 Task: Find connections with filter location Nagykorös with filter topic #coacheswith filter profile language French with filter current company Thoughtworks with filter school Chennai Jobs with filter industry Amusement Parks and Arcades with filter service category Bookkeeping with filter keywords title C-Level or C-Suite.
Action: Mouse pressed left at (497, 62)
Screenshot: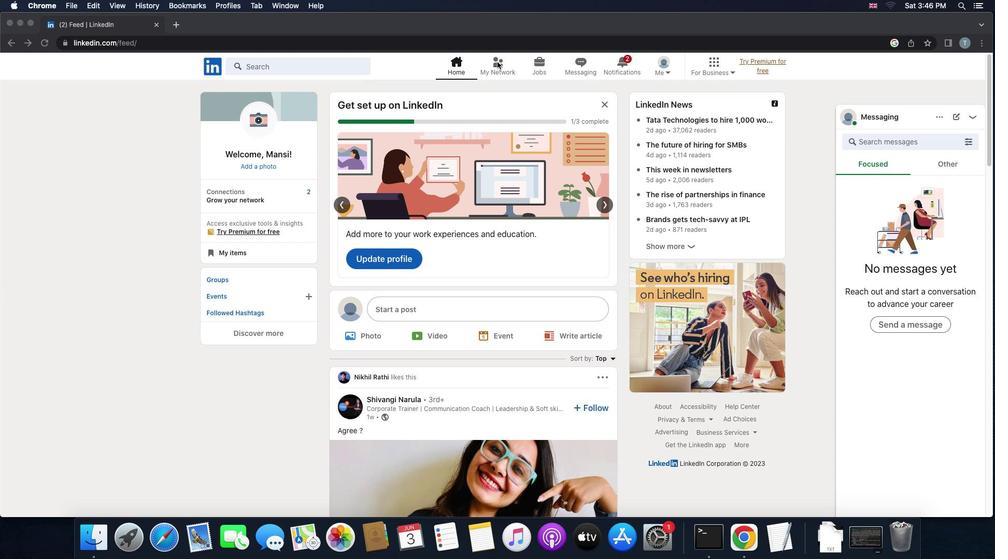 
Action: Mouse pressed left at (497, 62)
Screenshot: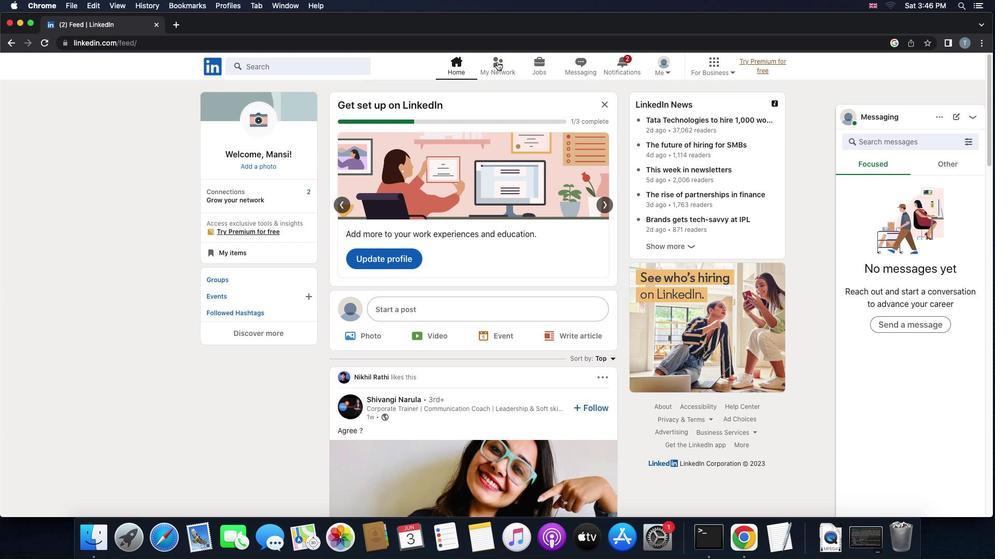 
Action: Mouse moved to (289, 118)
Screenshot: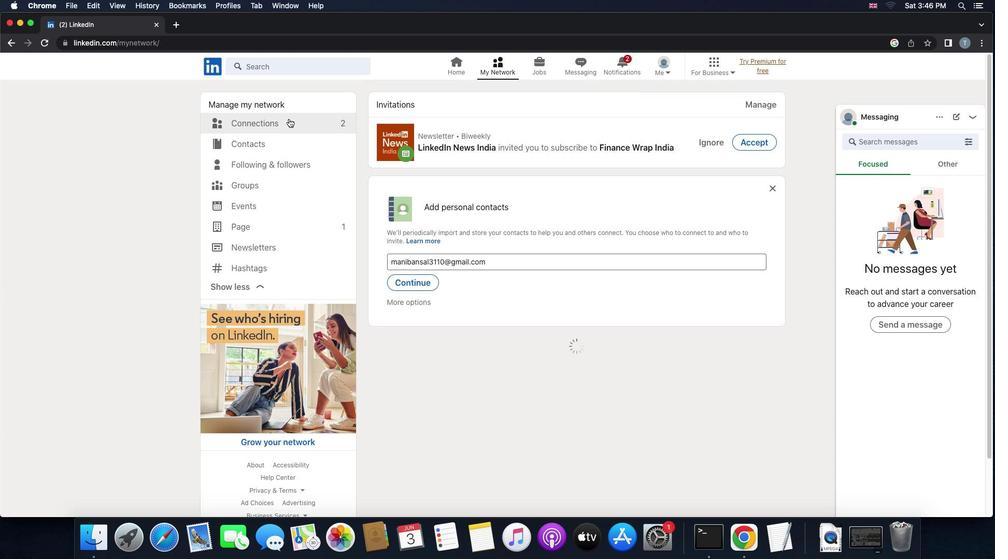 
Action: Mouse pressed left at (289, 118)
Screenshot: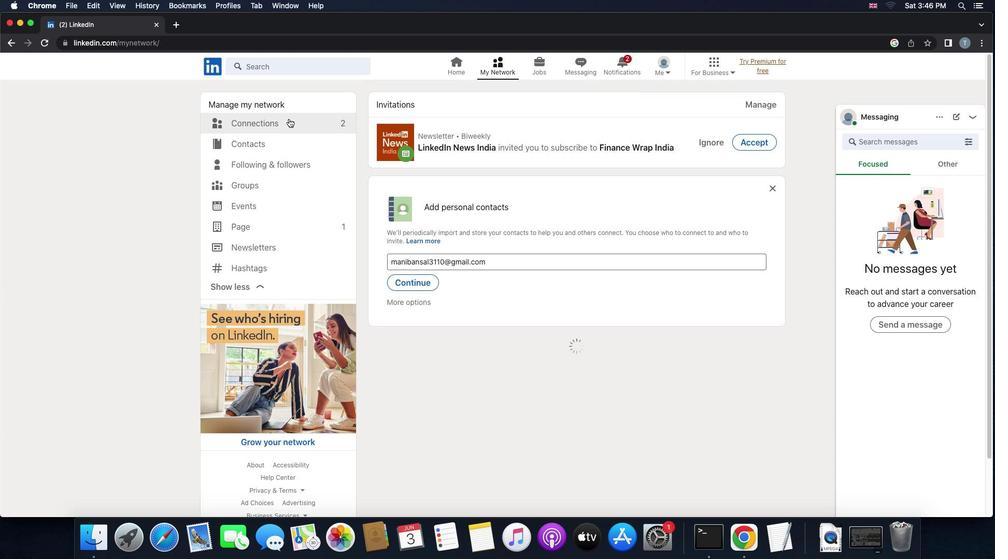 
Action: Mouse moved to (597, 124)
Screenshot: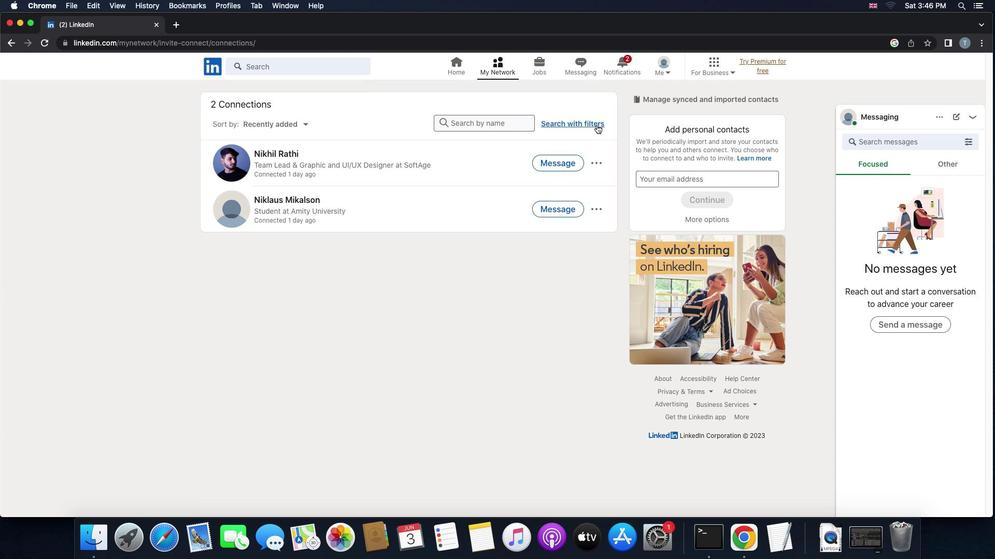 
Action: Mouse pressed left at (597, 124)
Screenshot: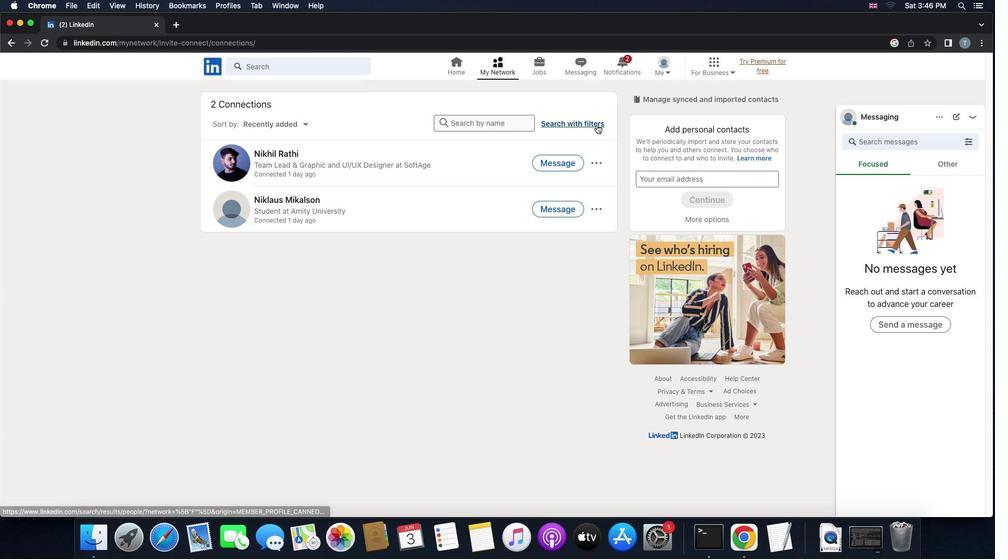 
Action: Mouse moved to (552, 91)
Screenshot: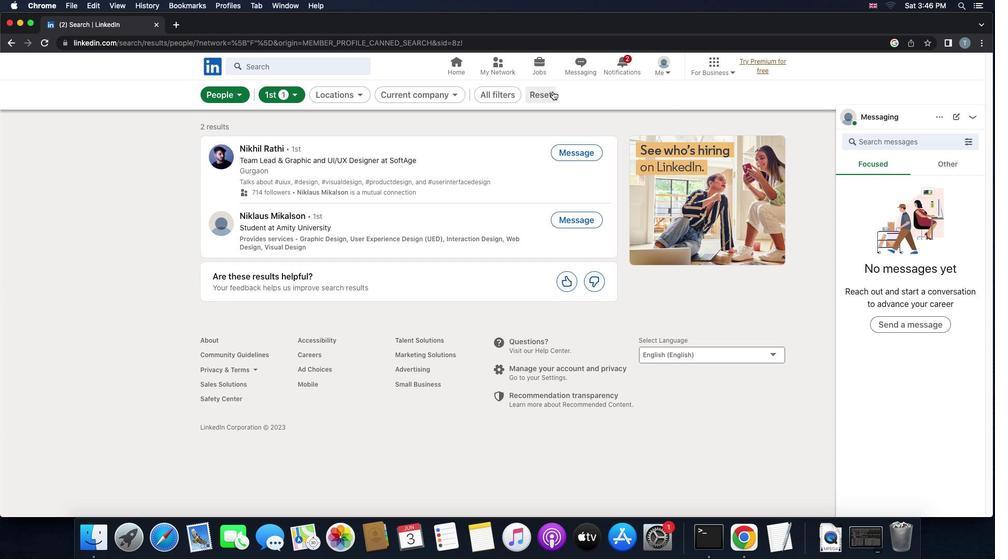 
Action: Mouse pressed left at (552, 91)
Screenshot: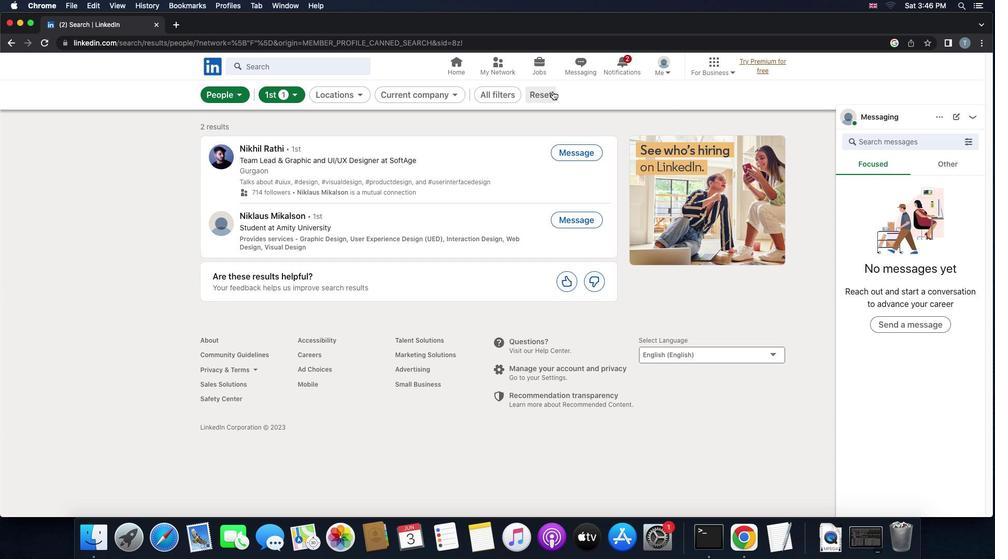 
Action: Mouse moved to (518, 97)
Screenshot: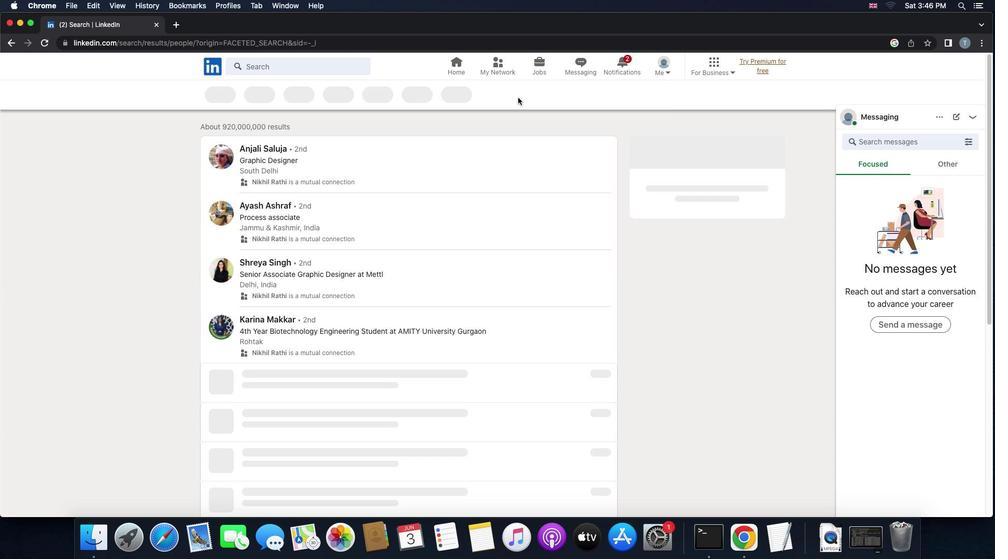 
Action: Mouse pressed left at (518, 97)
Screenshot: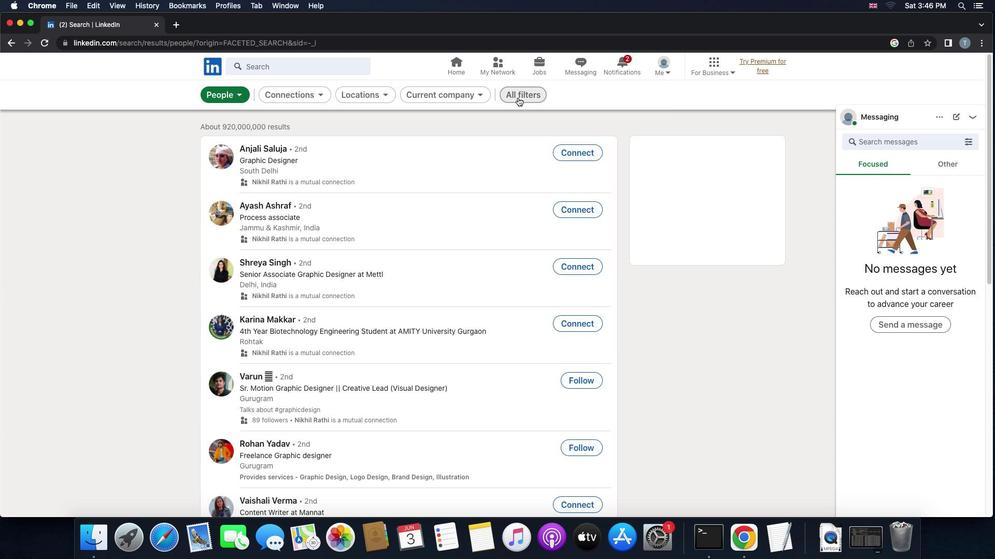 
Action: Mouse moved to (530, 96)
Screenshot: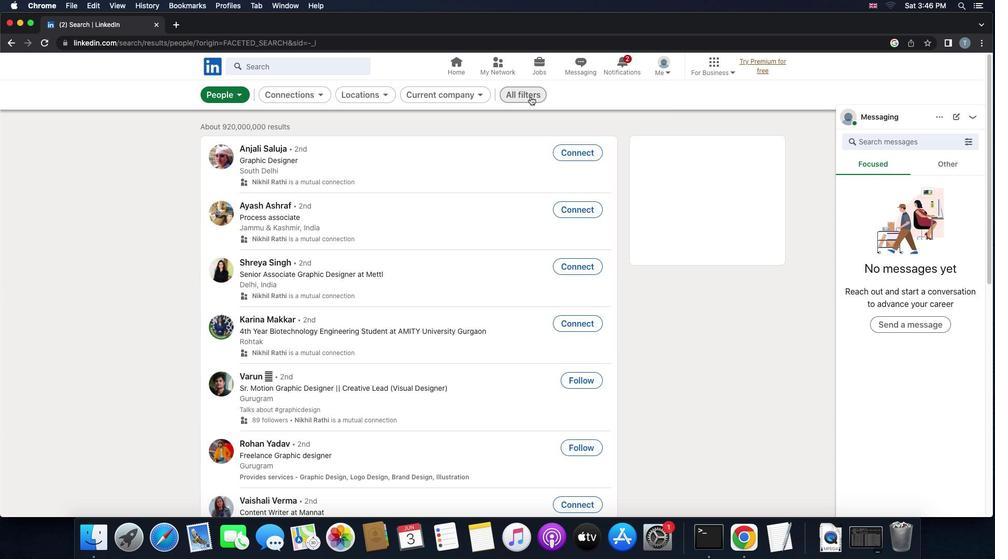 
Action: Mouse pressed left at (530, 96)
Screenshot: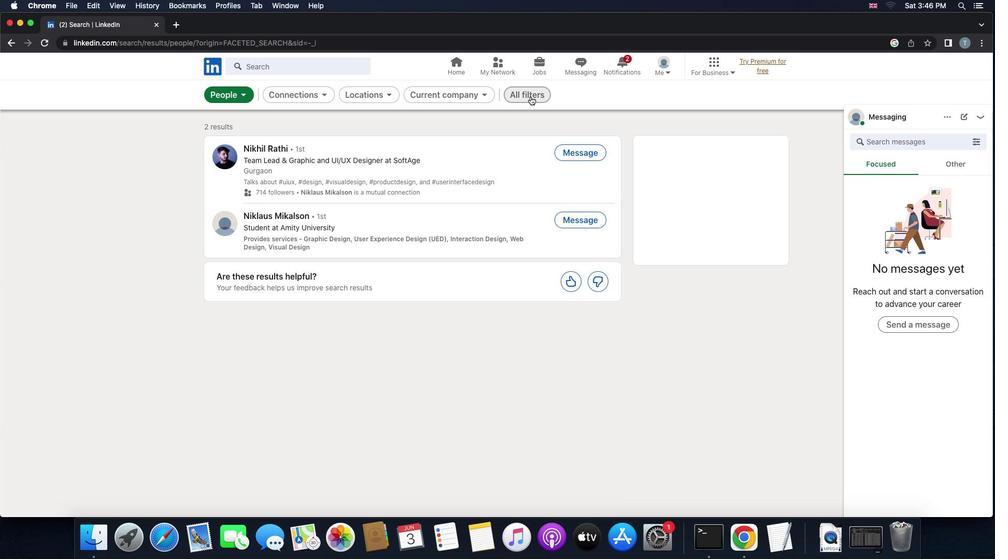 
Action: Mouse moved to (536, 94)
Screenshot: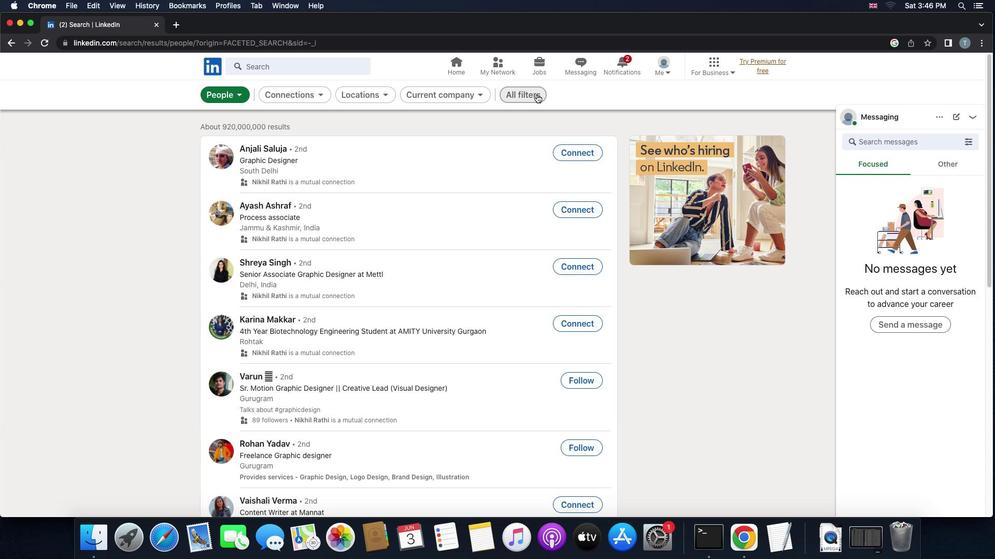 
Action: Mouse pressed left at (536, 94)
Screenshot: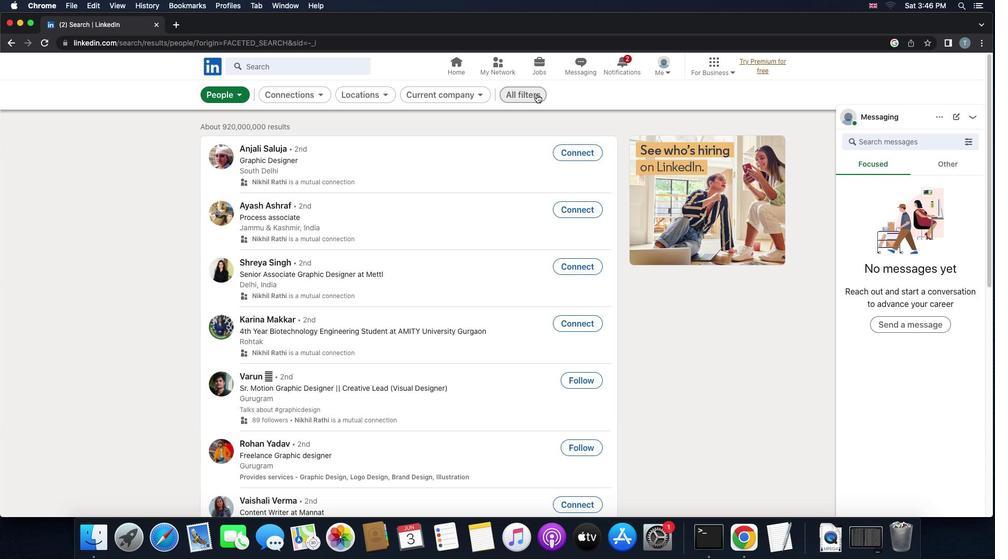
Action: Mouse moved to (863, 261)
Screenshot: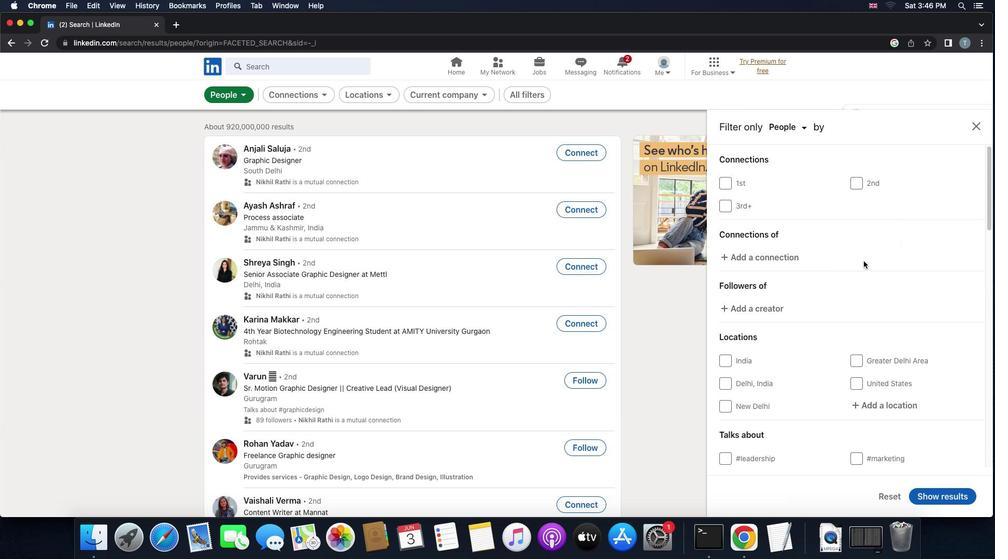 
Action: Mouse scrolled (863, 261) with delta (0, 0)
Screenshot: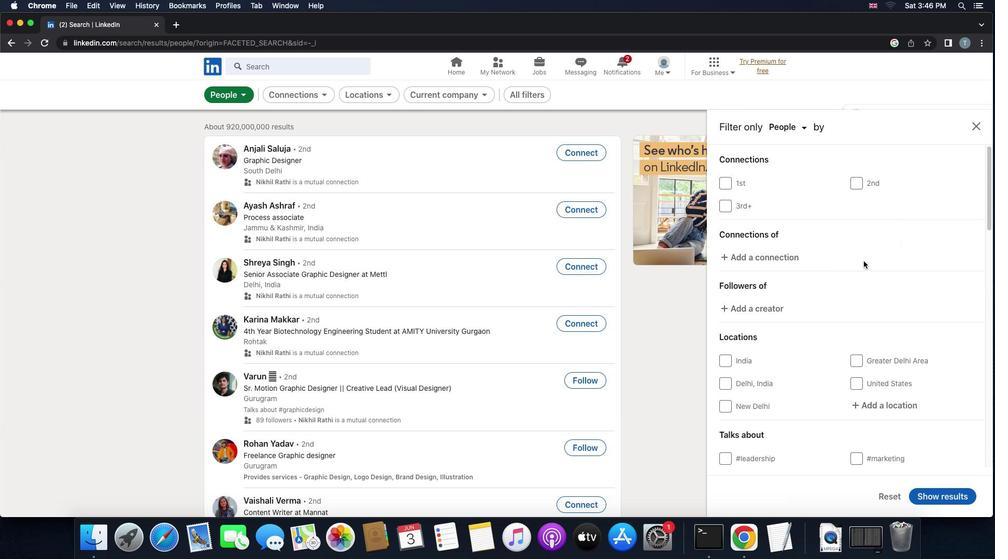 
Action: Mouse scrolled (863, 261) with delta (0, 0)
Screenshot: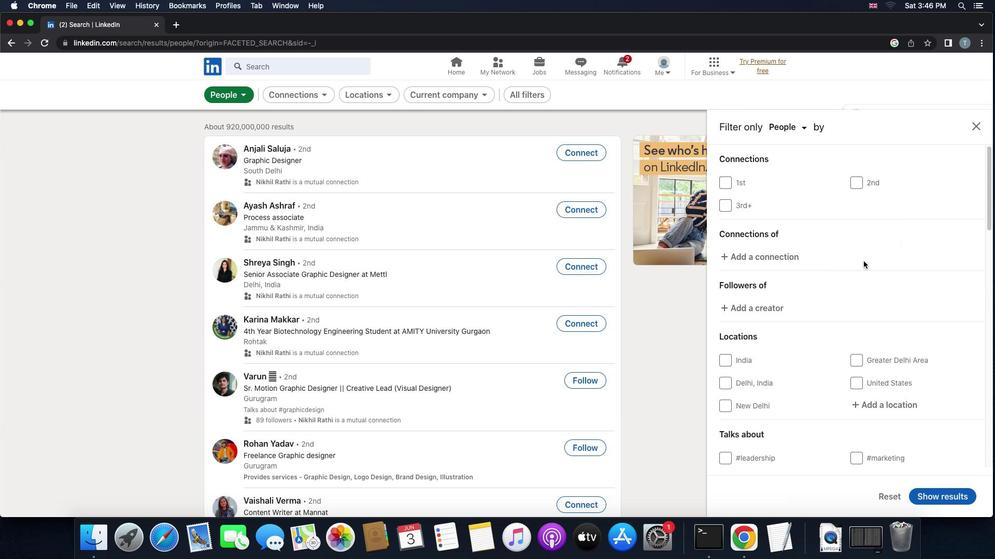 
Action: Mouse scrolled (863, 261) with delta (0, -1)
Screenshot: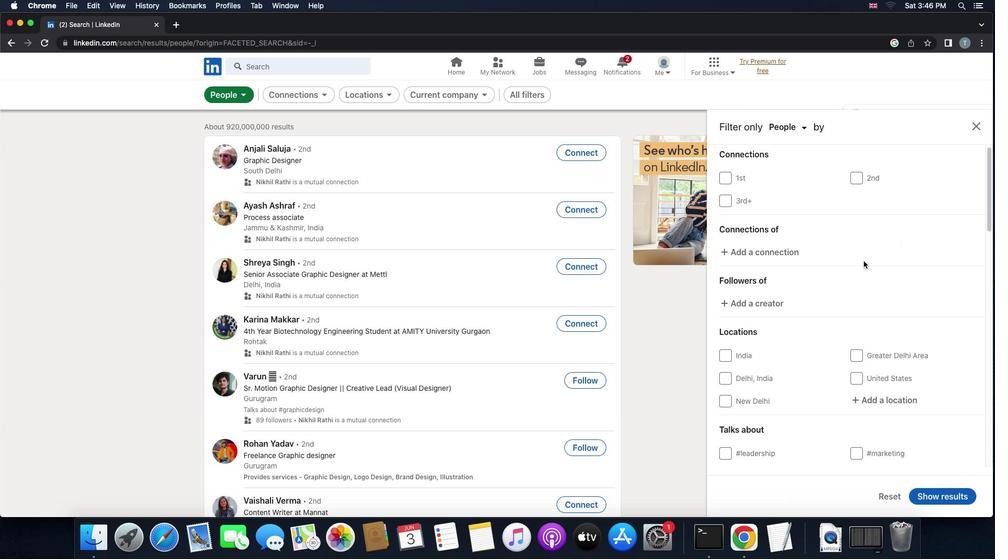 
Action: Mouse scrolled (863, 261) with delta (0, 0)
Screenshot: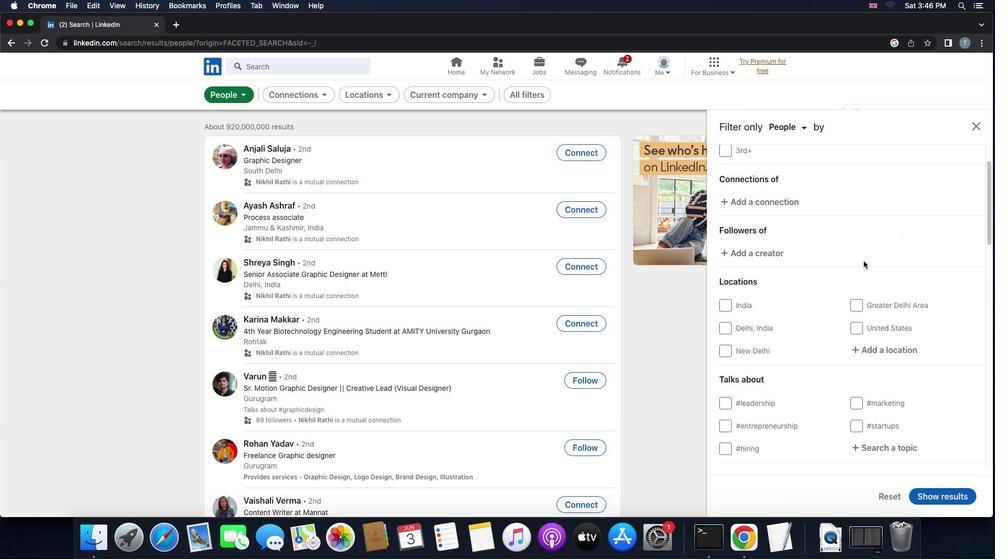 
Action: Mouse scrolled (863, 261) with delta (0, 0)
Screenshot: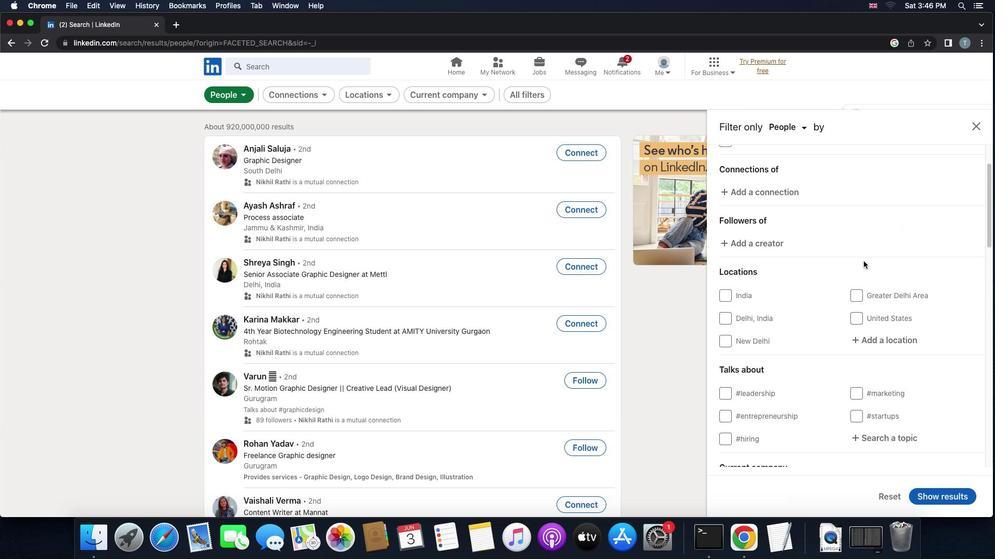 
Action: Mouse scrolled (863, 261) with delta (0, 0)
Screenshot: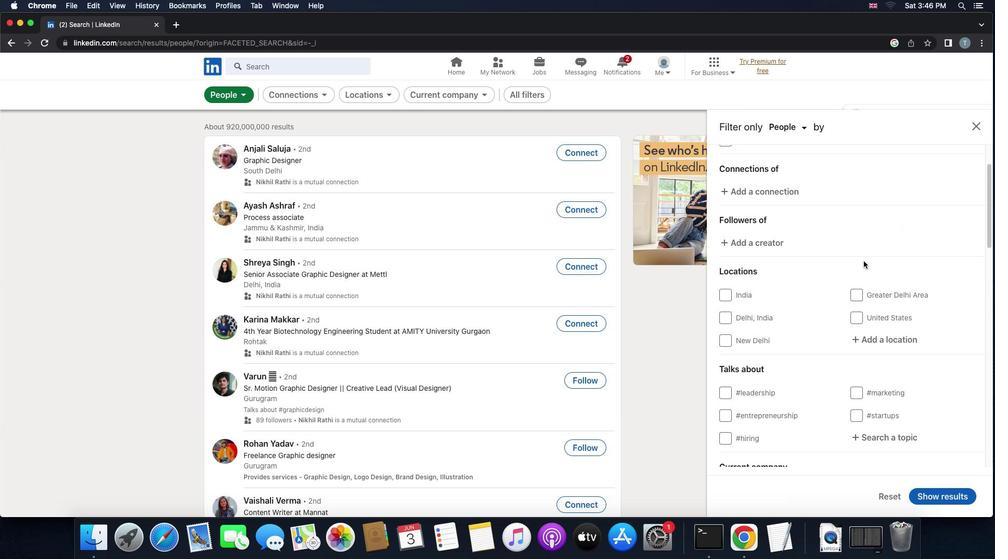 
Action: Mouse scrolled (863, 261) with delta (0, -1)
Screenshot: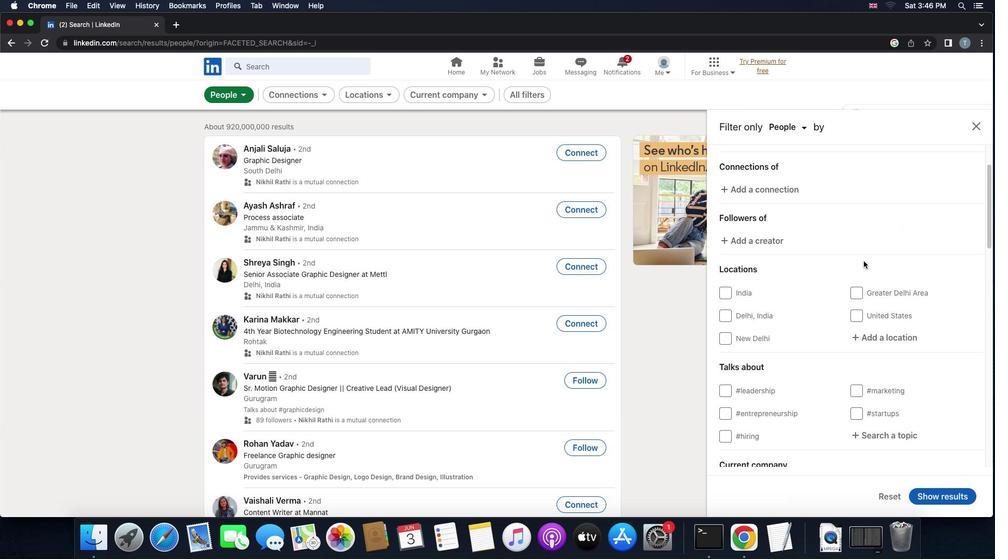 
Action: Mouse moved to (869, 260)
Screenshot: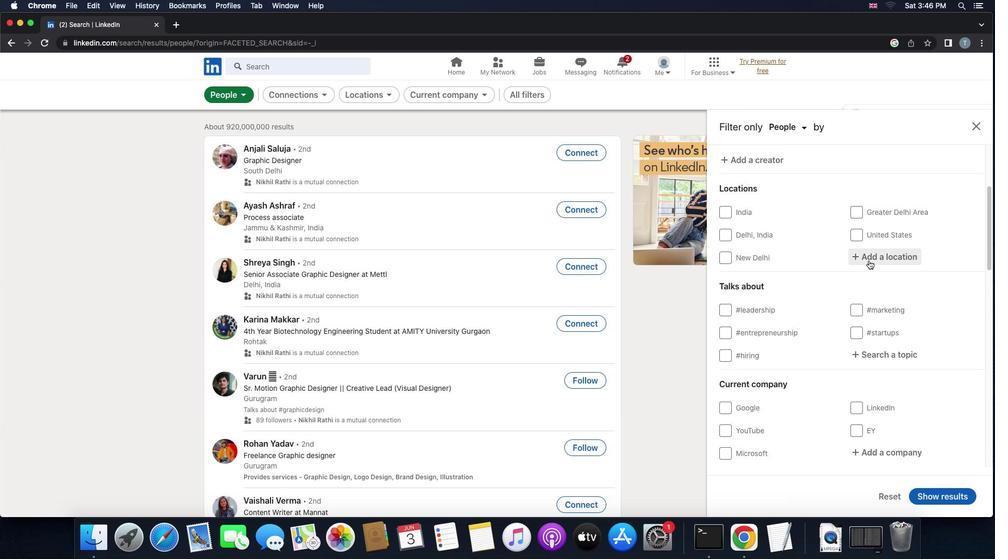 
Action: Mouse pressed left at (869, 260)
Screenshot: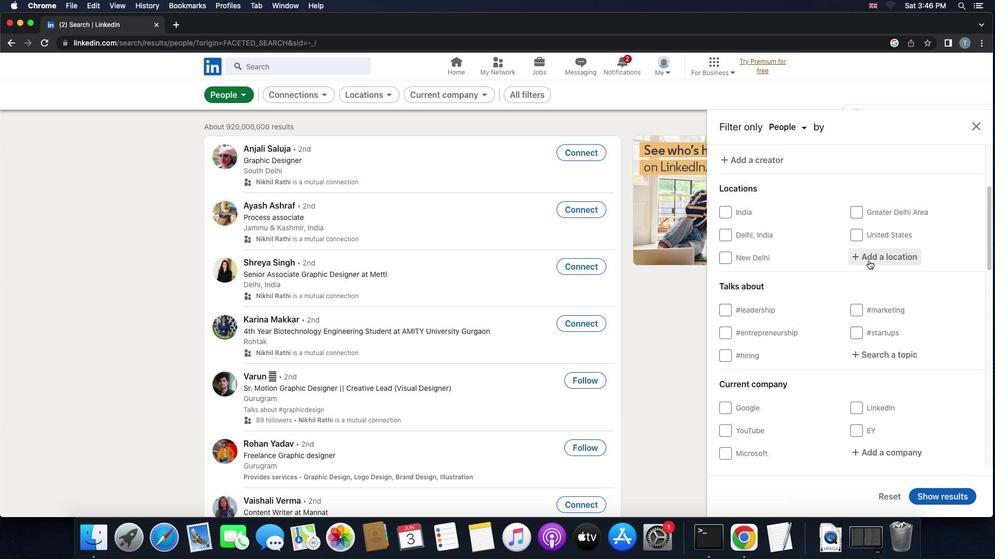 
Action: Mouse moved to (869, 260)
Screenshot: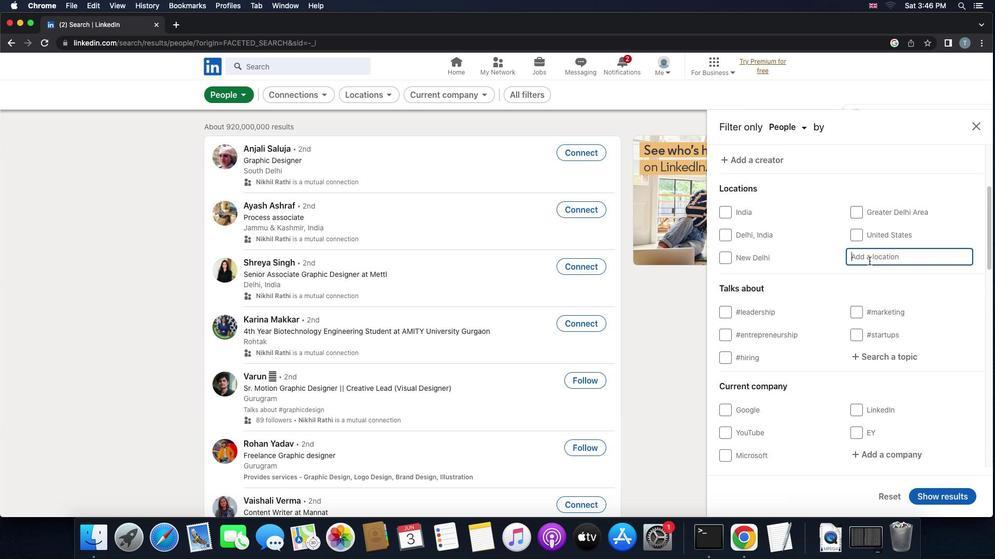 
Action: Key pressed 'n''a''g''y''k''a''n''i''z''s''a'
Screenshot: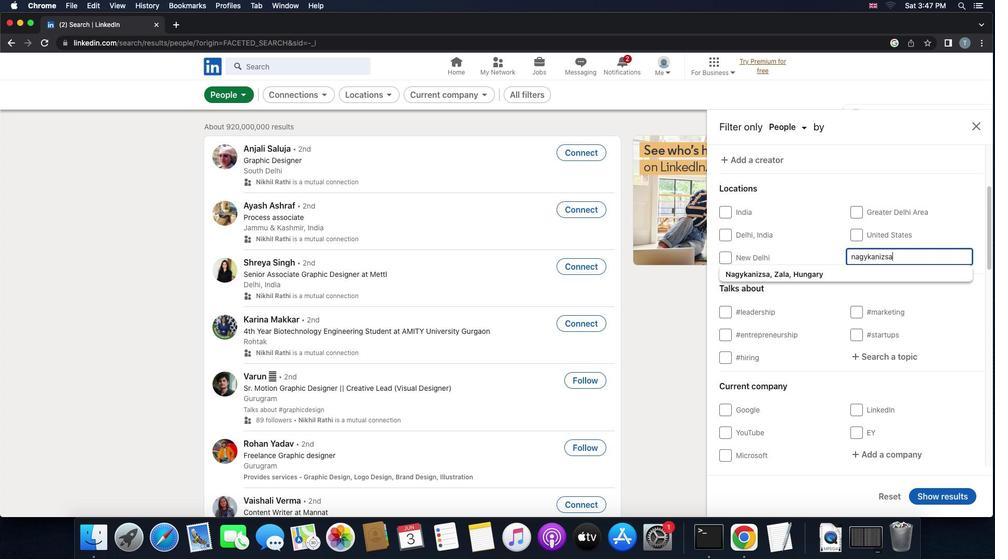 
Action: Mouse moved to (852, 274)
Screenshot: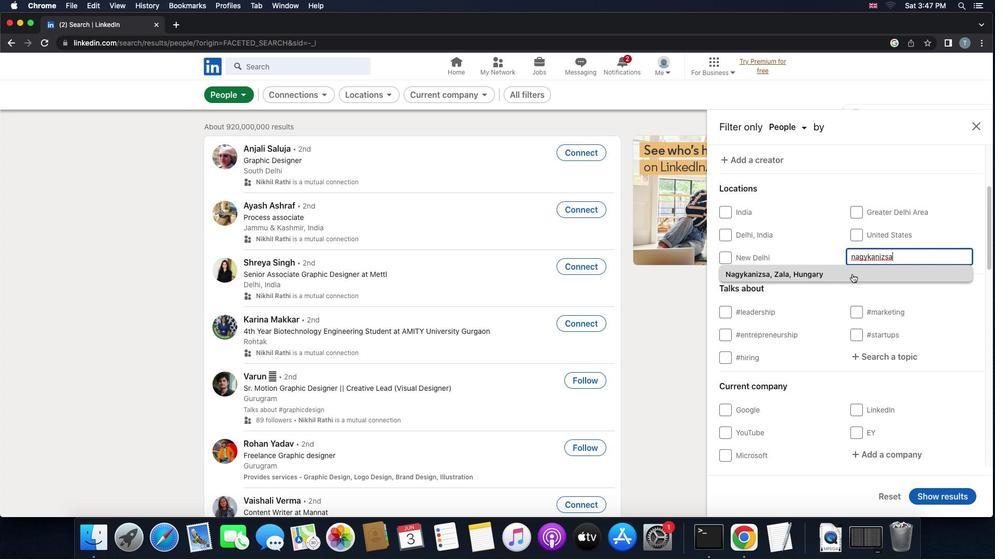 
Action: Mouse pressed left at (852, 274)
Screenshot: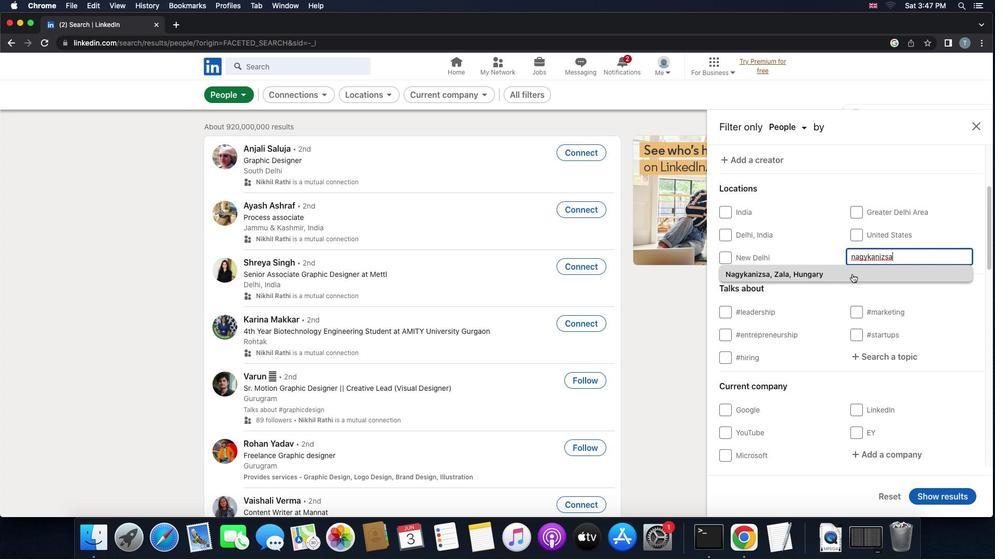 
Action: Mouse moved to (853, 277)
Screenshot: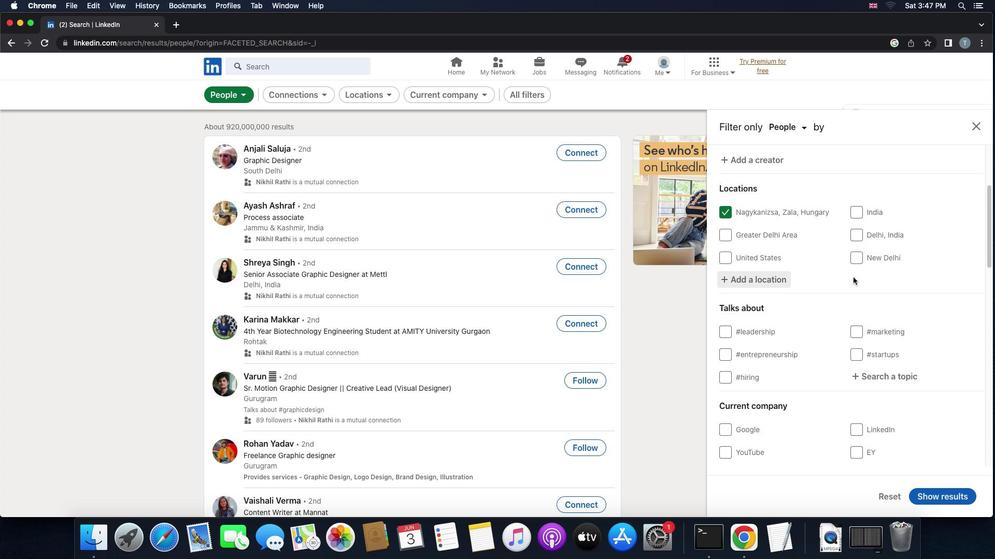 
Action: Mouse scrolled (853, 277) with delta (0, 0)
Screenshot: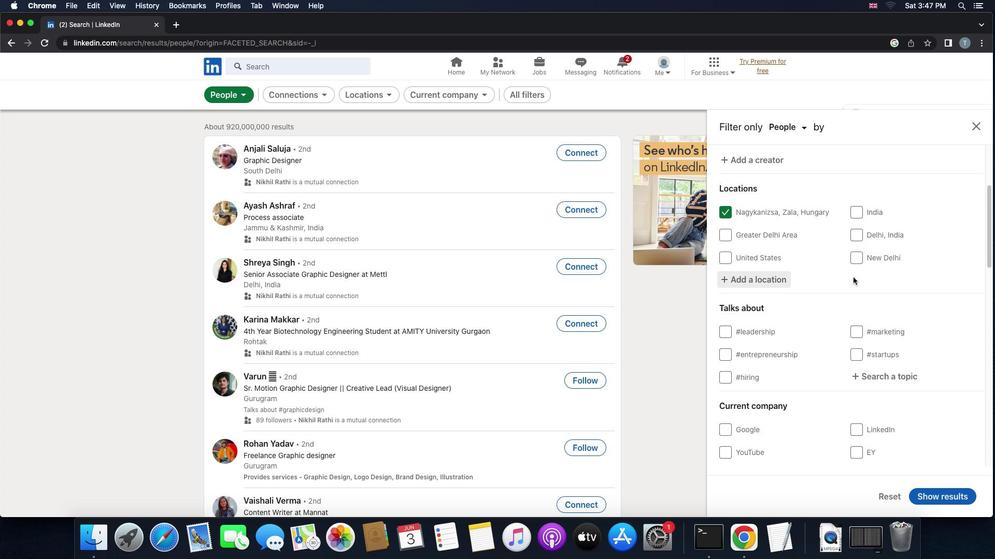 
Action: Mouse scrolled (853, 277) with delta (0, 0)
Screenshot: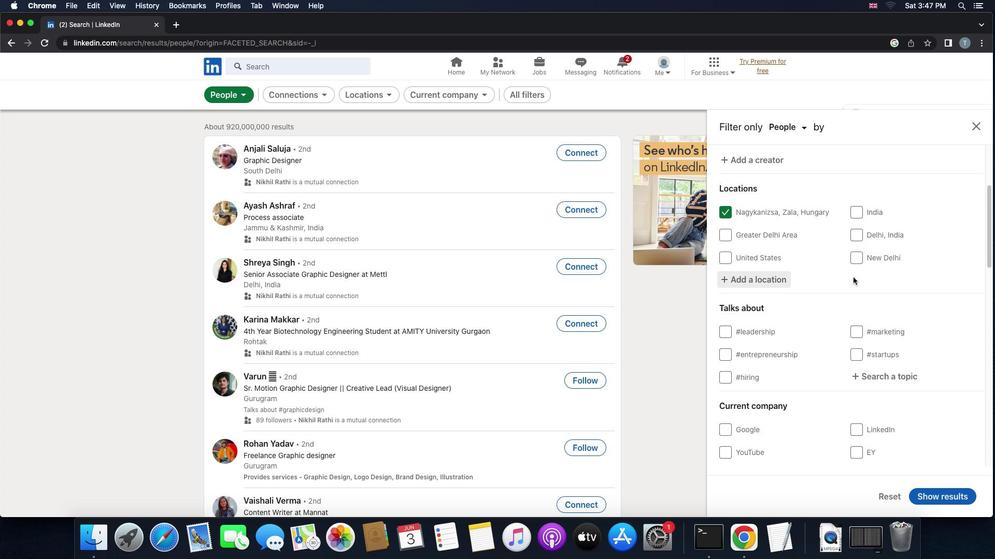 
Action: Mouse scrolled (853, 277) with delta (0, -1)
Screenshot: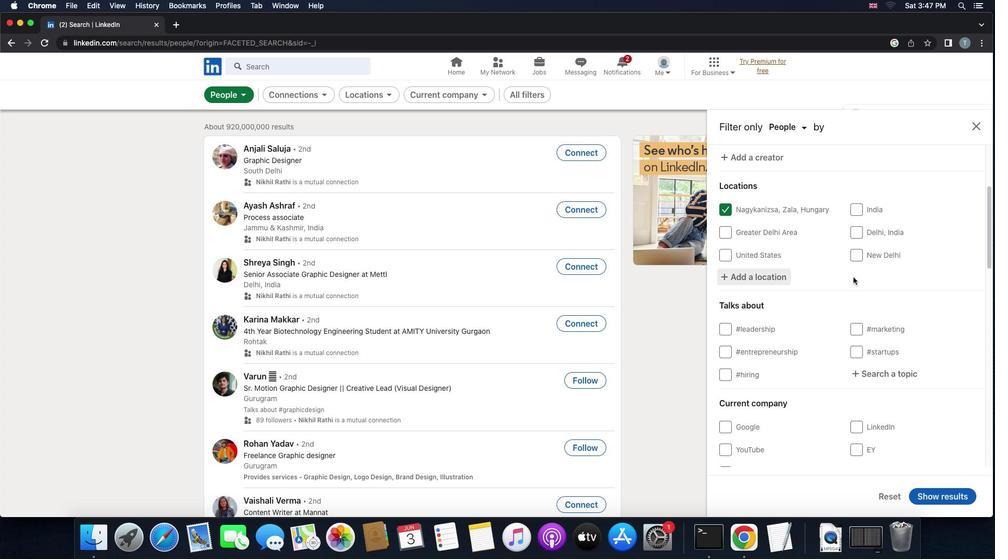 
Action: Mouse moved to (874, 295)
Screenshot: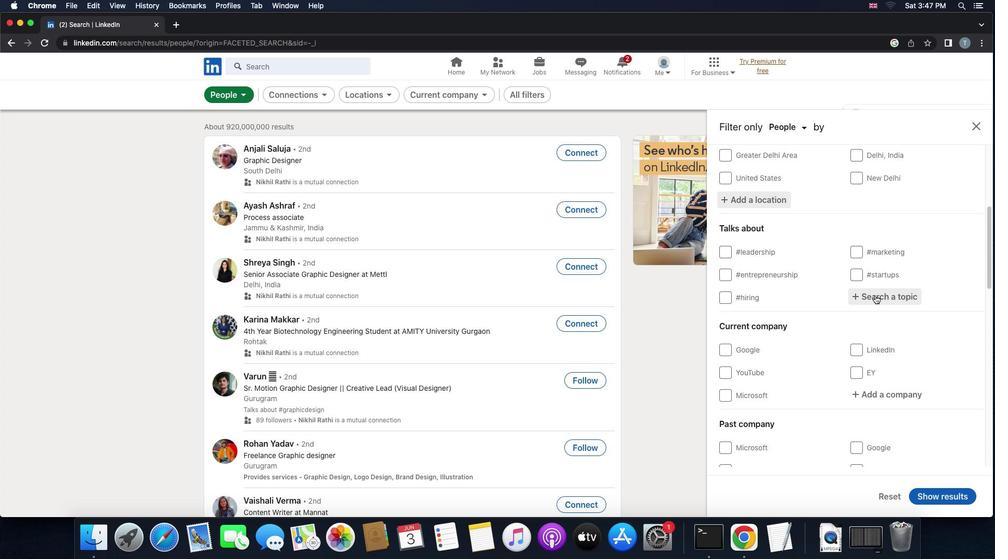 
Action: Mouse pressed left at (874, 295)
Screenshot: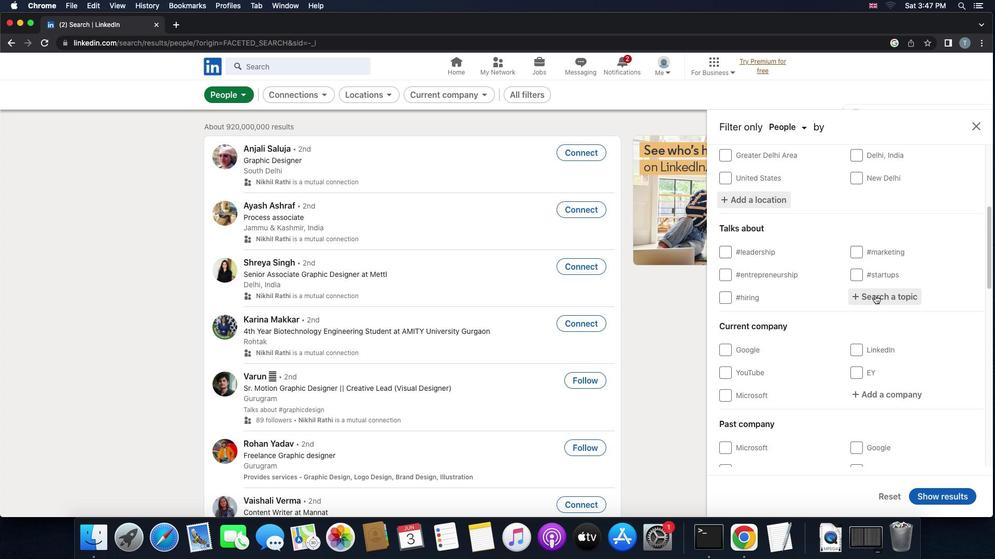 
Action: Key pressed 'h''a''p''p''y'
Screenshot: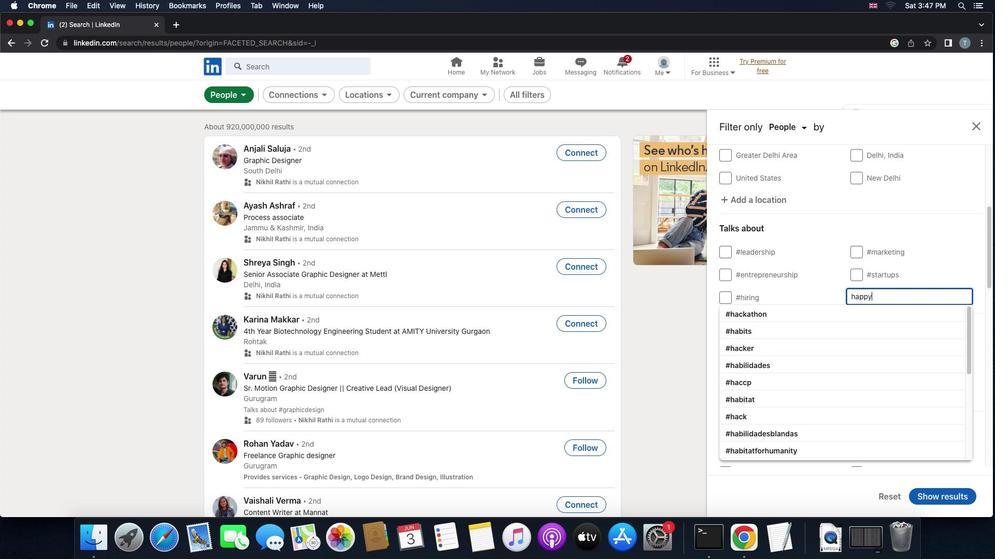 
Action: Mouse moved to (861, 327)
Screenshot: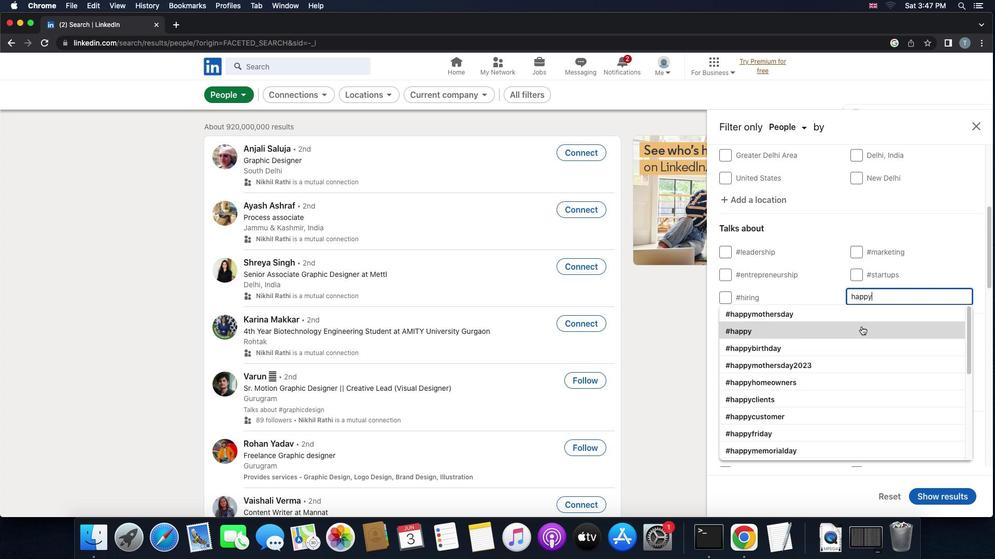 
Action: Mouse pressed left at (861, 327)
Screenshot: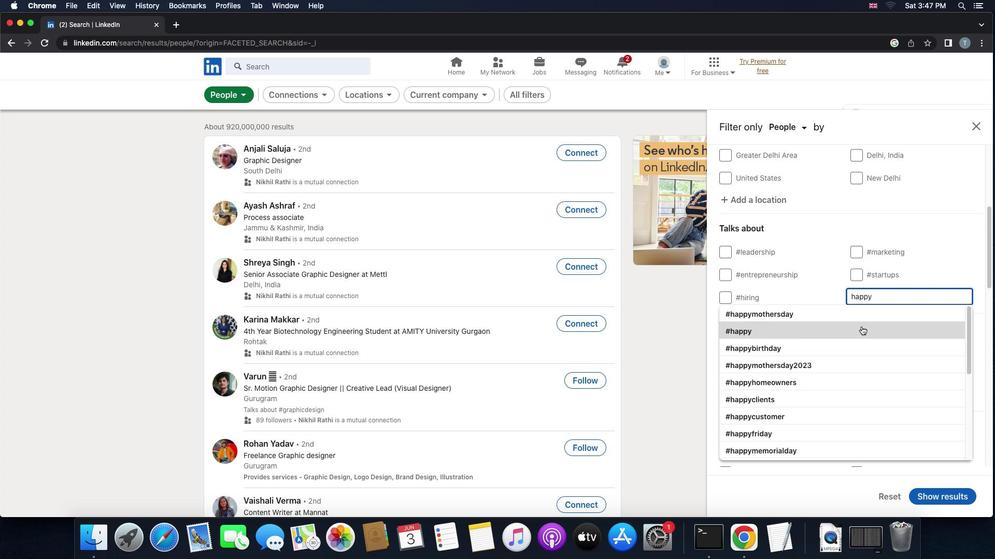 
Action: Mouse moved to (861, 327)
Screenshot: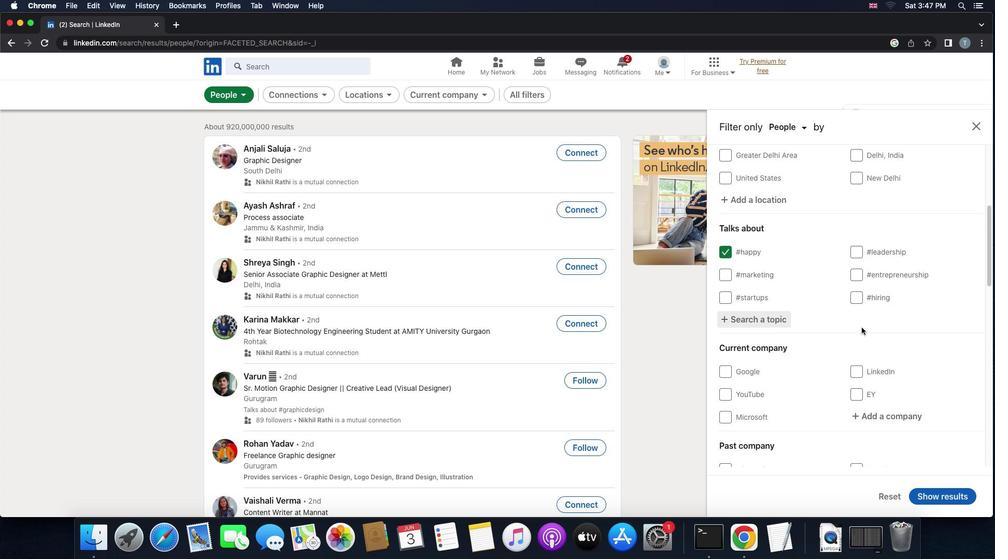 
Action: Mouse scrolled (861, 327) with delta (0, 0)
Screenshot: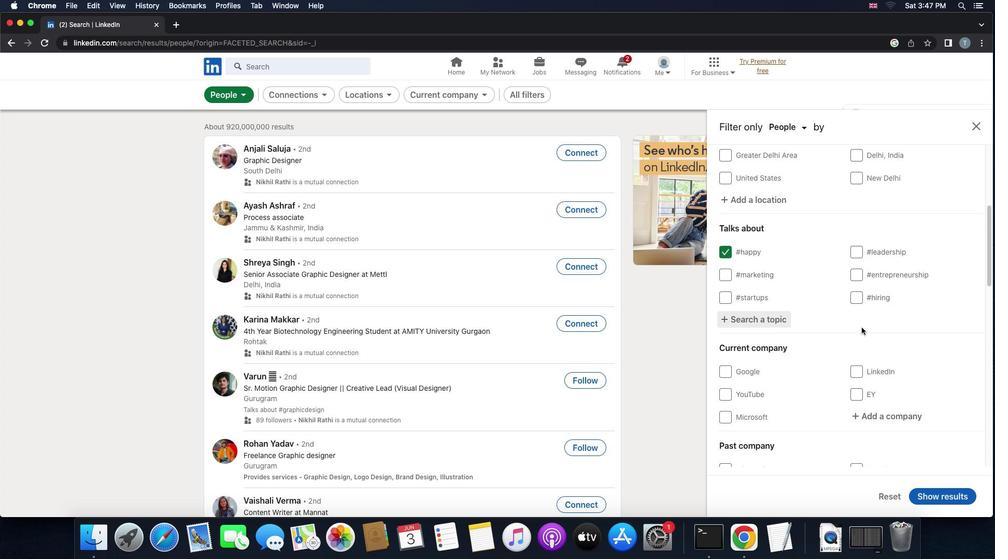 
Action: Mouse scrolled (861, 327) with delta (0, 0)
Screenshot: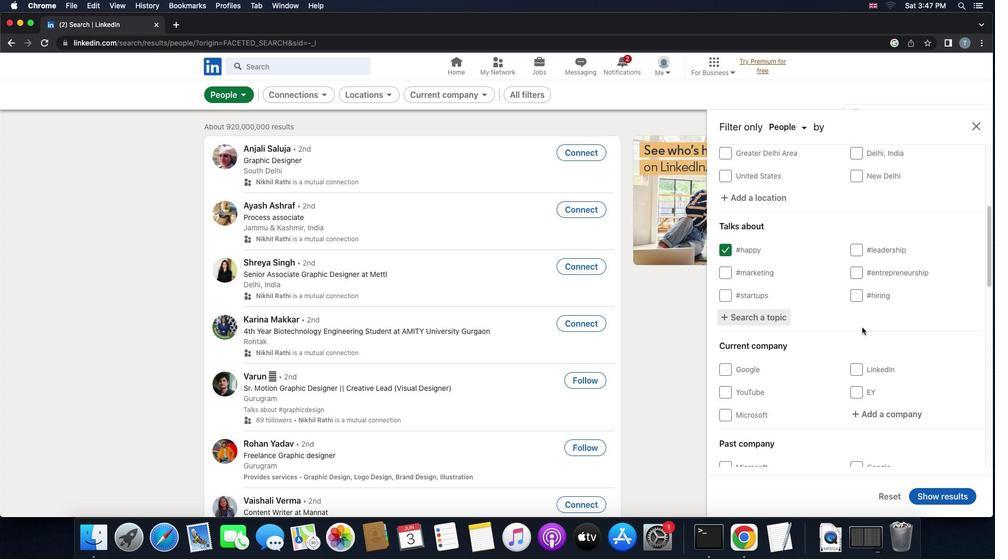 
Action: Mouse scrolled (861, 327) with delta (0, -1)
Screenshot: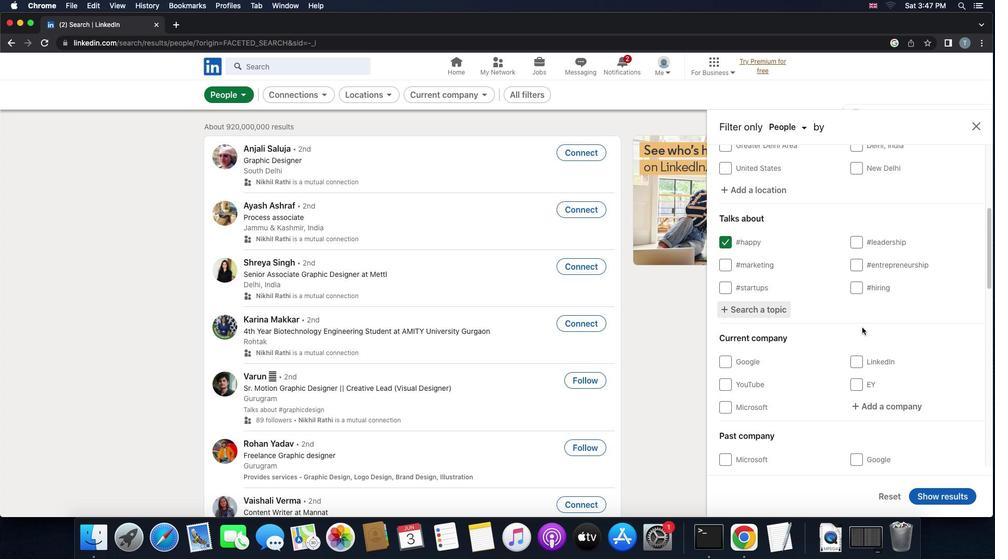 
Action: Mouse moved to (862, 328)
Screenshot: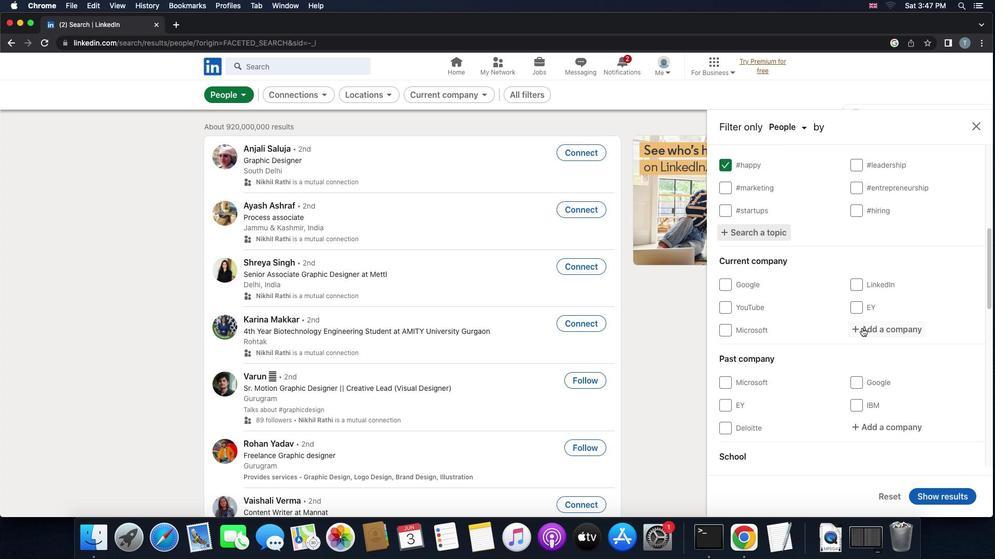 
Action: Mouse scrolled (862, 328) with delta (0, 0)
Screenshot: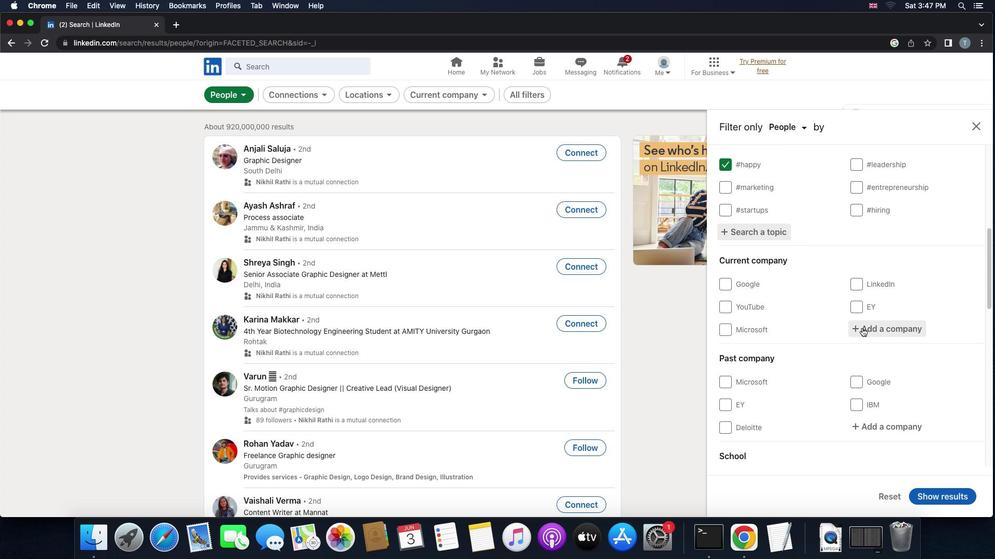 
Action: Mouse scrolled (862, 328) with delta (0, 0)
Screenshot: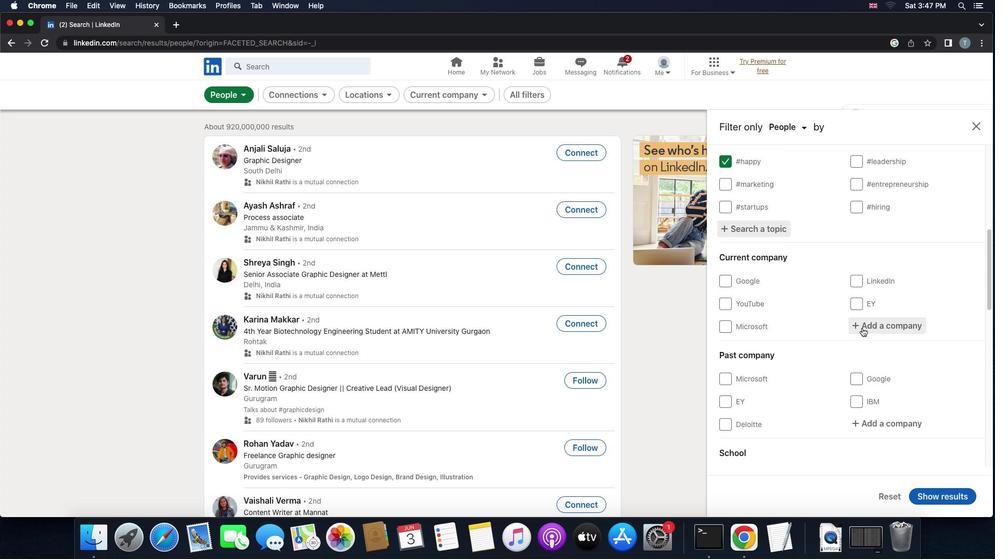 
Action: Mouse scrolled (862, 328) with delta (0, 0)
Screenshot: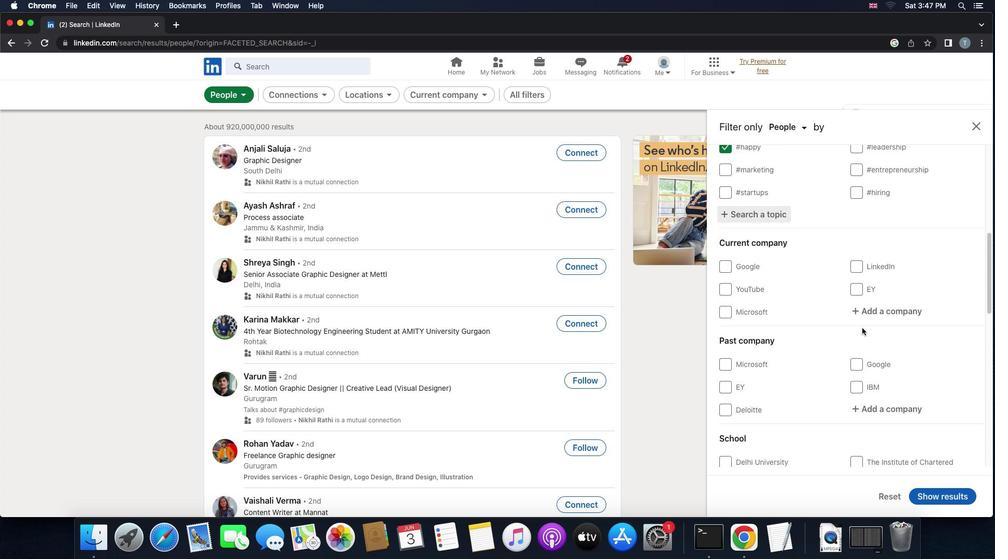 
Action: Mouse scrolled (862, 328) with delta (0, 0)
Screenshot: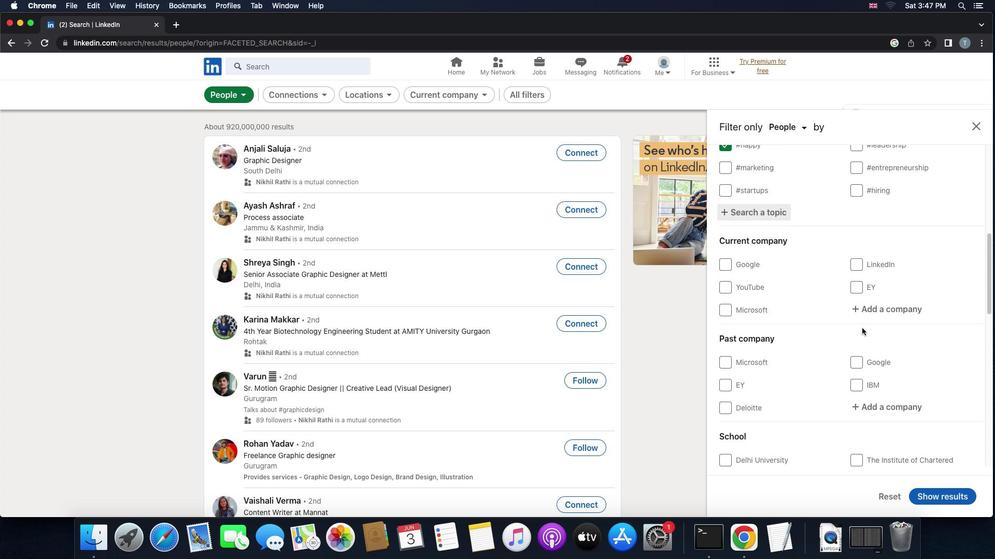 
Action: Mouse moved to (879, 296)
Screenshot: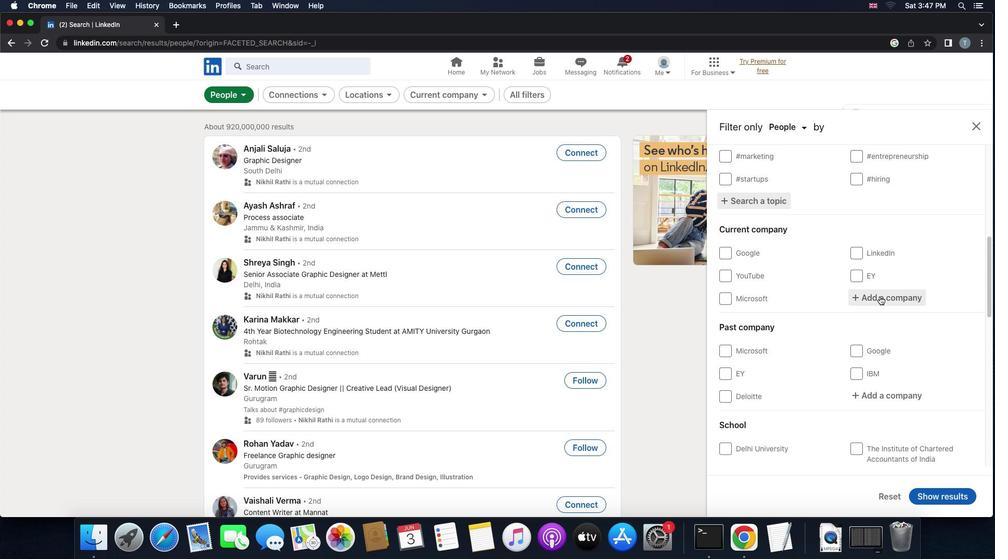 
Action: Mouse pressed left at (879, 296)
Screenshot: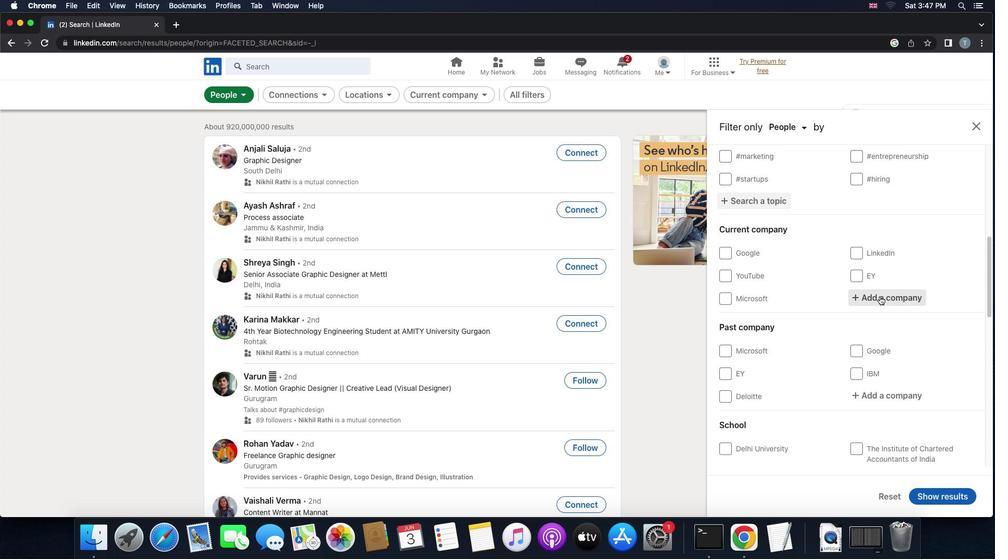 
Action: Key pressed 'y''a''r''a'Key.space'i''n''t''e''r''n''a''t''i''o''n''a''l'
Screenshot: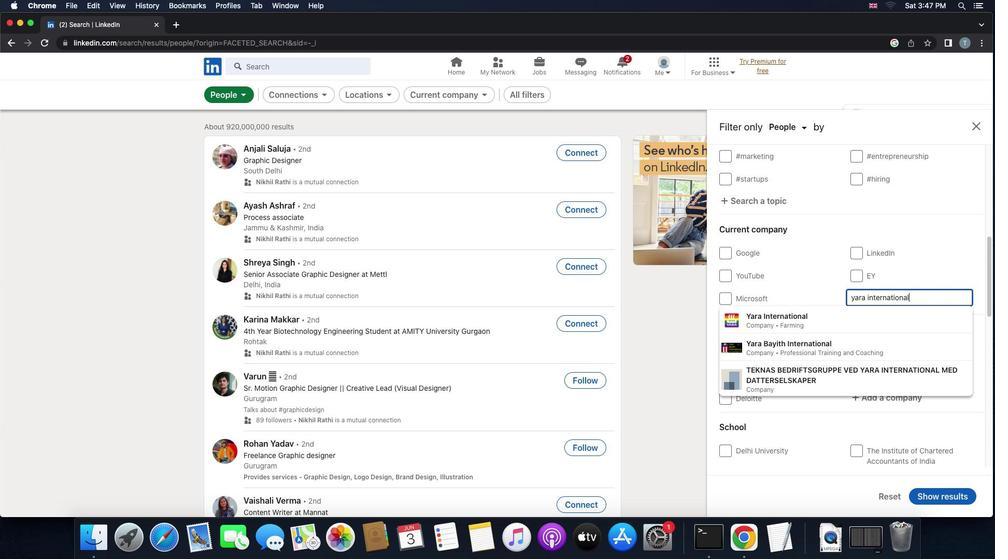 
Action: Mouse moved to (872, 312)
Screenshot: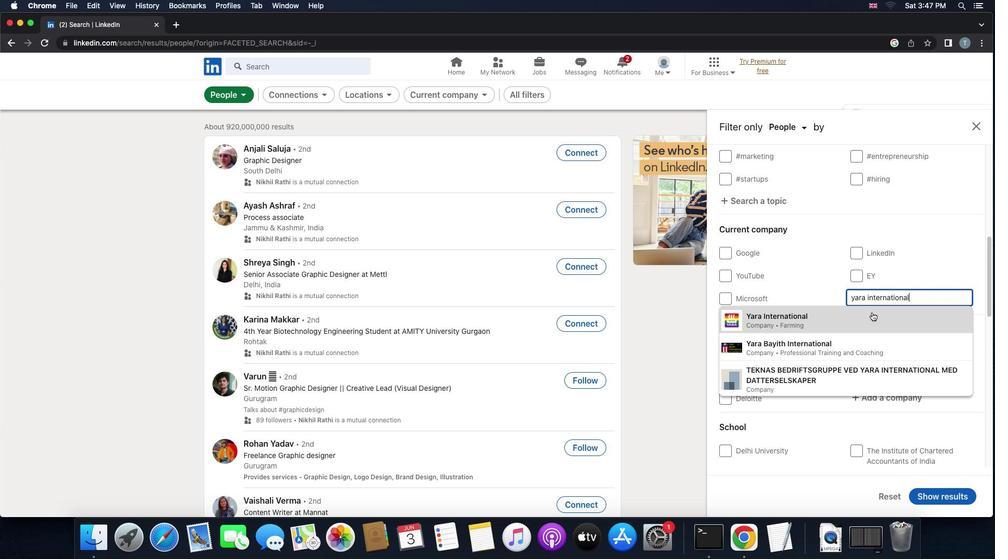 
Action: Mouse pressed left at (872, 312)
Screenshot: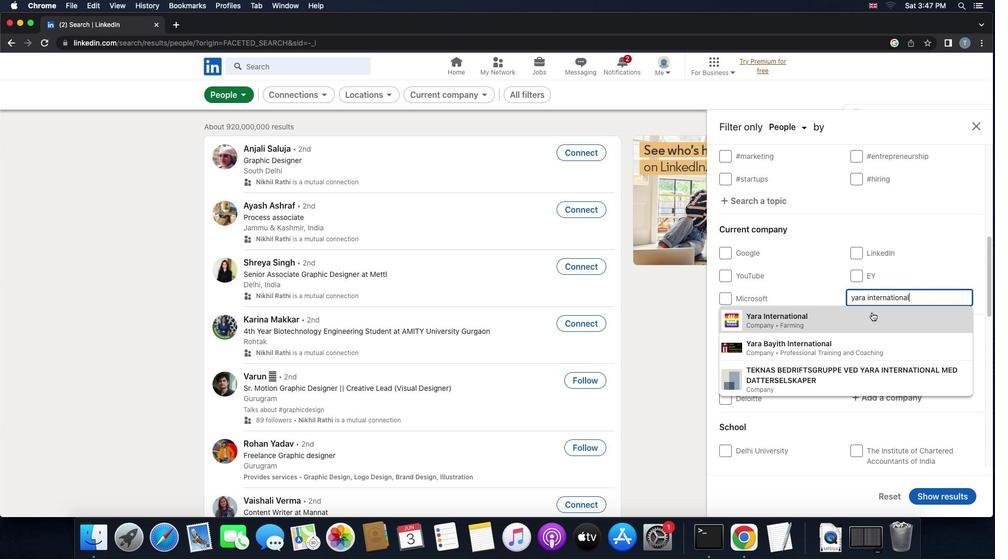 
Action: Mouse moved to (919, 327)
Screenshot: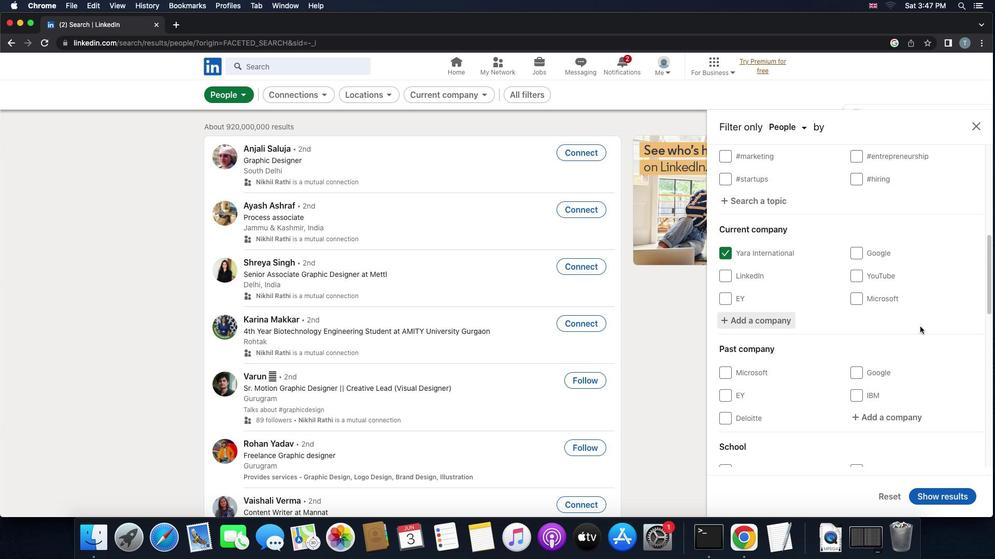 
Action: Mouse scrolled (919, 327) with delta (0, 0)
Screenshot: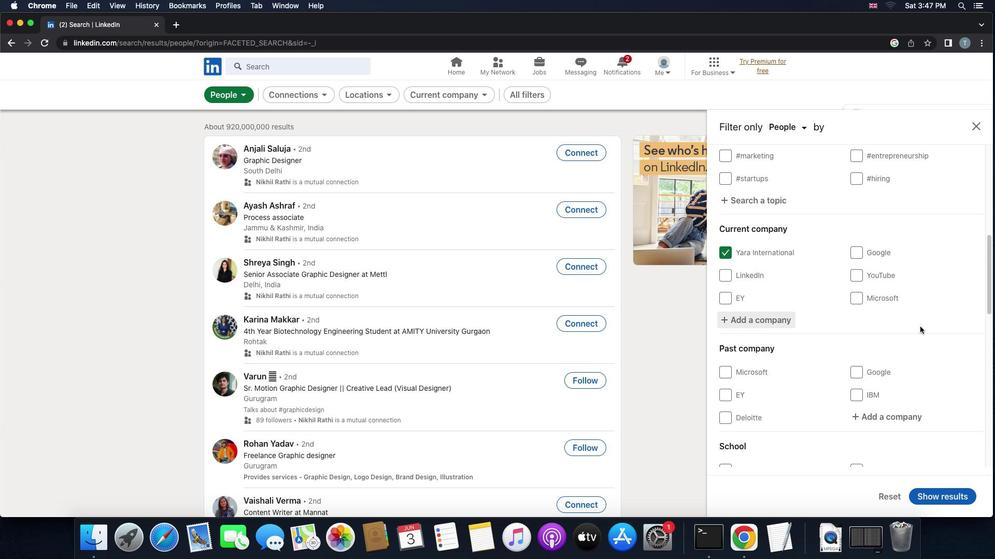 
Action: Mouse scrolled (919, 327) with delta (0, 0)
Screenshot: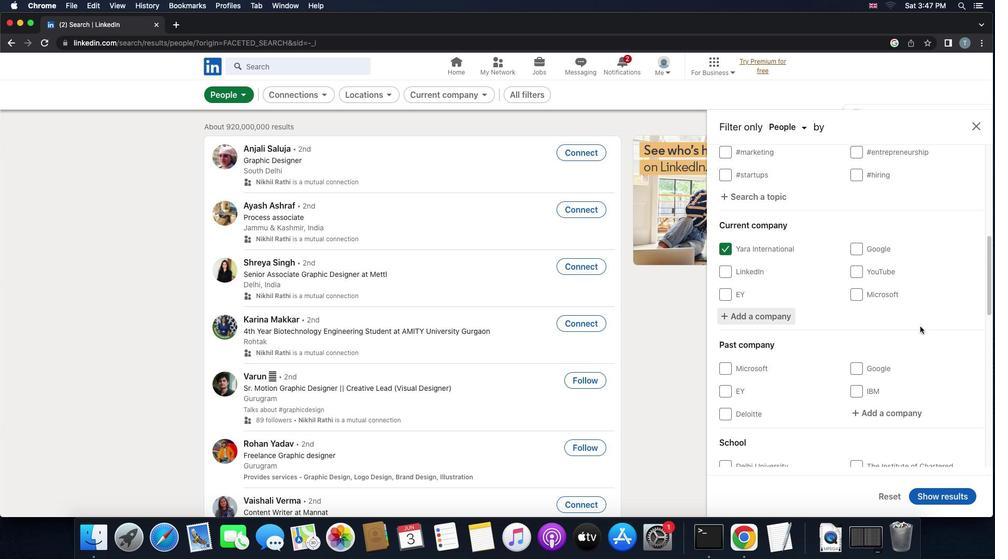 
Action: Mouse scrolled (919, 327) with delta (0, 0)
Screenshot: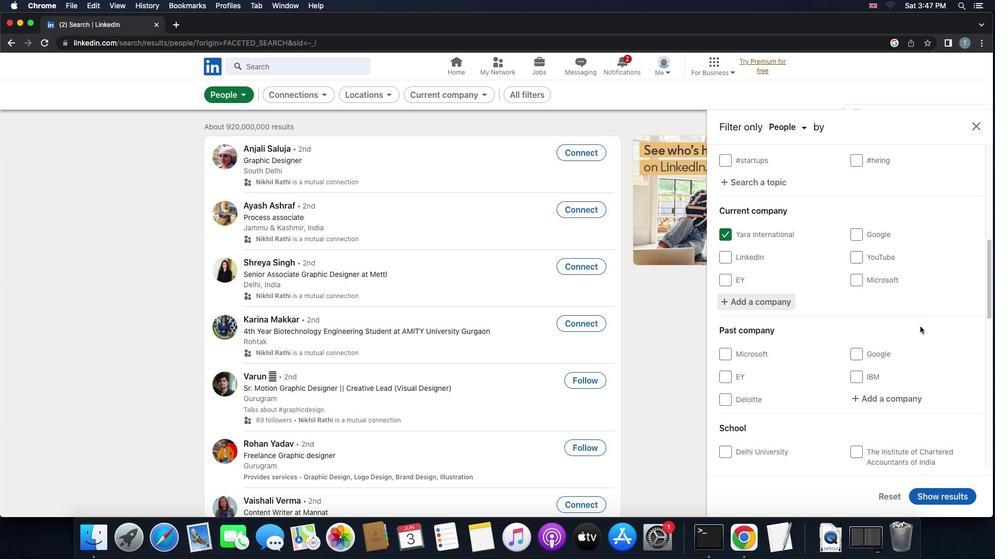 
Action: Mouse moved to (918, 327)
Screenshot: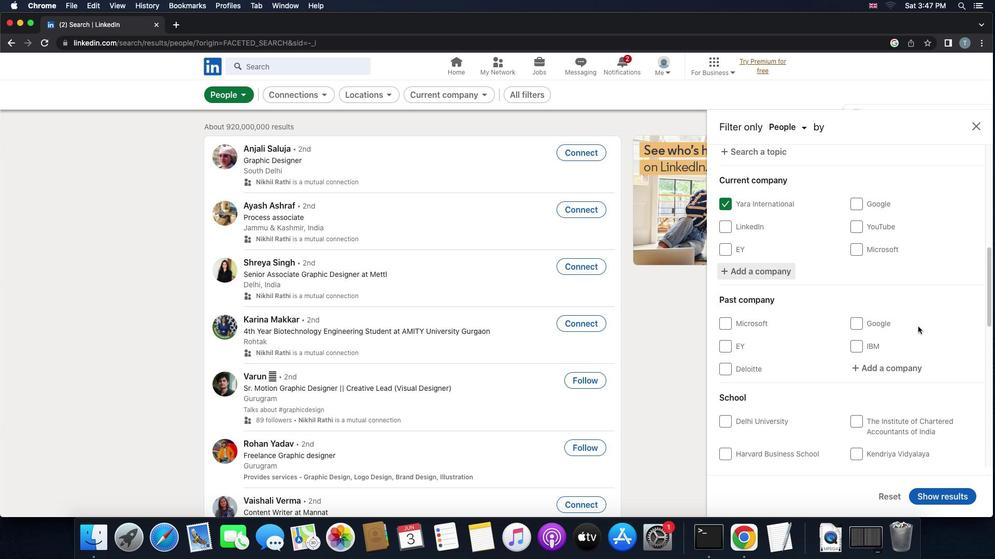 
Action: Mouse scrolled (918, 327) with delta (0, 0)
Screenshot: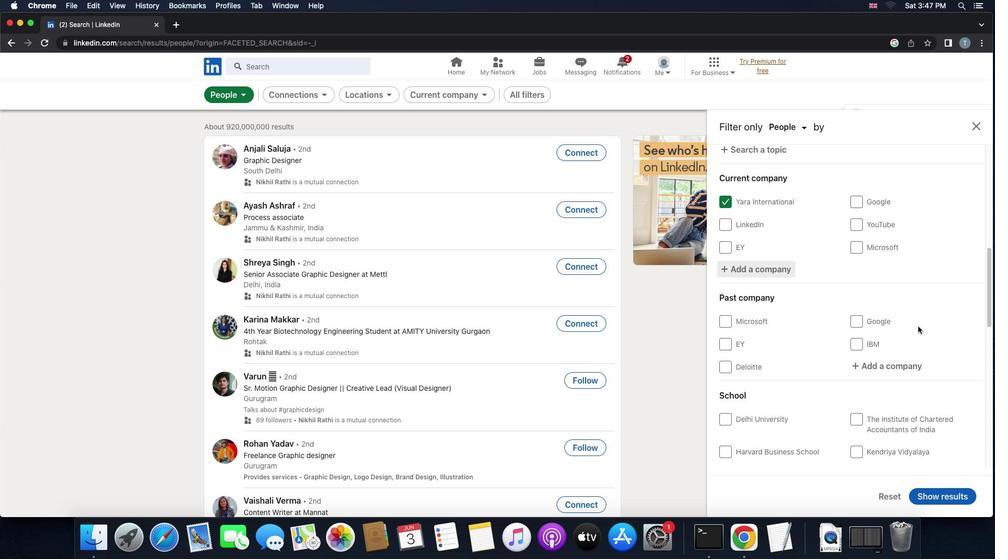 
Action: Mouse scrolled (918, 327) with delta (0, 0)
Screenshot: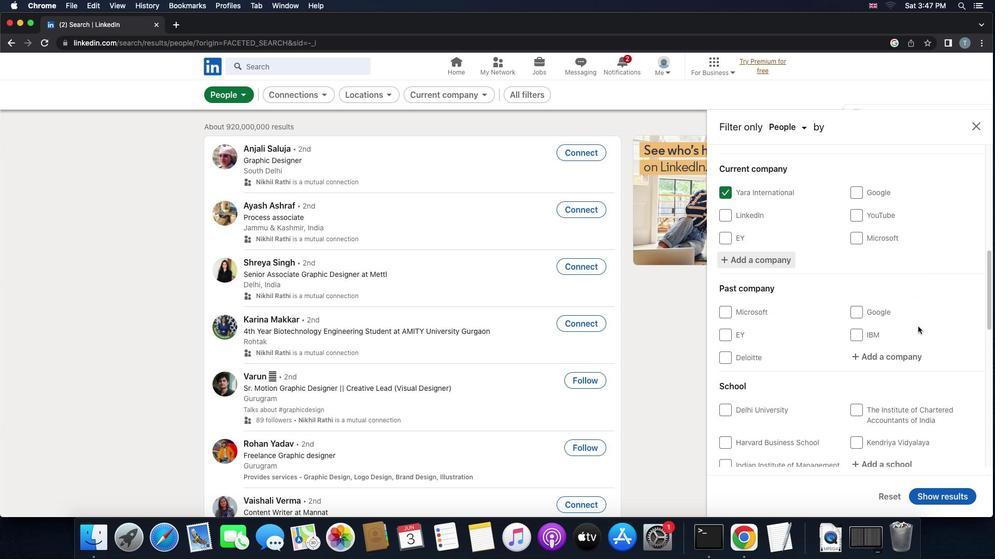 
Action: Mouse scrolled (918, 327) with delta (0, -1)
Screenshot: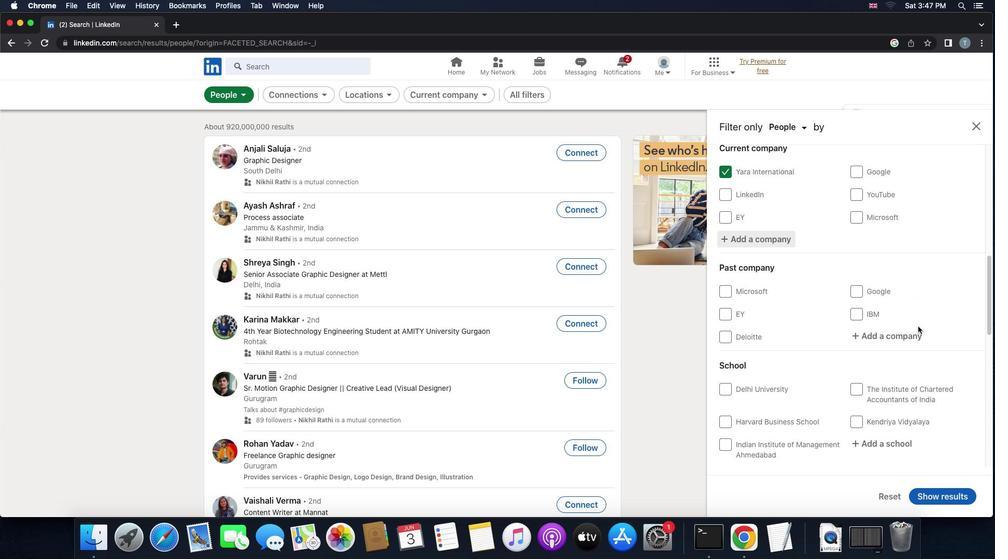 
Action: Mouse scrolled (918, 327) with delta (0, -2)
Screenshot: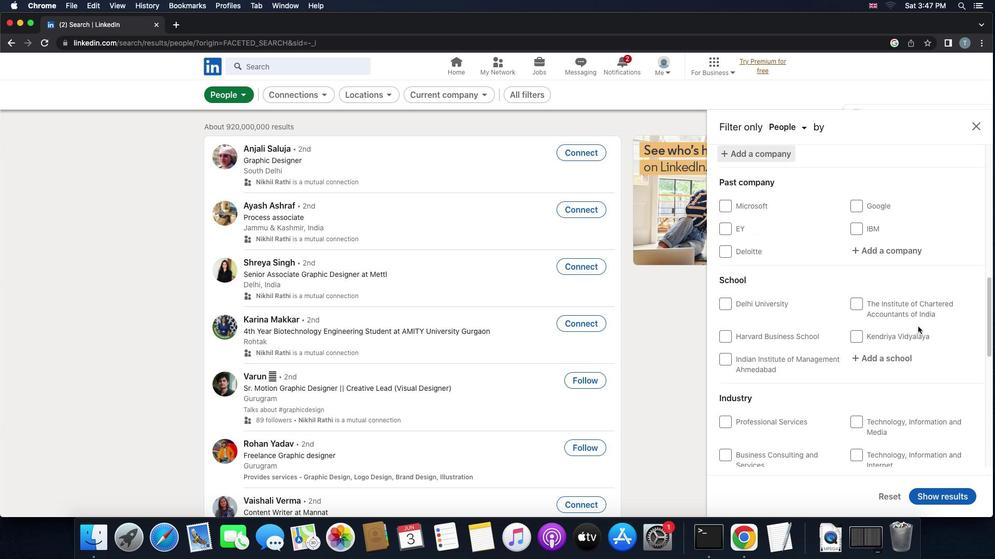 
Action: Mouse moved to (886, 301)
Screenshot: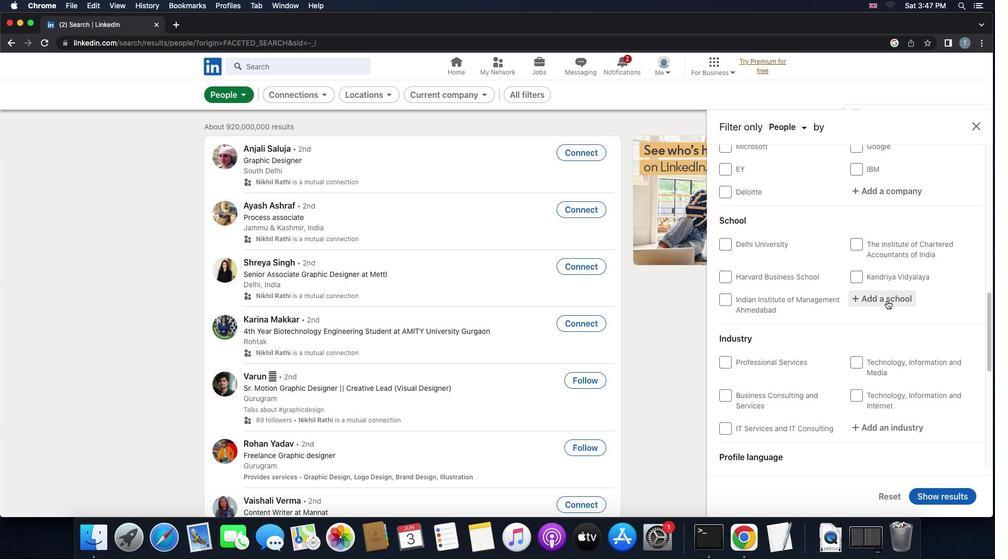 
Action: Mouse pressed left at (886, 301)
Screenshot: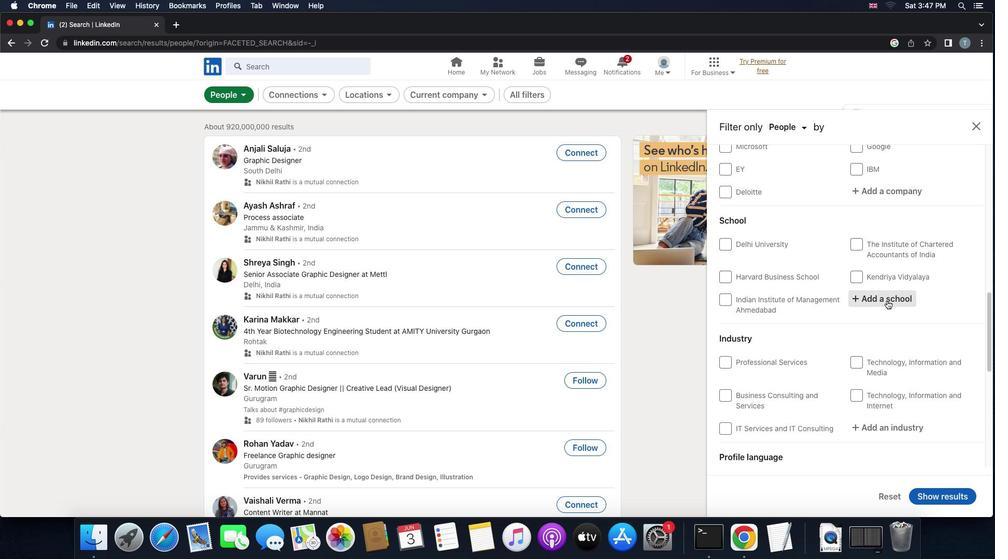 
Action: Key pressed 's''c''h''o''o''l'Key.space't''e''a''c''h''e''r'Key.space't''r''a''i''n''i''n''g'Key.space'i''n''s''t''i''t''u''t''e'Key.enter
Screenshot: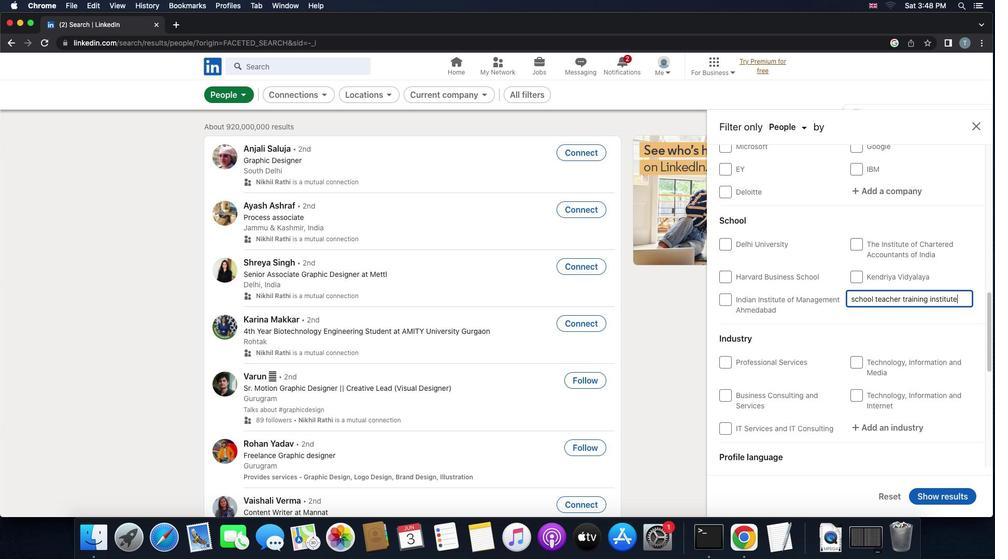 
Action: Mouse moved to (901, 317)
Screenshot: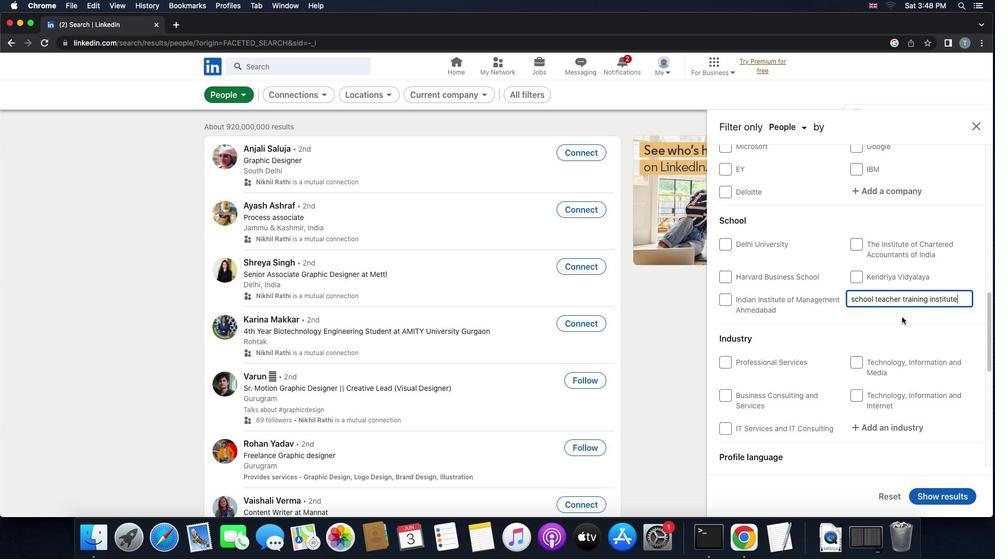 
Action: Mouse scrolled (901, 317) with delta (0, 0)
Screenshot: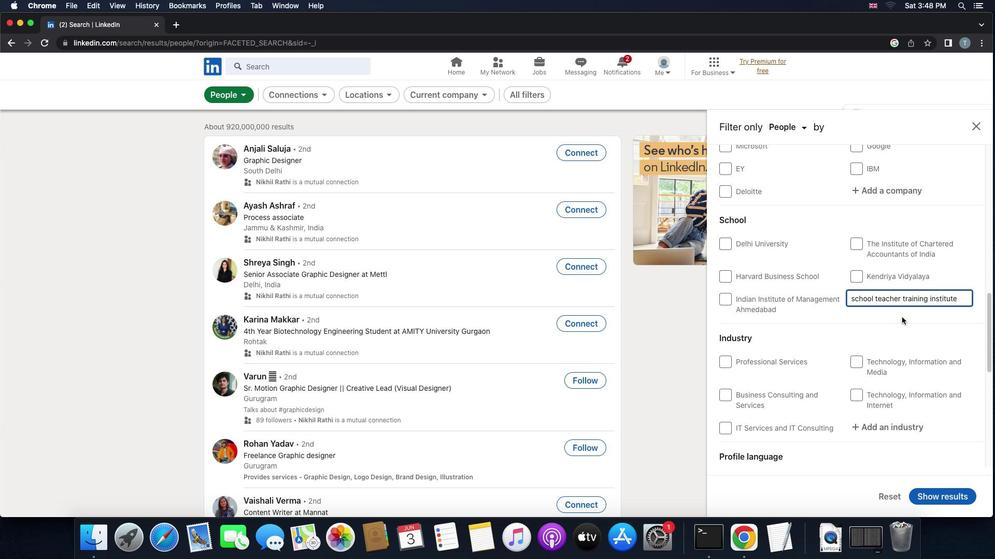 
Action: Mouse scrolled (901, 317) with delta (0, 0)
Screenshot: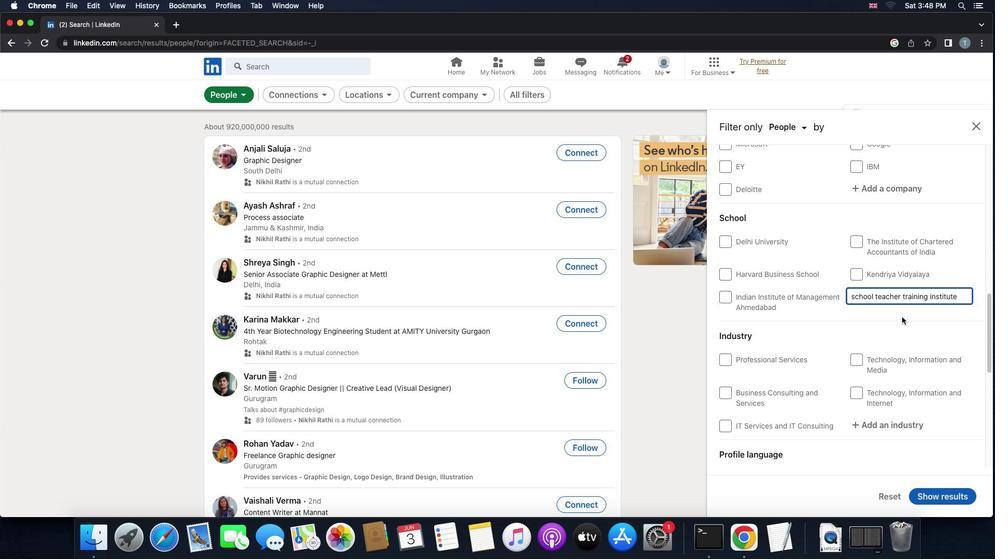 
Action: Mouse moved to (948, 323)
Screenshot: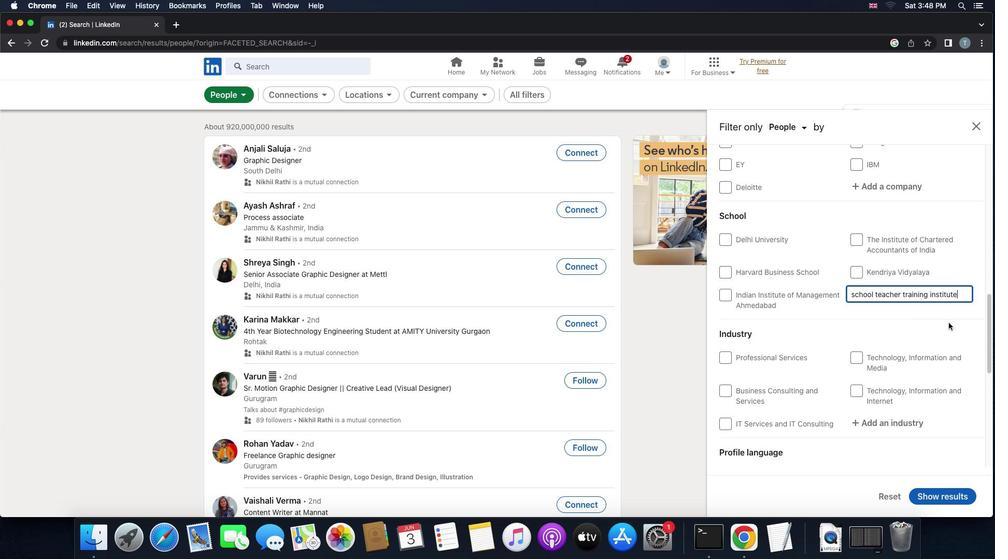 
Action: Mouse scrolled (948, 323) with delta (0, 0)
Screenshot: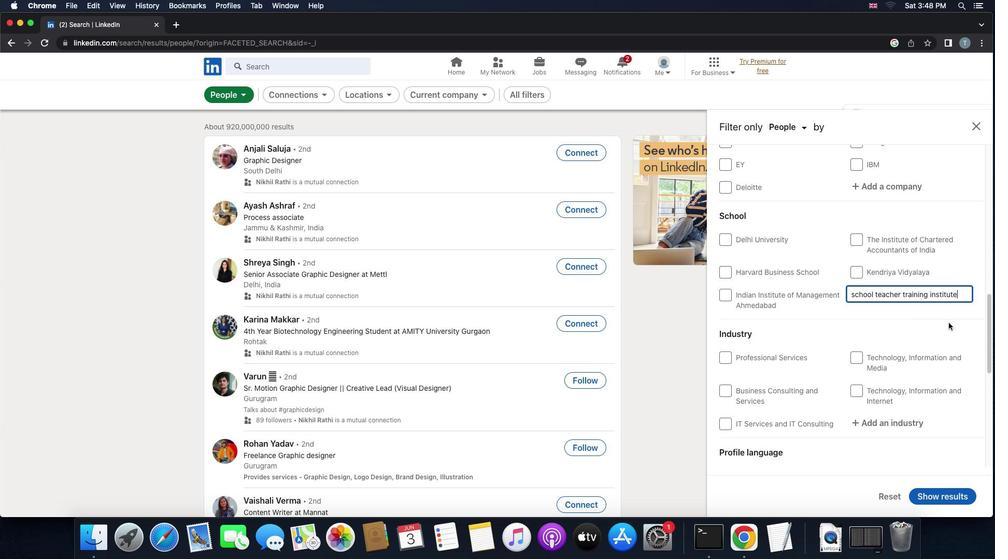 
Action: Mouse scrolled (948, 323) with delta (0, 0)
Screenshot: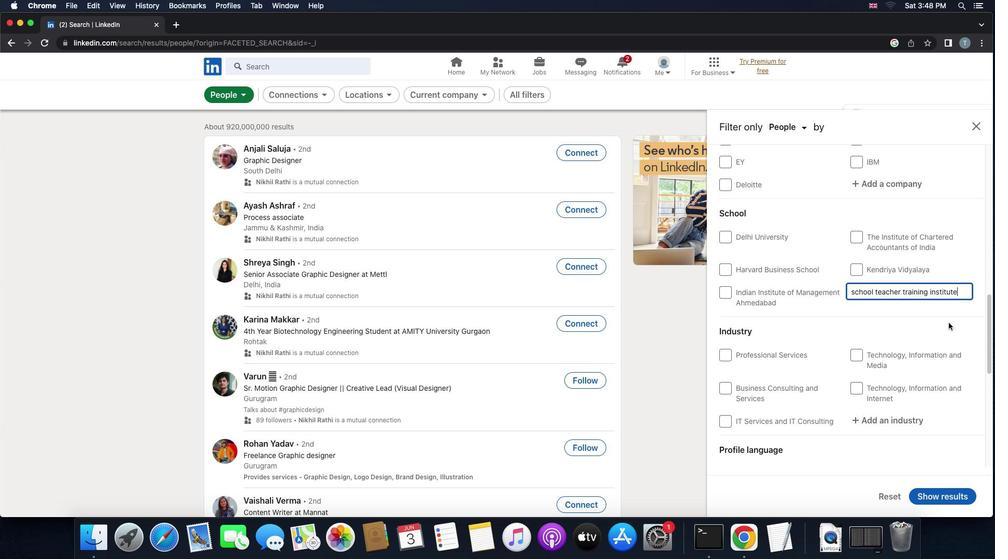 
Action: Mouse scrolled (948, 323) with delta (0, 0)
Screenshot: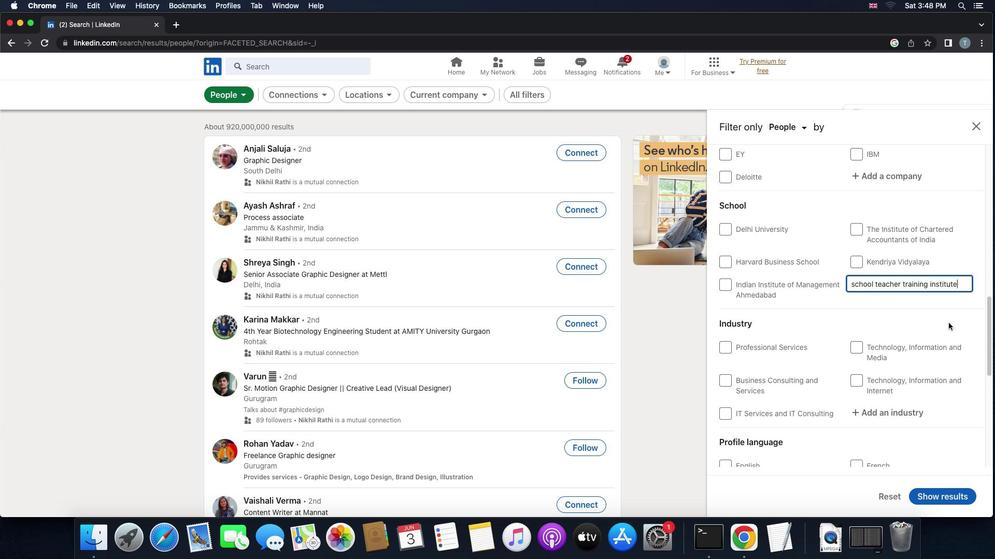 
Action: Mouse scrolled (948, 323) with delta (0, 0)
Screenshot: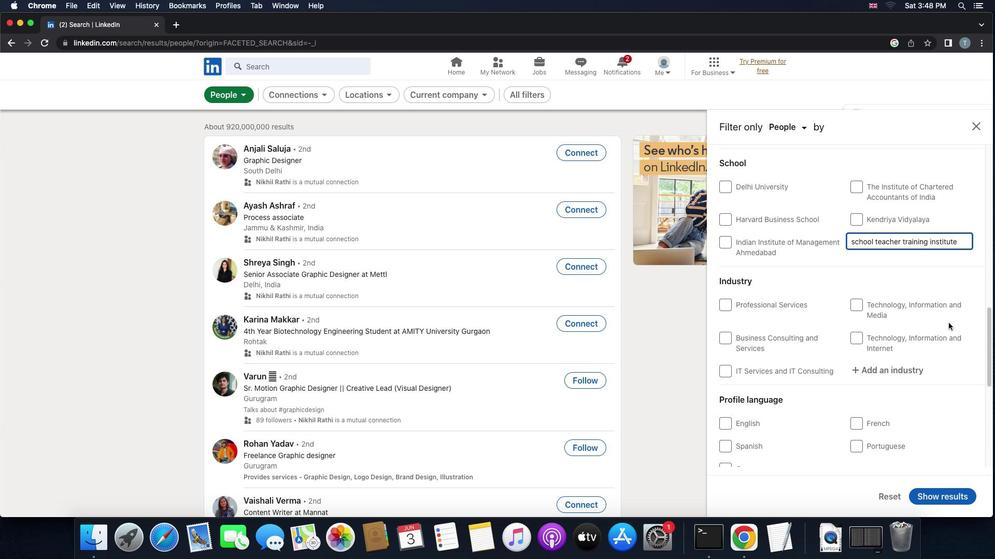 
Action: Mouse scrolled (948, 323) with delta (0, 0)
Screenshot: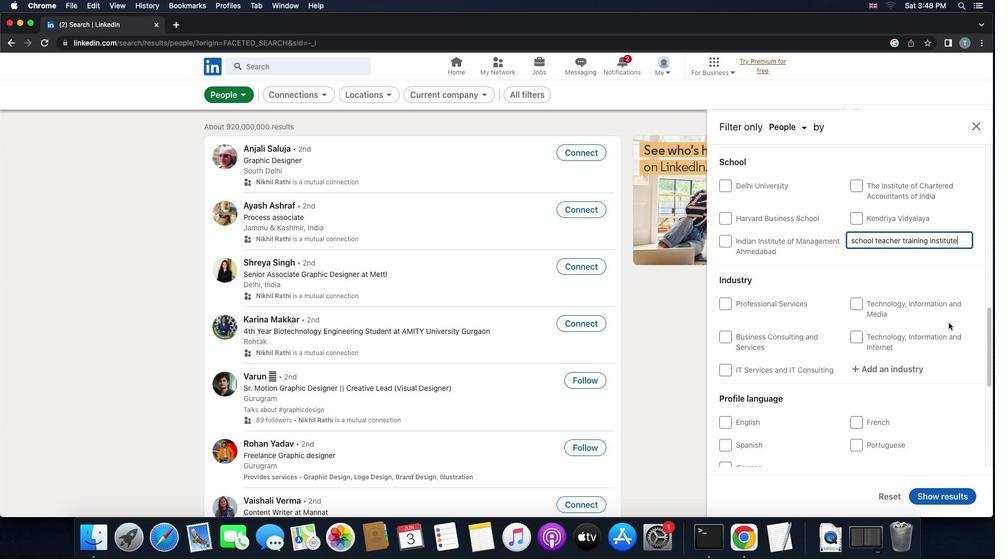 
Action: Mouse scrolled (948, 323) with delta (0, 0)
Screenshot: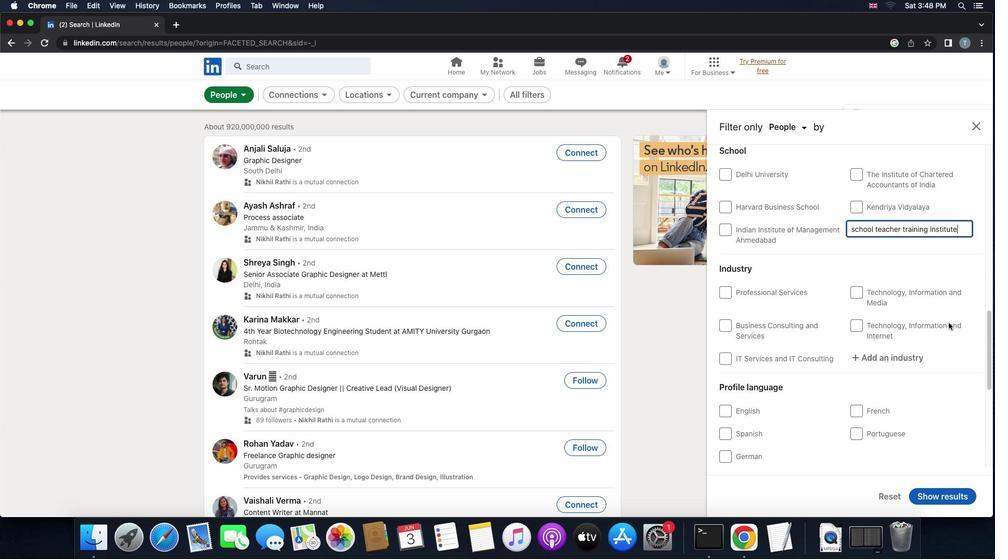 
Action: Mouse scrolled (948, 323) with delta (0, 0)
Screenshot: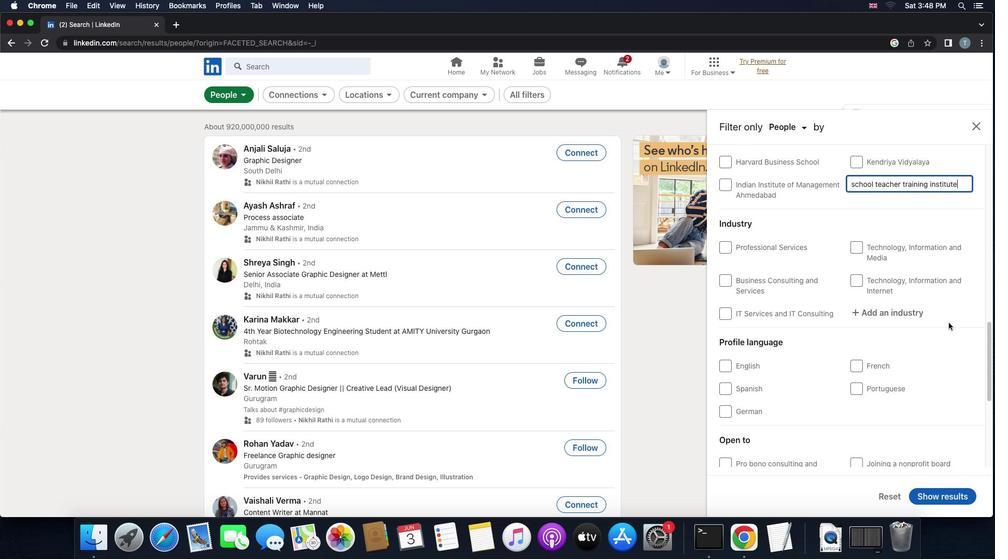 
Action: Mouse moved to (892, 312)
Screenshot: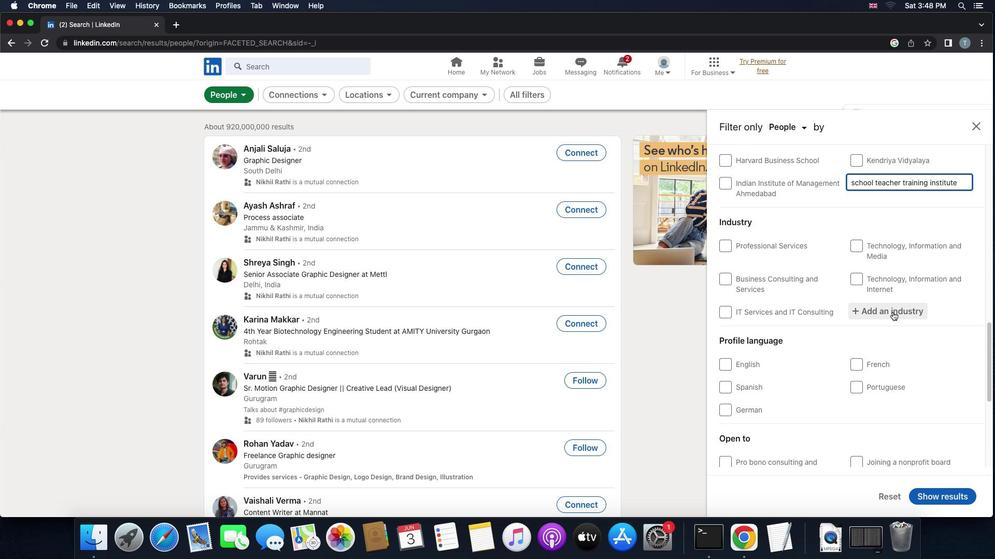 
Action: Mouse pressed left at (892, 312)
Screenshot: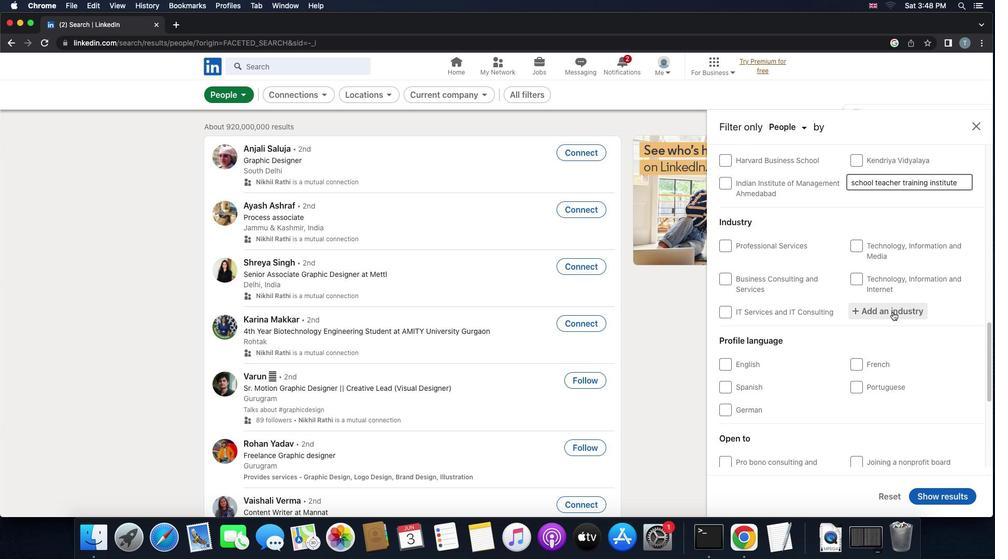 
Action: Key pressed 'g''a''m''b''l''i''n''g'Key.space
Screenshot: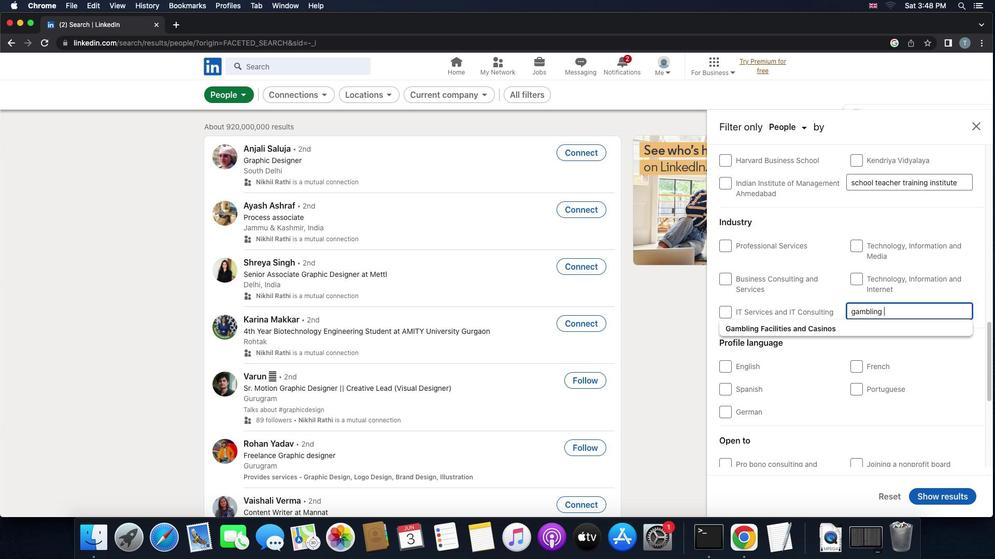 
Action: Mouse moved to (876, 324)
Screenshot: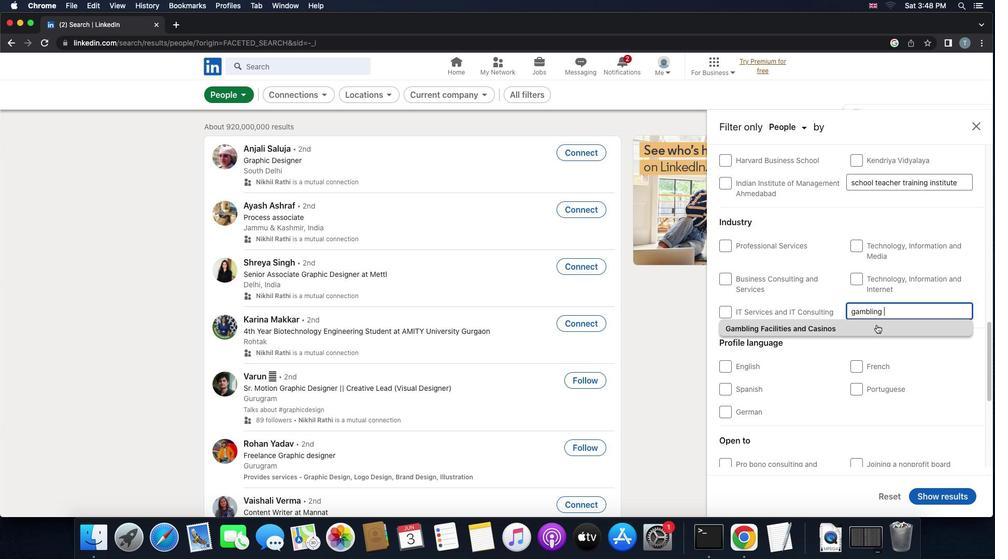 
Action: Mouse pressed left at (876, 324)
Screenshot: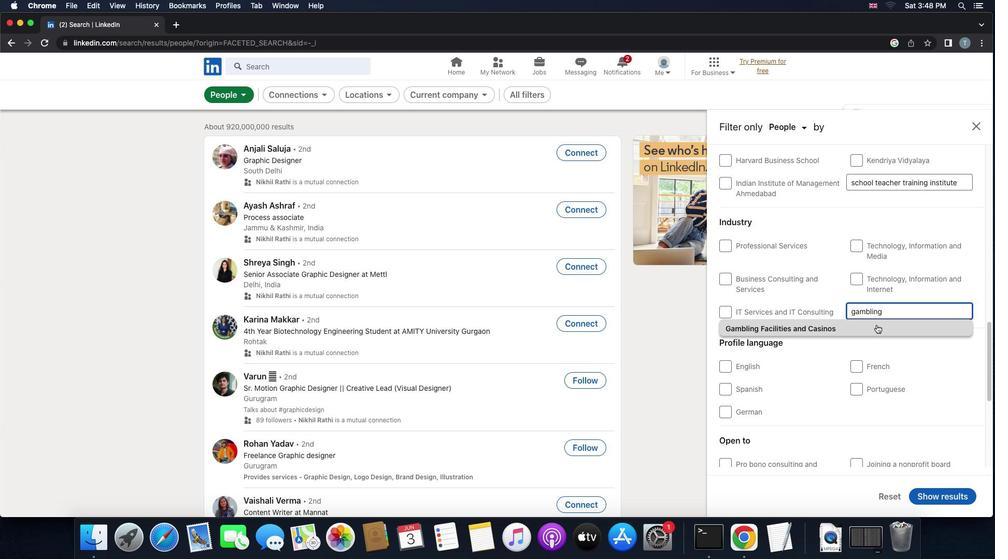 
Action: Mouse scrolled (876, 324) with delta (0, 0)
Screenshot: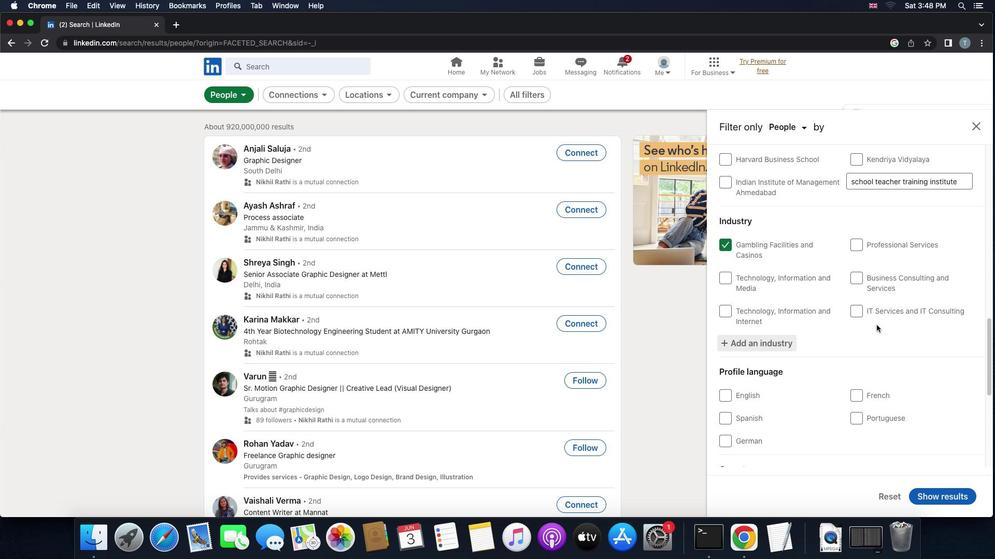 
Action: Mouse scrolled (876, 324) with delta (0, 0)
Screenshot: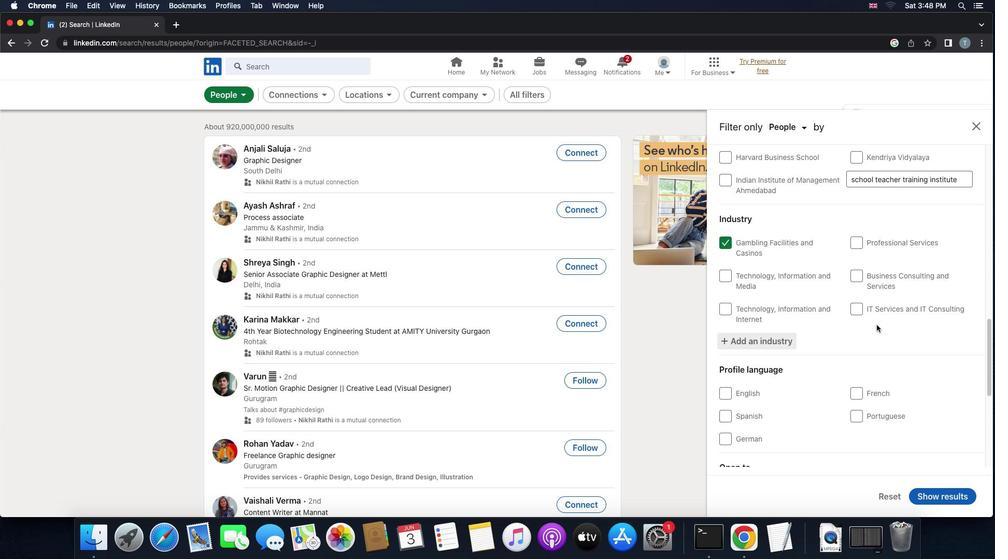 
Action: Mouse scrolled (876, 324) with delta (0, -1)
Screenshot: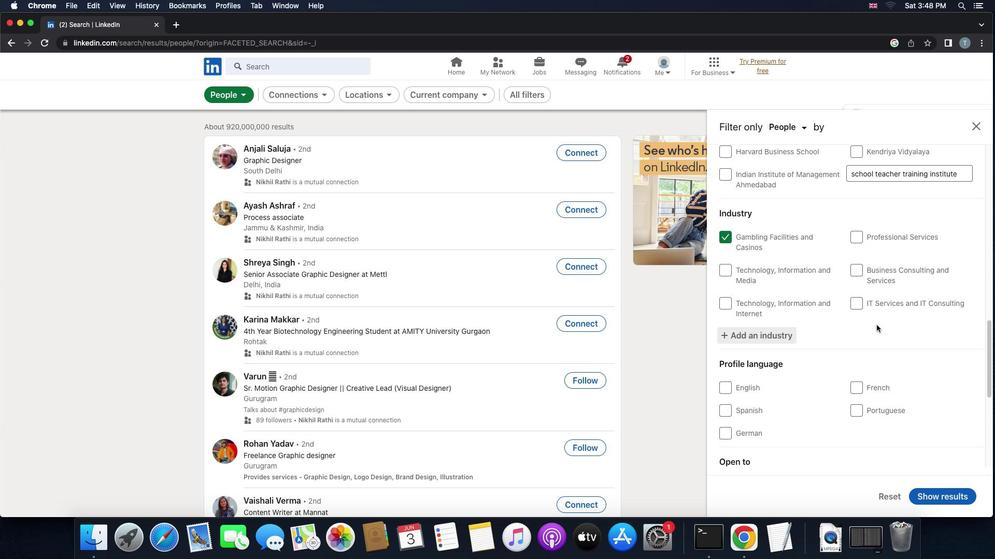 
Action: Mouse scrolled (876, 324) with delta (0, 0)
Screenshot: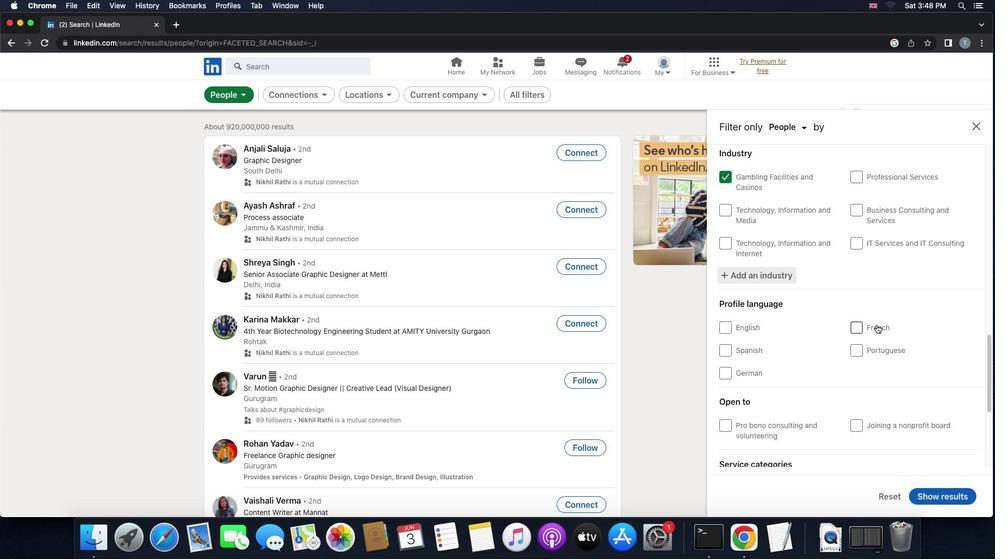 
Action: Mouse scrolled (876, 324) with delta (0, 0)
Screenshot: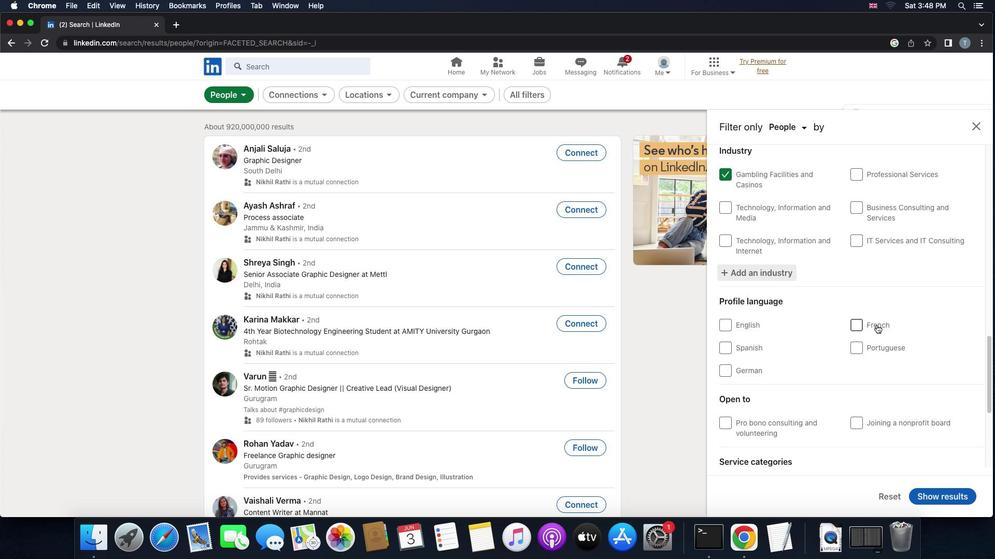 
Action: Mouse scrolled (876, 324) with delta (0, 0)
Screenshot: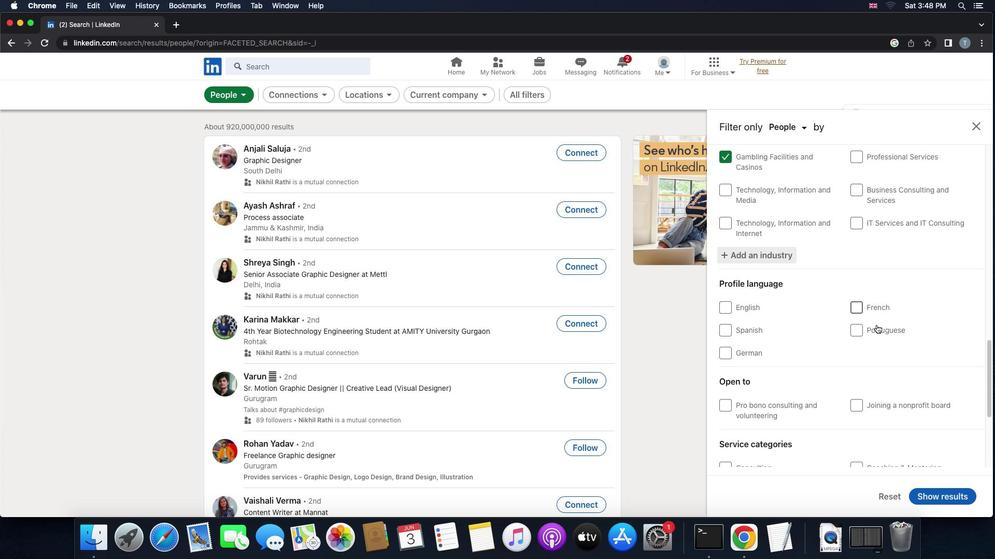 
Action: Mouse scrolled (876, 324) with delta (0, 0)
Screenshot: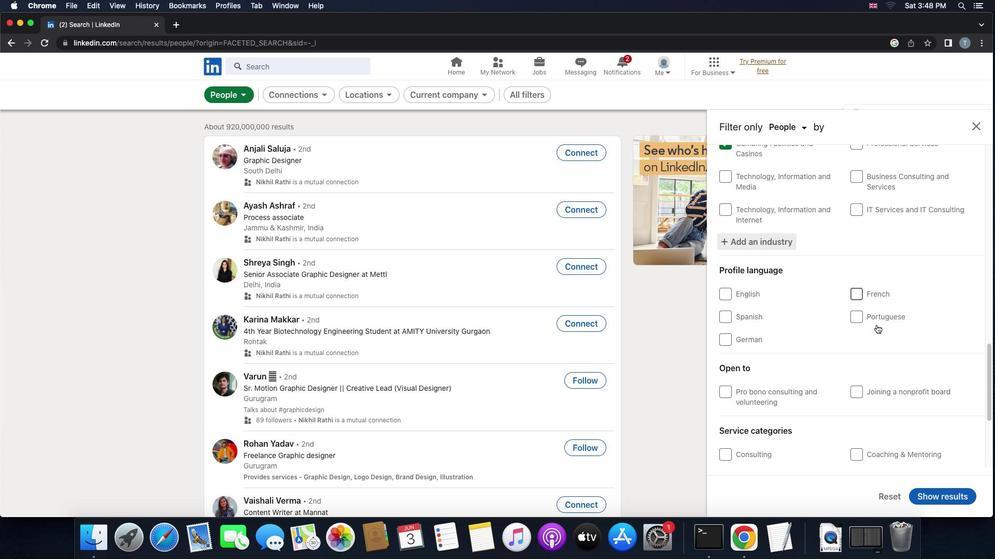 
Action: Mouse scrolled (876, 324) with delta (0, 0)
Screenshot: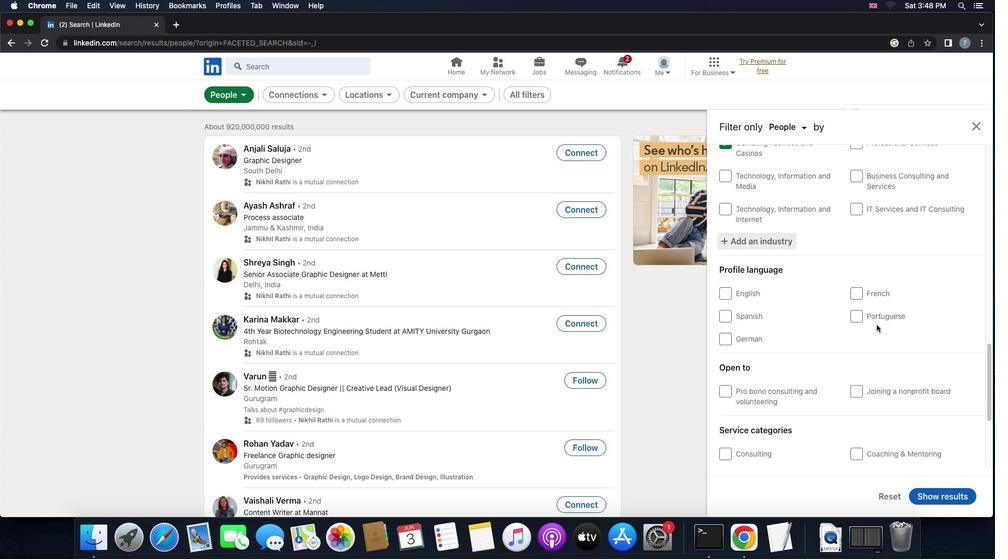 
Action: Mouse scrolled (876, 324) with delta (0, 0)
Screenshot: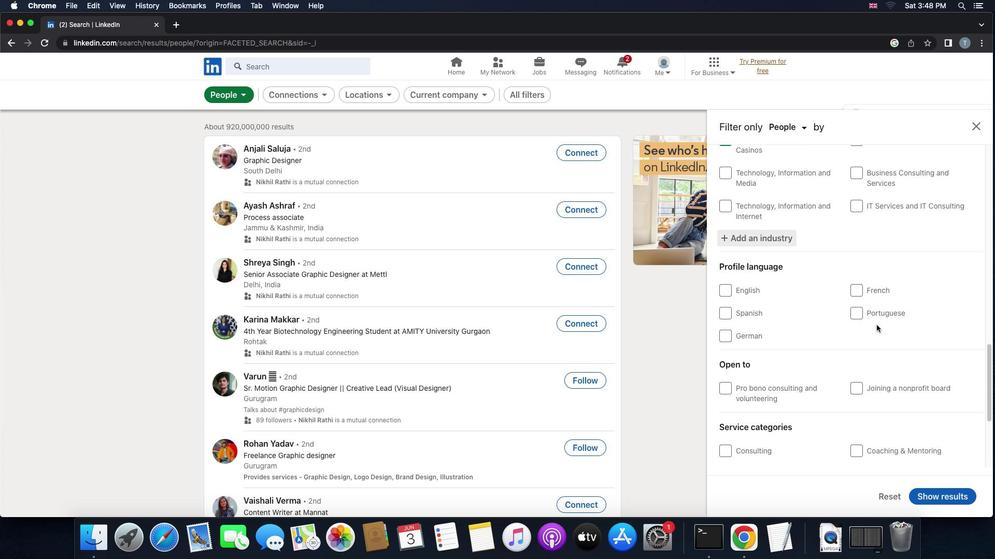 
Action: Mouse scrolled (876, 324) with delta (0, 0)
Screenshot: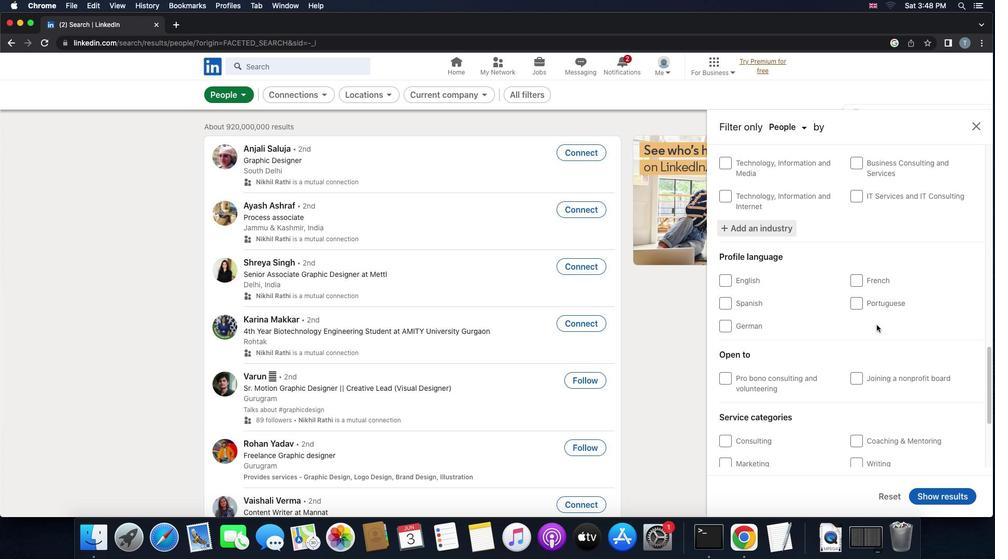 
Action: Mouse scrolled (876, 324) with delta (0, 0)
Screenshot: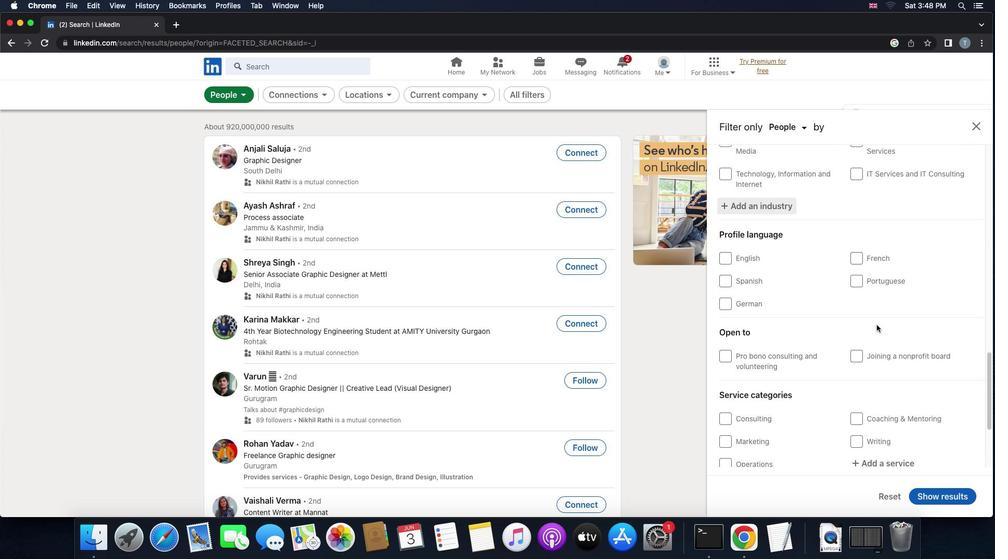 
Action: Mouse scrolled (876, 324) with delta (0, 0)
Screenshot: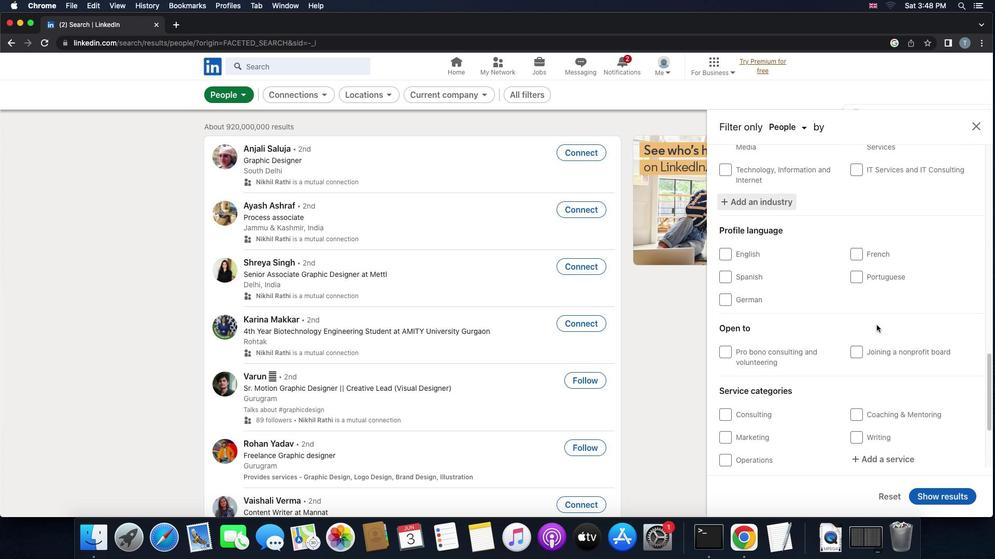 
Action: Mouse scrolled (876, 324) with delta (0, 0)
Screenshot: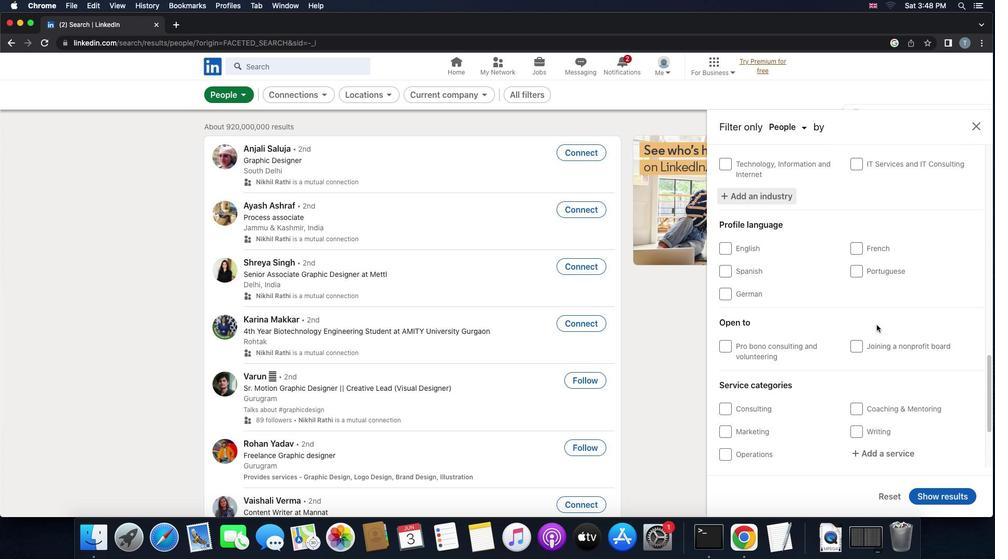 
Action: Mouse moved to (856, 330)
Screenshot: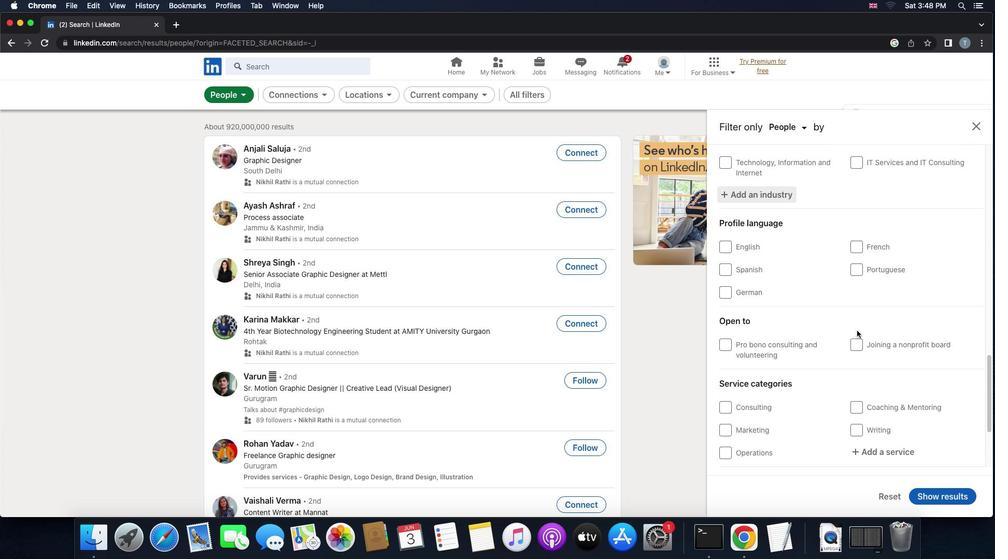 
Action: Mouse scrolled (856, 330) with delta (0, 0)
Screenshot: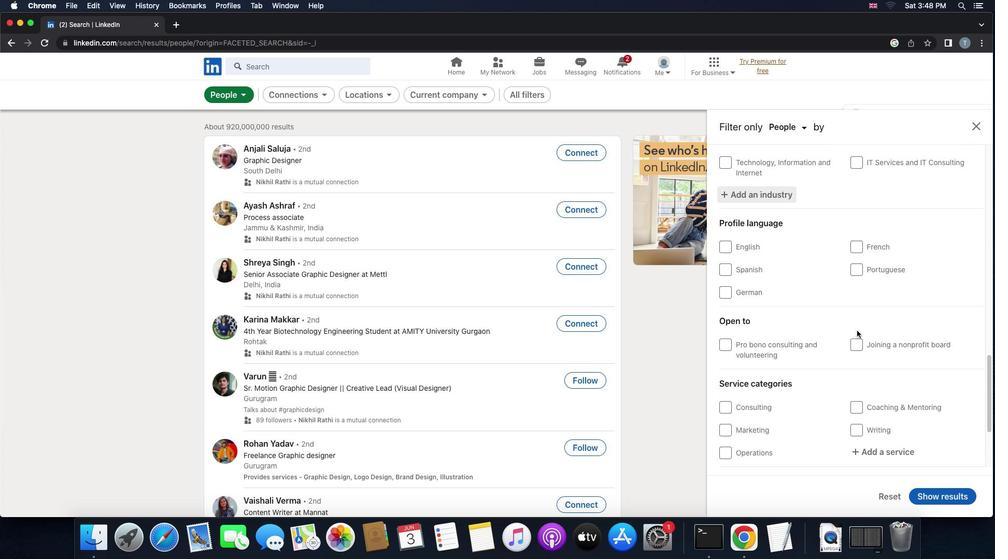 
Action: Mouse scrolled (856, 330) with delta (0, 0)
Screenshot: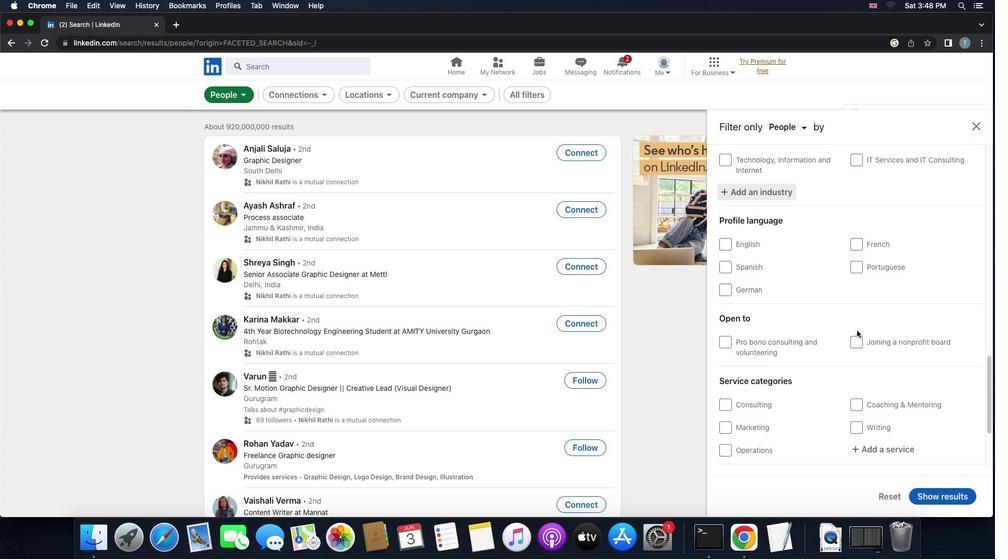 
Action: Mouse scrolled (856, 330) with delta (0, 0)
Screenshot: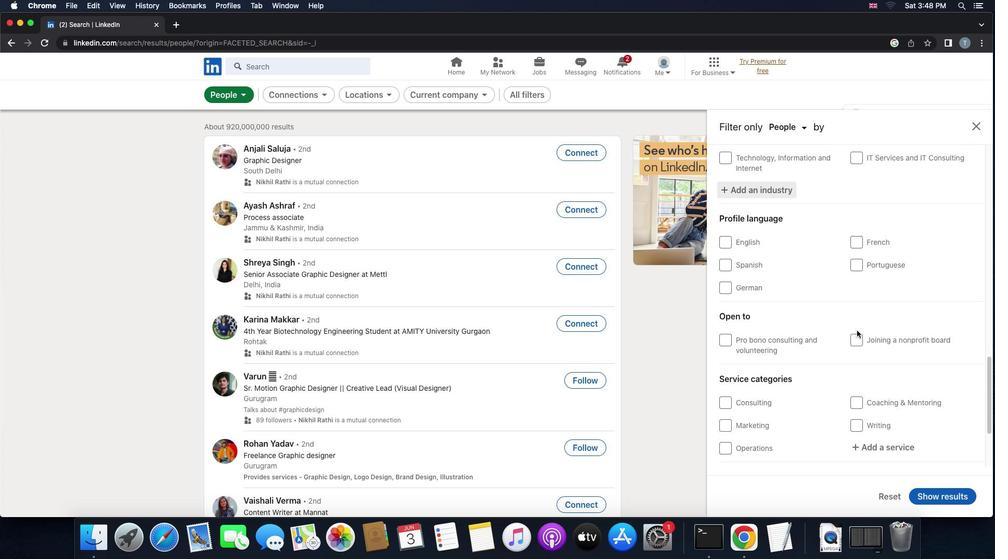 
Action: Mouse moved to (866, 333)
Screenshot: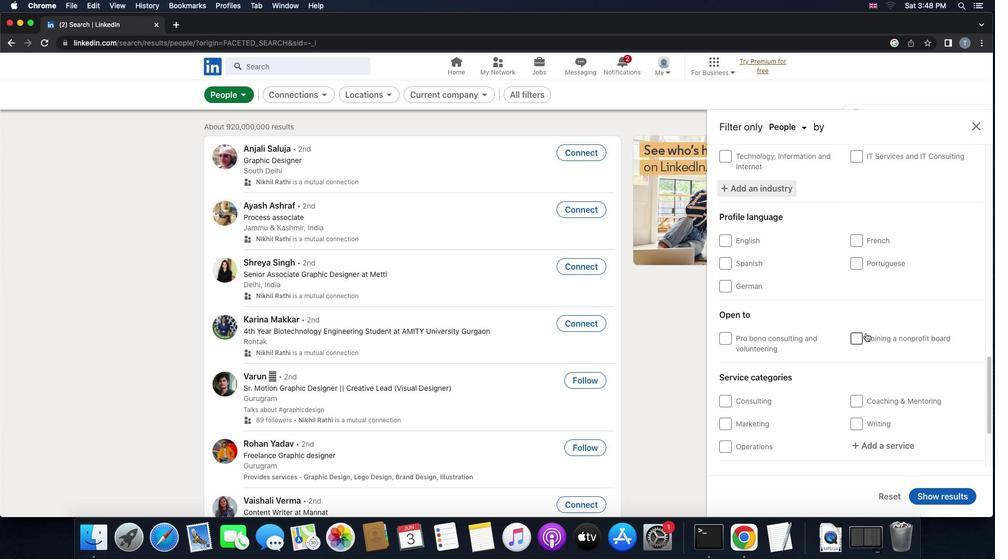 
Action: Mouse scrolled (866, 333) with delta (0, 0)
Screenshot: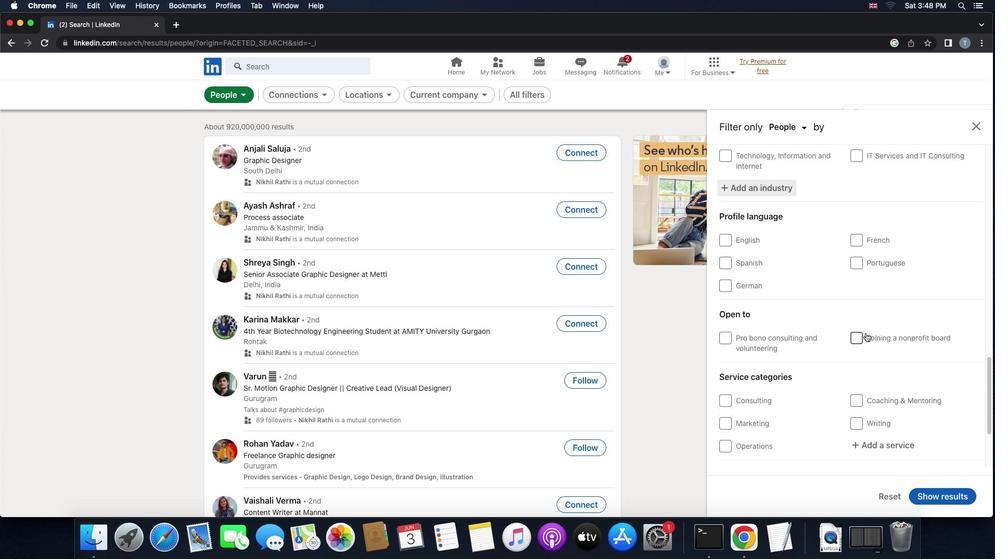 
Action: Mouse scrolled (866, 333) with delta (0, 0)
Screenshot: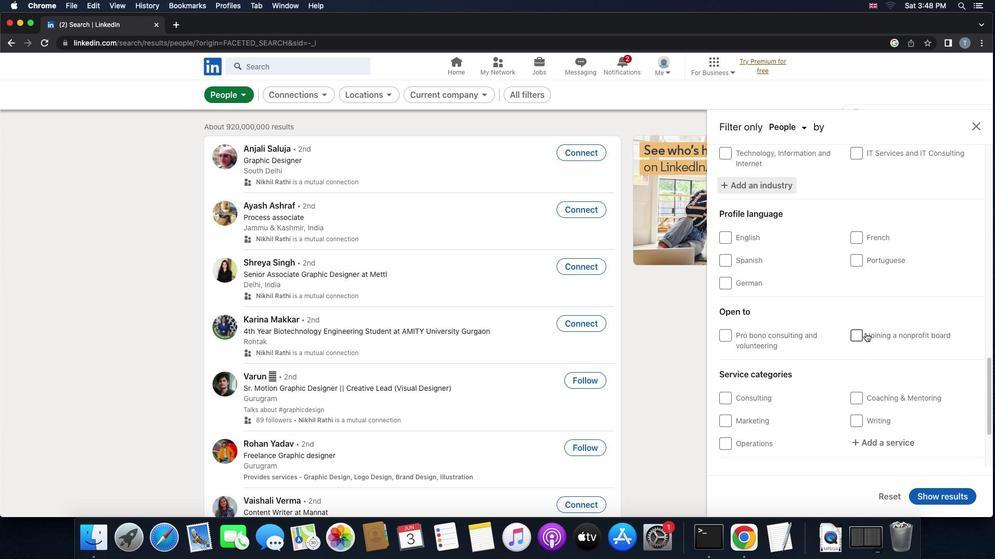 
Action: Mouse scrolled (866, 333) with delta (0, 0)
Screenshot: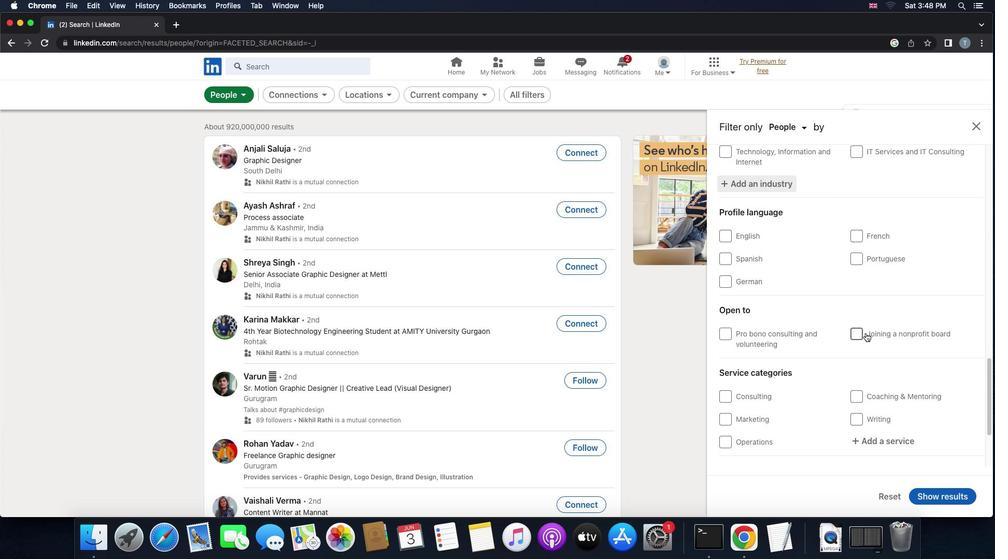 
Action: Mouse moved to (863, 235)
Screenshot: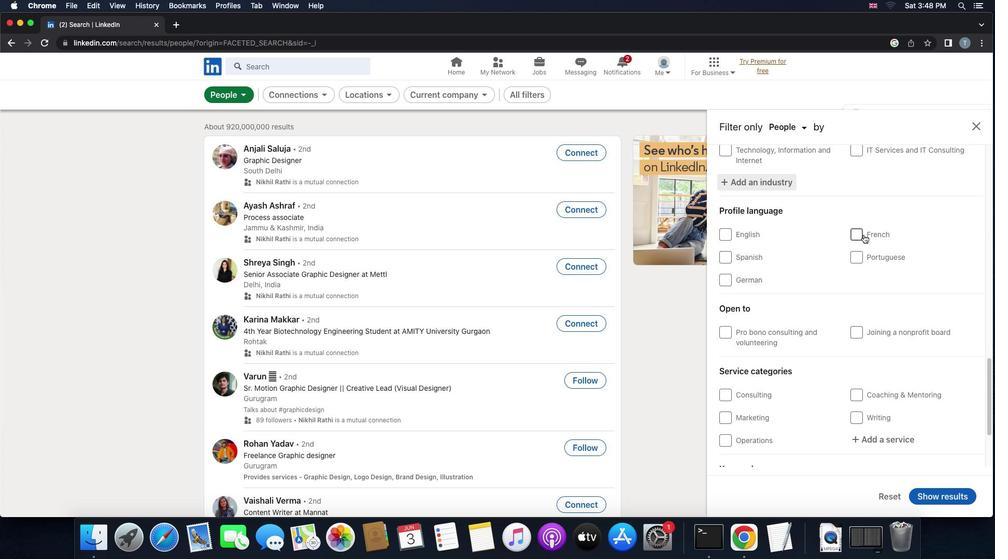 
Action: Mouse pressed left at (863, 235)
Screenshot: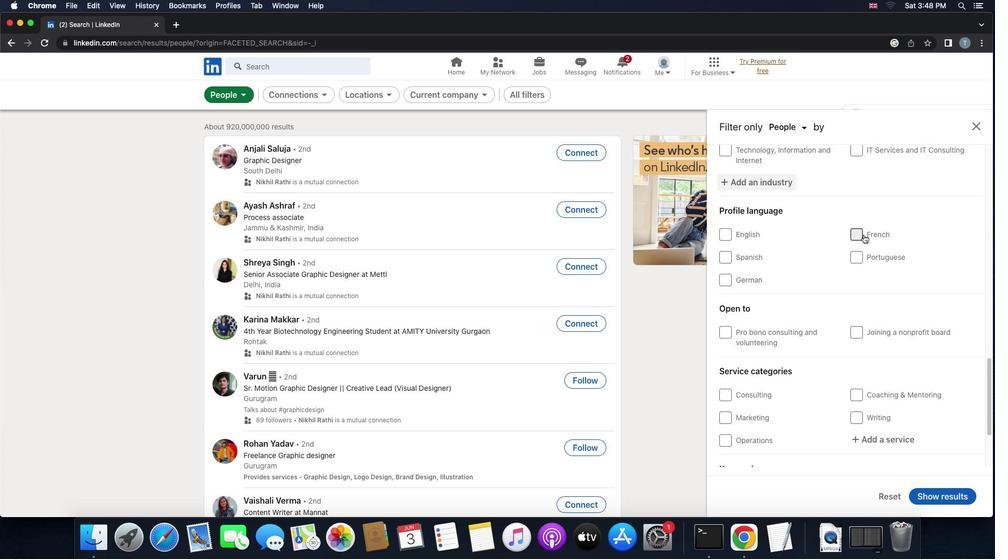 
Action: Mouse moved to (883, 291)
Screenshot: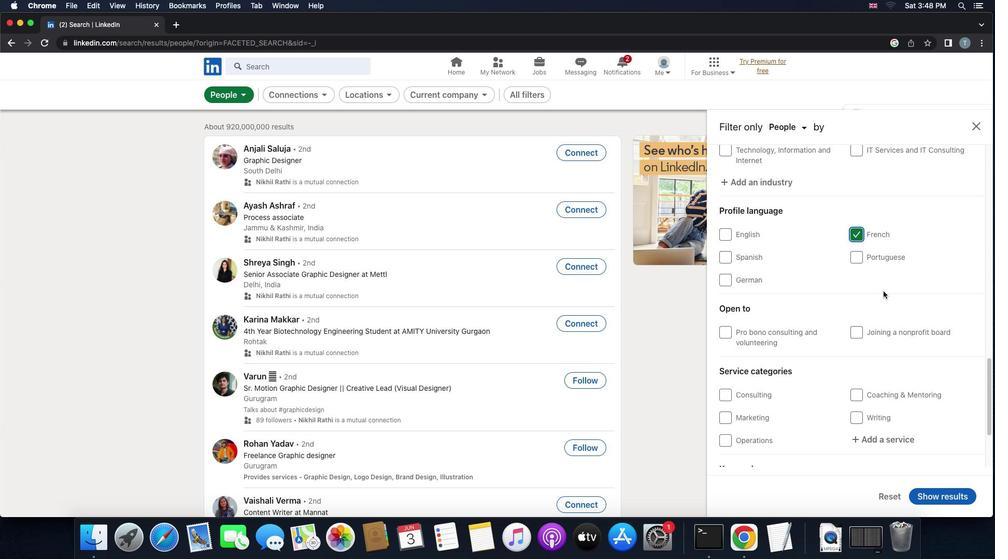 
Action: Mouse scrolled (883, 291) with delta (0, 0)
Screenshot: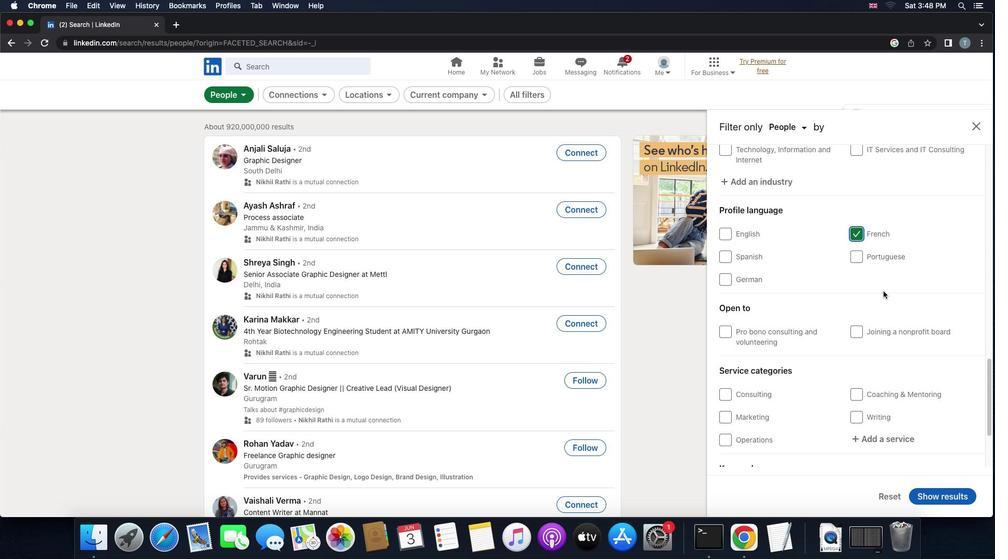 
Action: Mouse scrolled (883, 291) with delta (0, 0)
Screenshot: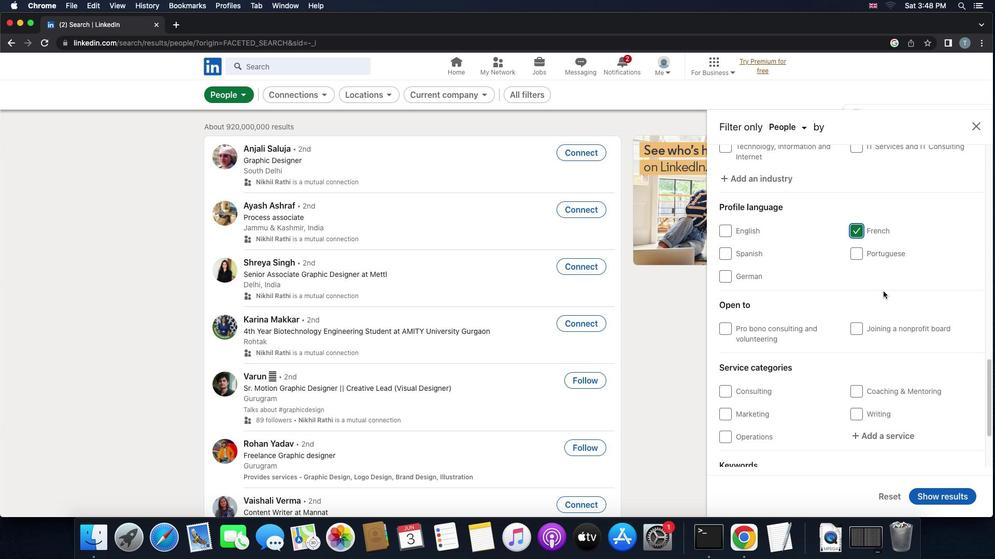 
Action: Mouse scrolled (883, 291) with delta (0, 0)
Screenshot: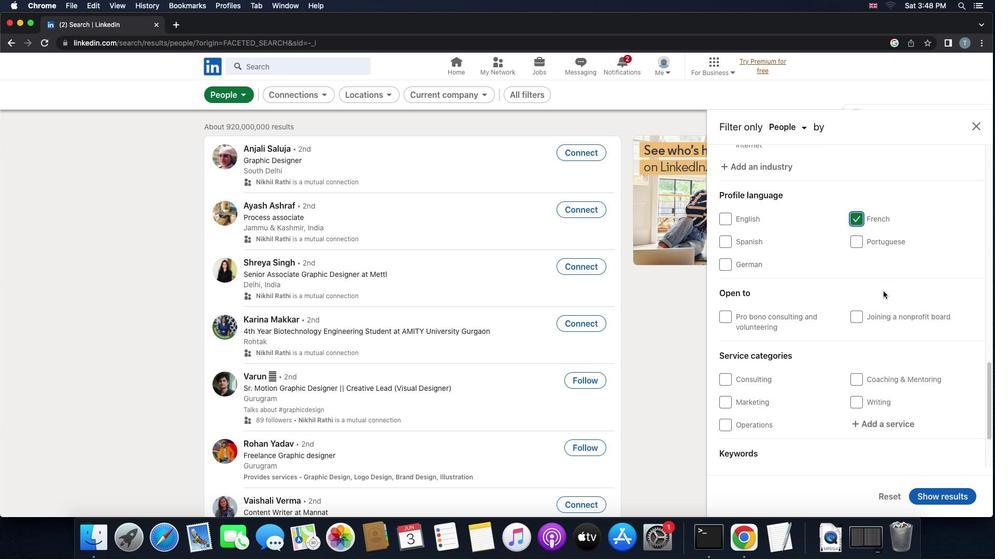 
Action: Mouse scrolled (883, 291) with delta (0, 0)
Screenshot: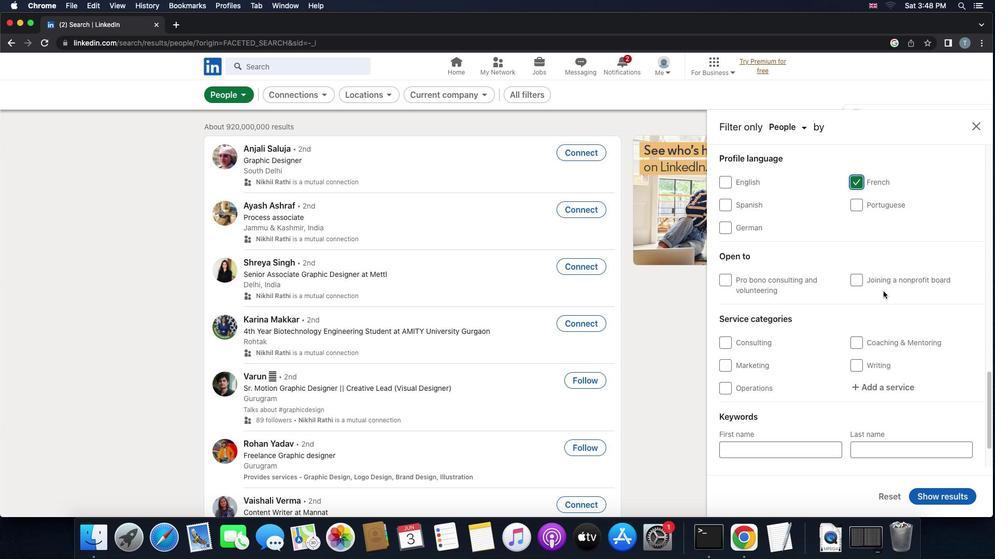 
Action: Mouse scrolled (883, 291) with delta (0, 0)
Screenshot: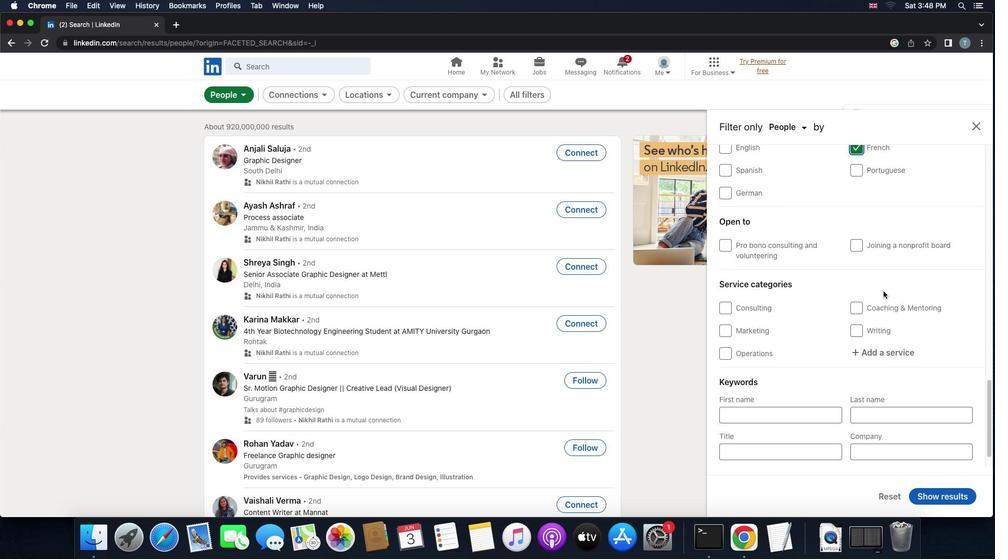 
Action: Mouse scrolled (883, 291) with delta (0, 0)
Screenshot: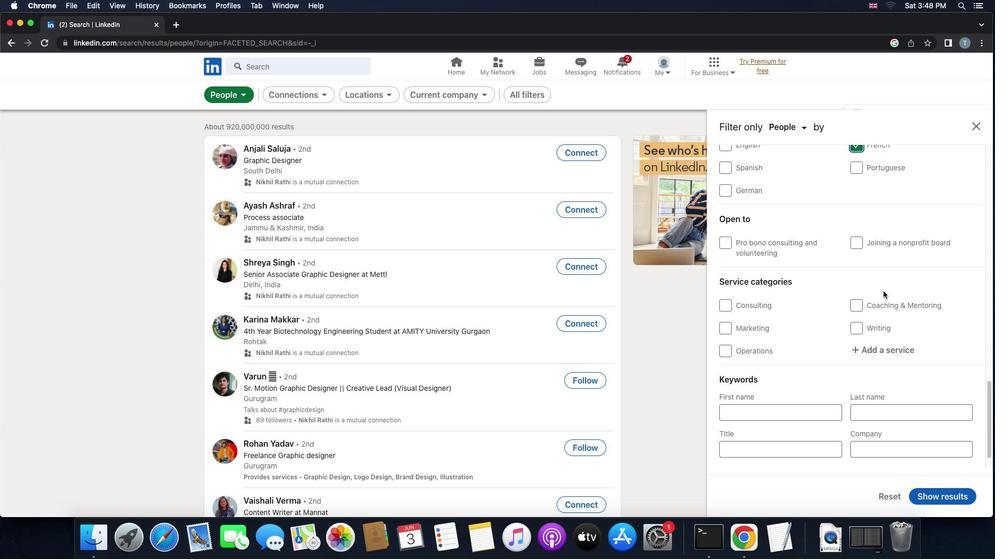
Action: Mouse scrolled (883, 291) with delta (0, 0)
Screenshot: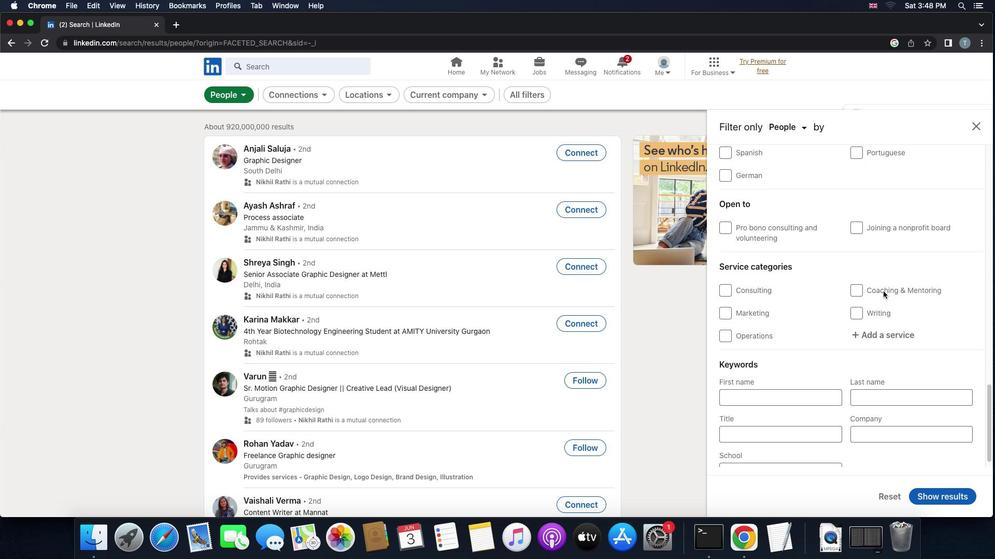 
Action: Mouse scrolled (883, 291) with delta (0, 0)
Screenshot: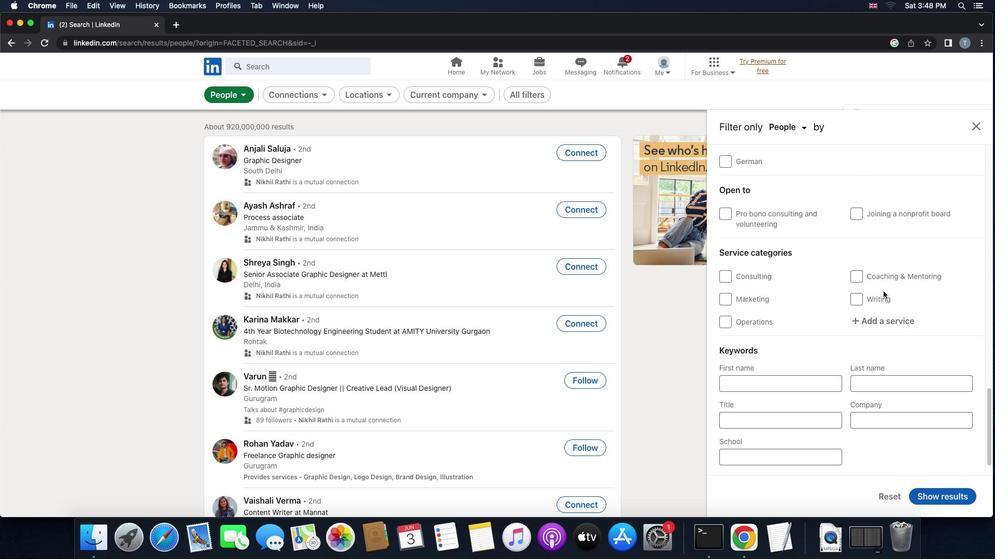 
Action: Mouse scrolled (883, 291) with delta (0, 0)
Screenshot: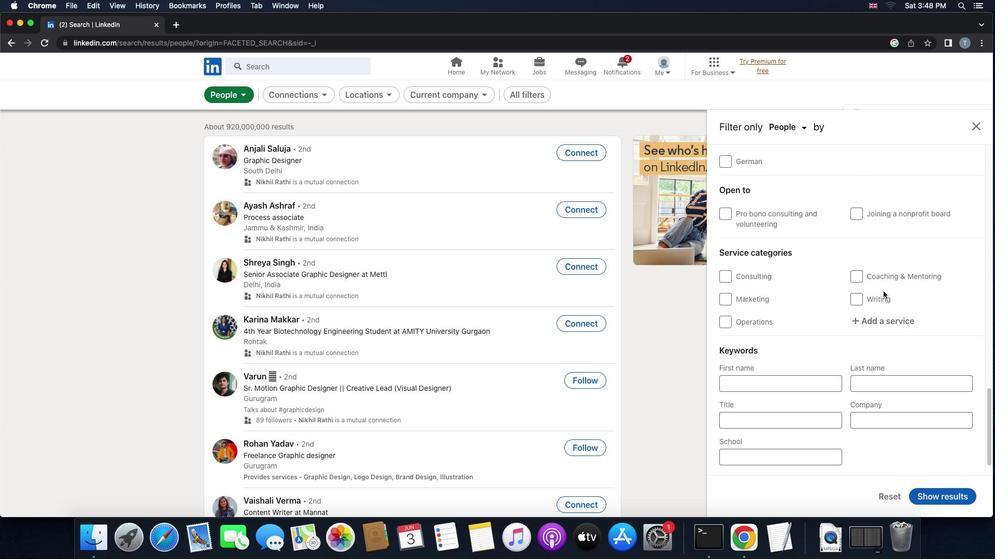 
Action: Mouse moved to (883, 321)
Screenshot: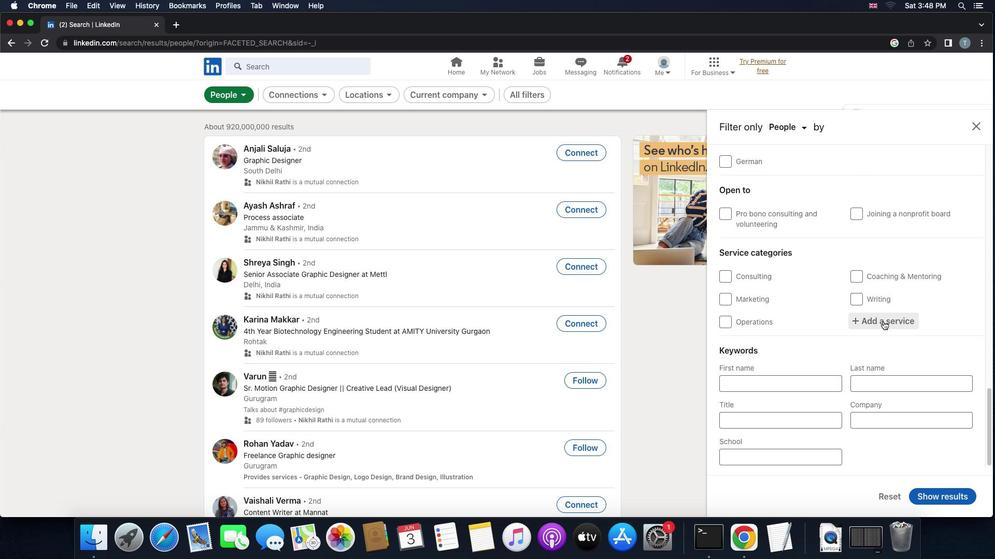 
Action: Mouse pressed left at (883, 321)
Screenshot: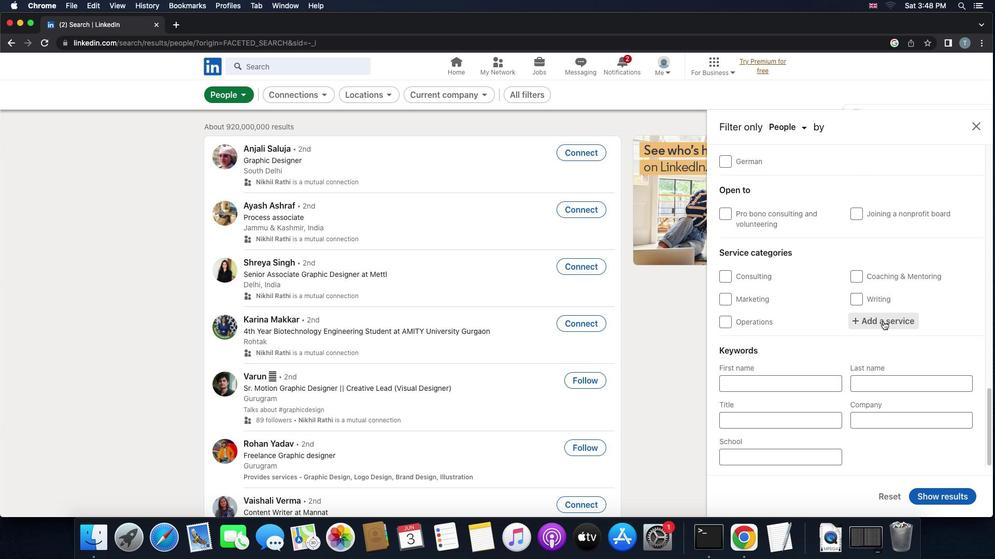 
Action: Mouse moved to (882, 321)
Screenshot: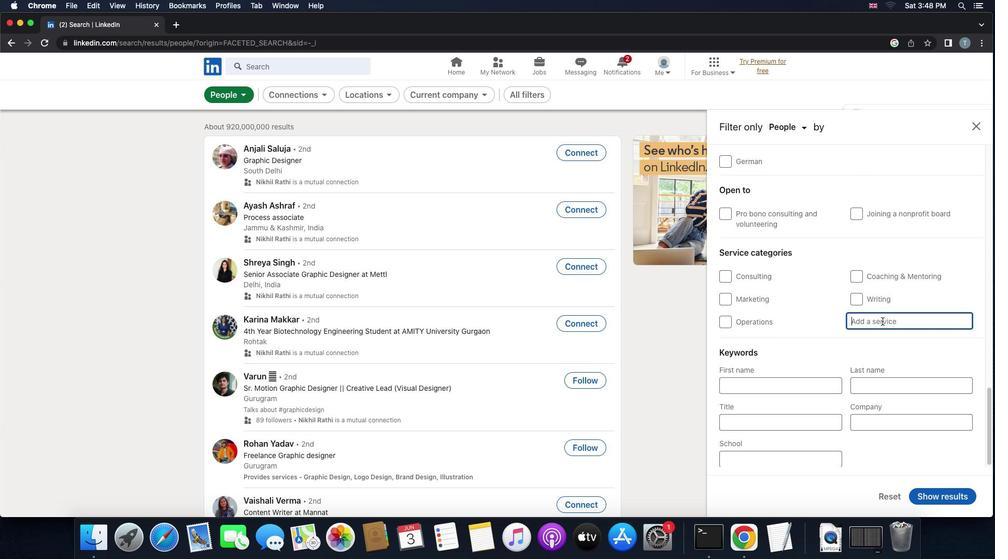 
Action: Key pressed 'b''o''o''k'
Screenshot: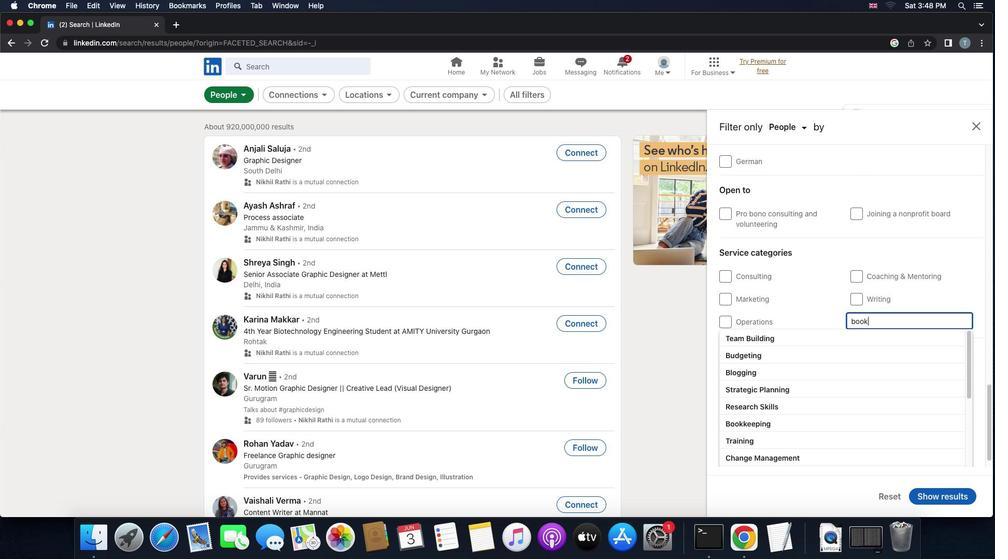
Action: Mouse moved to (823, 334)
Screenshot: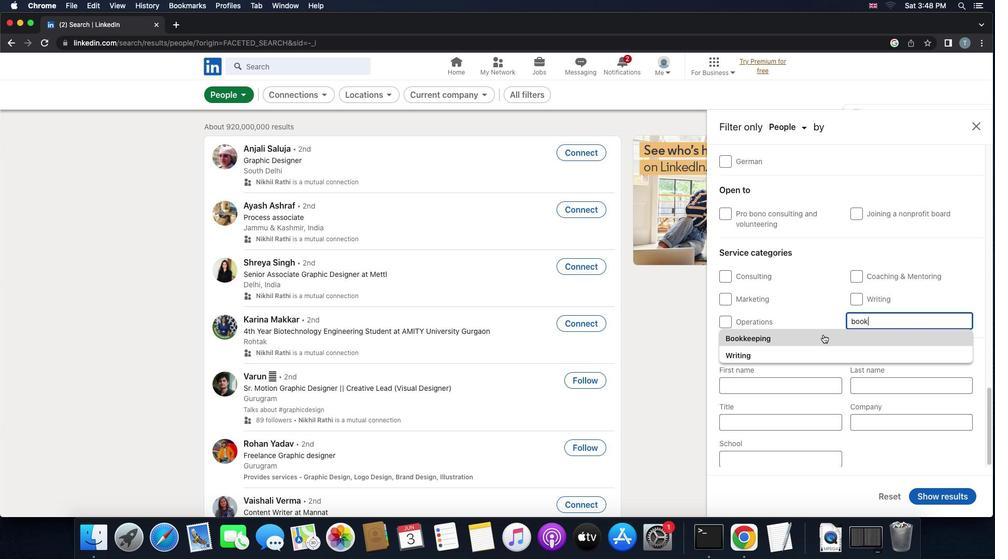 
Action: Mouse pressed left at (823, 334)
Screenshot: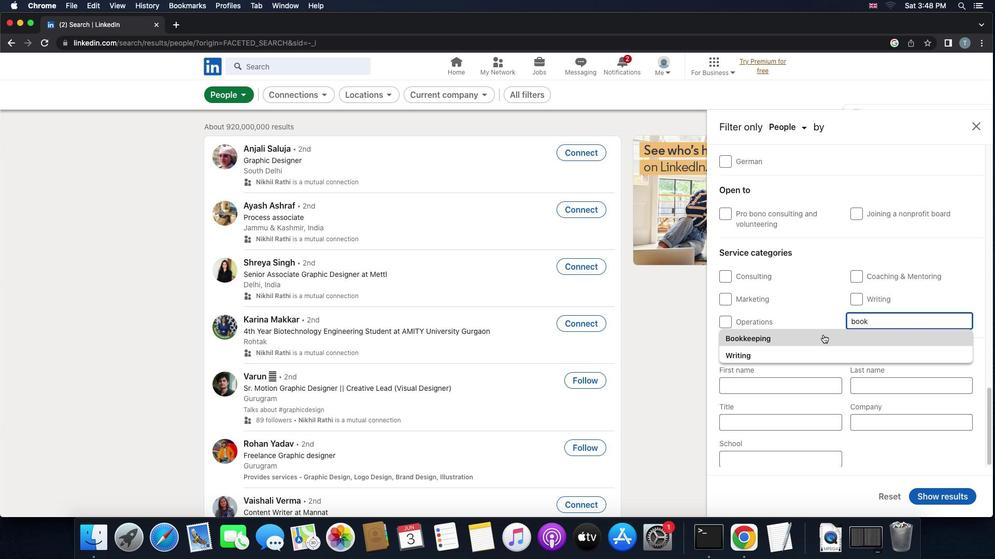 
Action: Mouse scrolled (823, 334) with delta (0, 0)
Screenshot: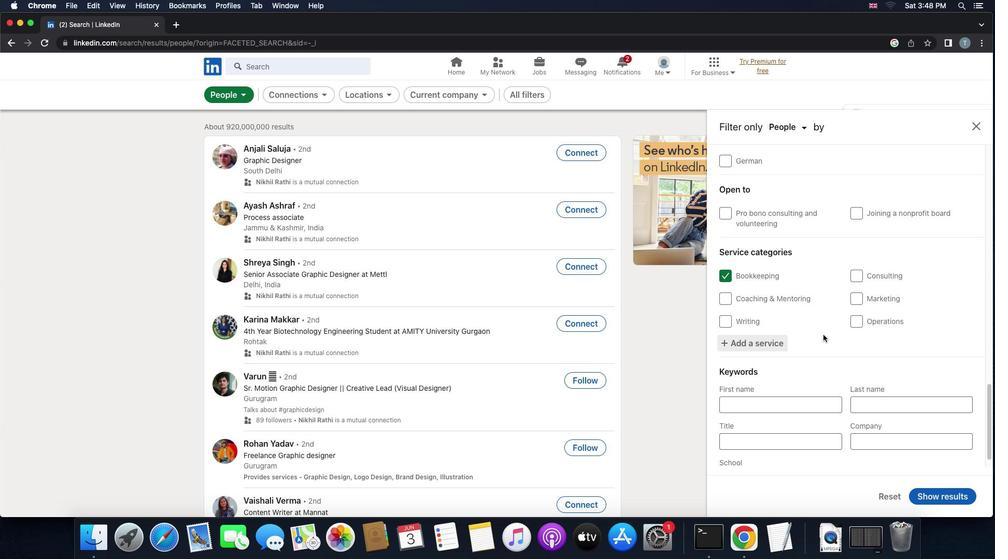 
Action: Mouse scrolled (823, 334) with delta (0, 0)
Screenshot: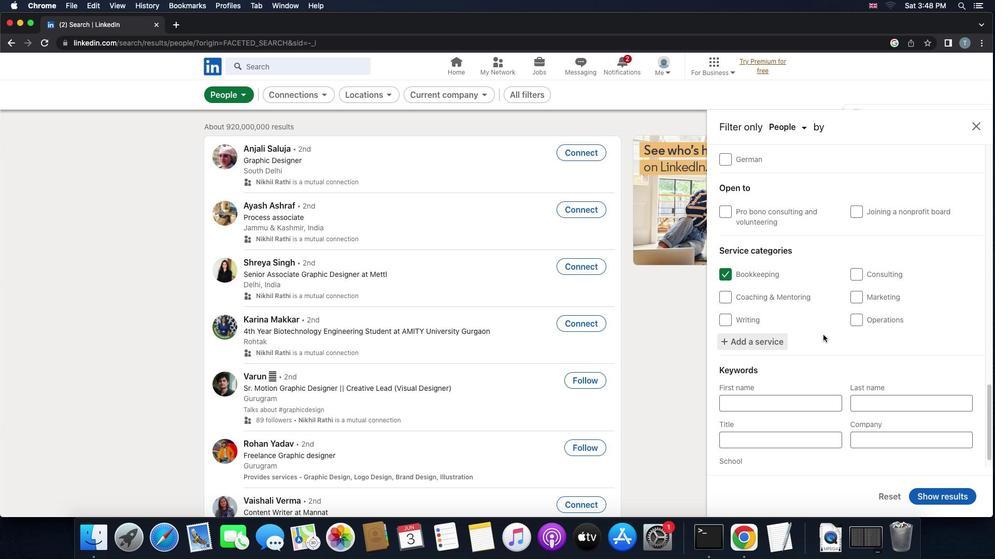 
Action: Mouse scrolled (823, 334) with delta (0, 0)
Screenshot: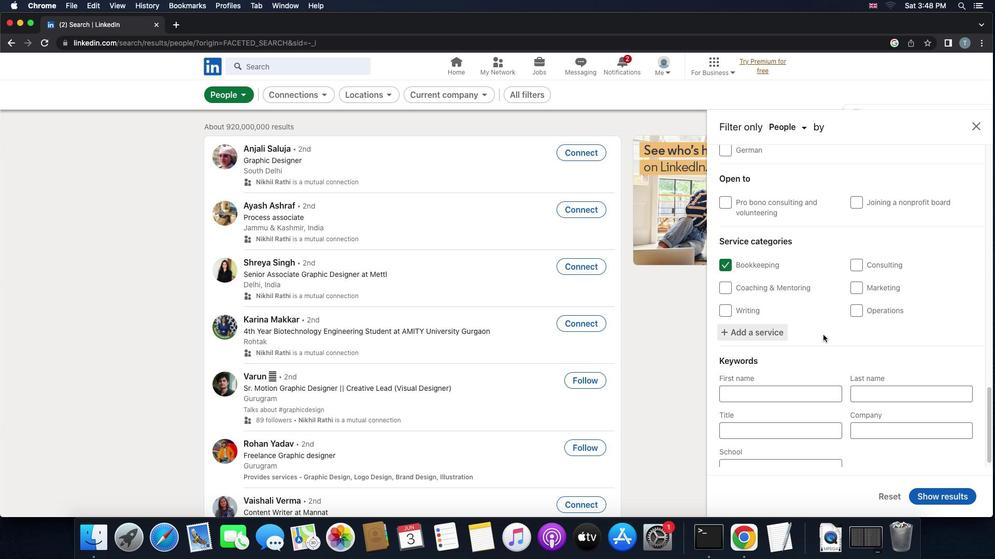 
Action: Mouse scrolled (823, 334) with delta (0, 0)
Screenshot: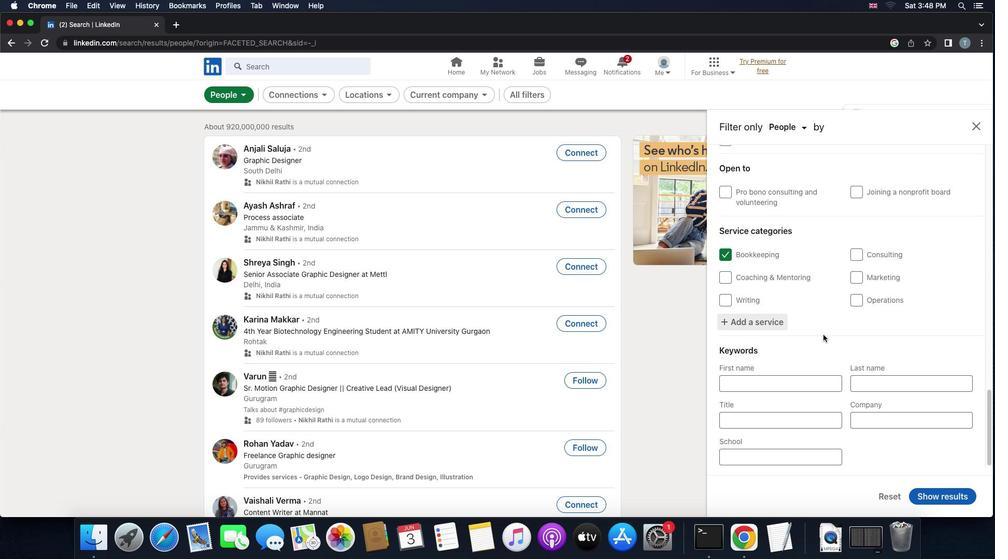 
Action: Mouse scrolled (823, 334) with delta (0, 0)
Screenshot: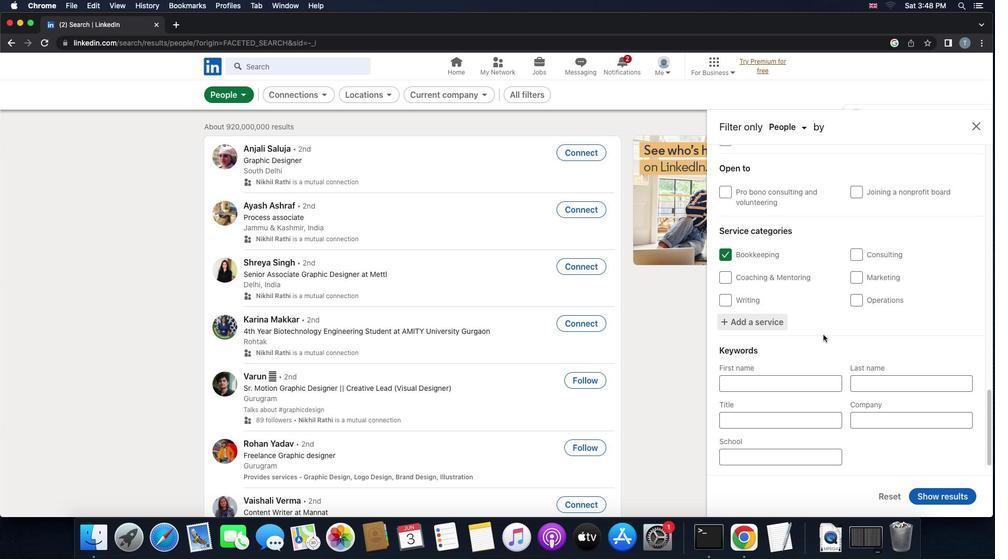 
Action: Mouse scrolled (823, 334) with delta (0, 0)
Screenshot: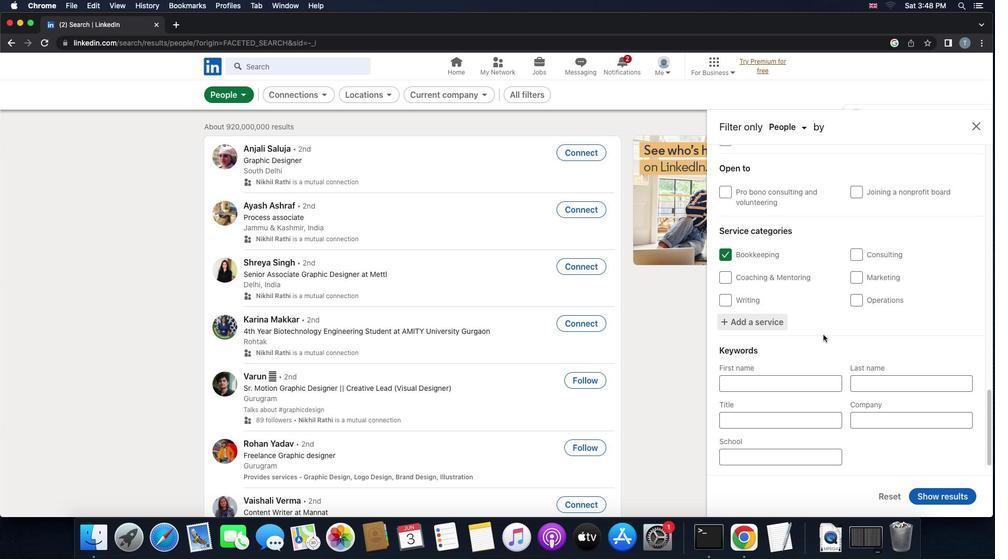 
Action: Mouse scrolled (823, 334) with delta (0, 0)
Screenshot: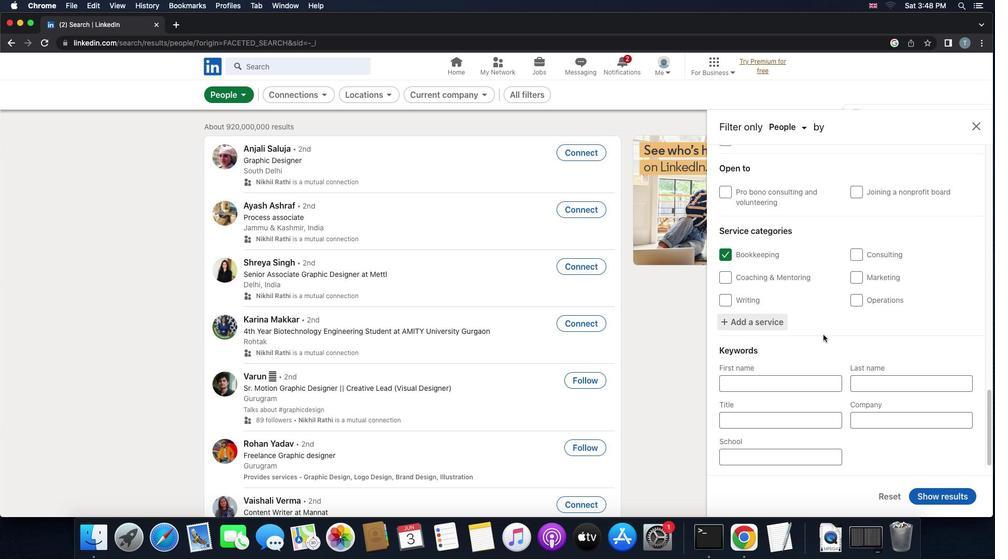 
Action: Mouse scrolled (823, 334) with delta (0, 0)
Screenshot: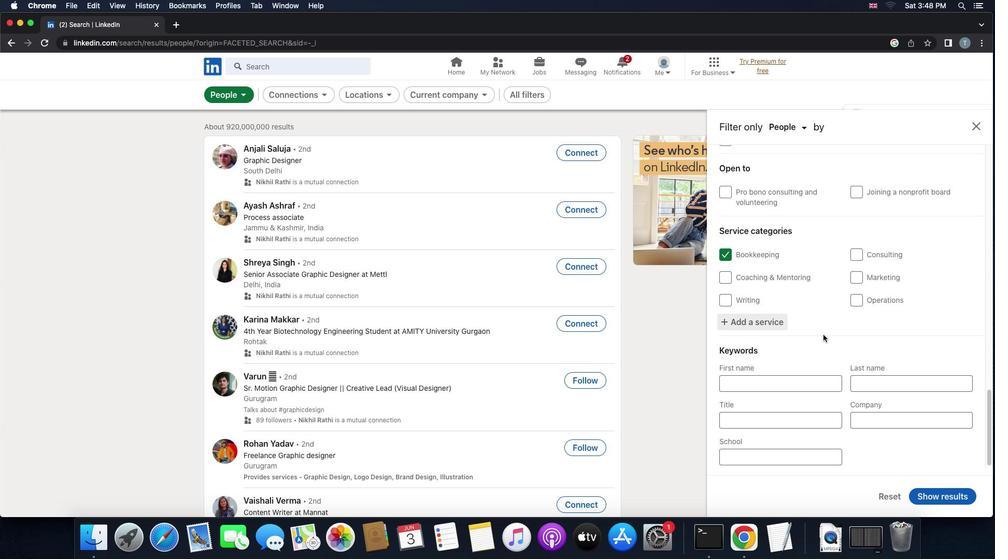 
Action: Mouse scrolled (823, 334) with delta (0, 0)
Screenshot: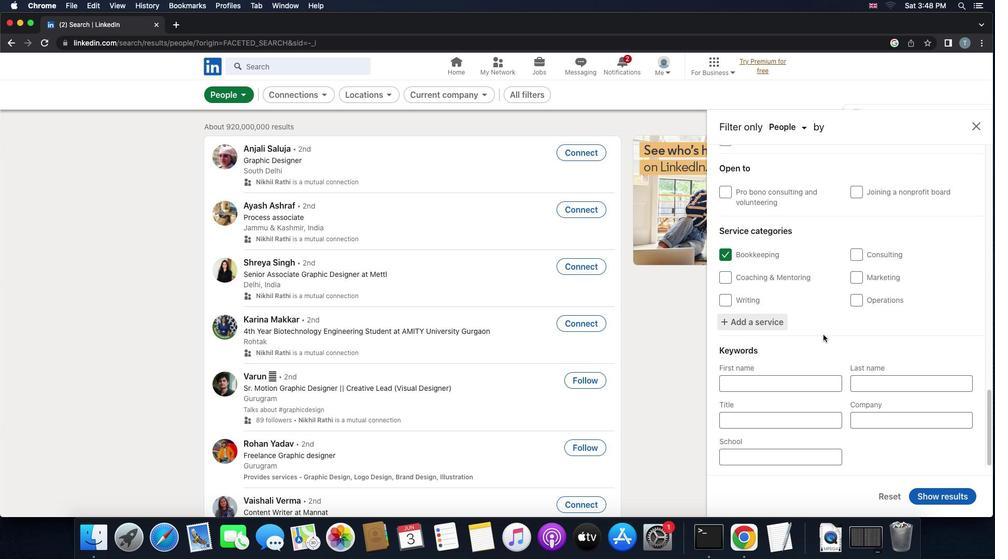 
Action: Mouse scrolled (823, 334) with delta (0, 0)
Screenshot: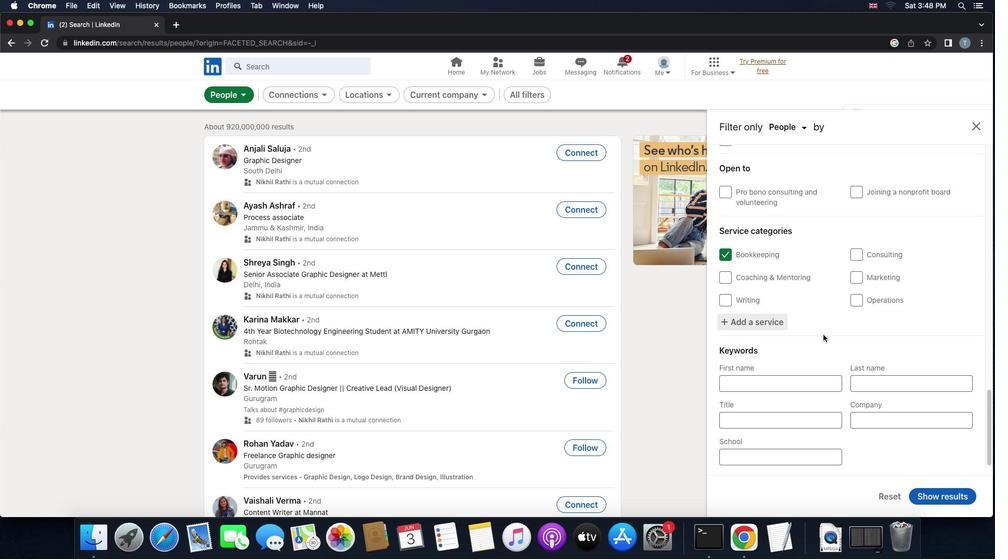 
Action: Mouse scrolled (823, 334) with delta (0, 0)
Screenshot: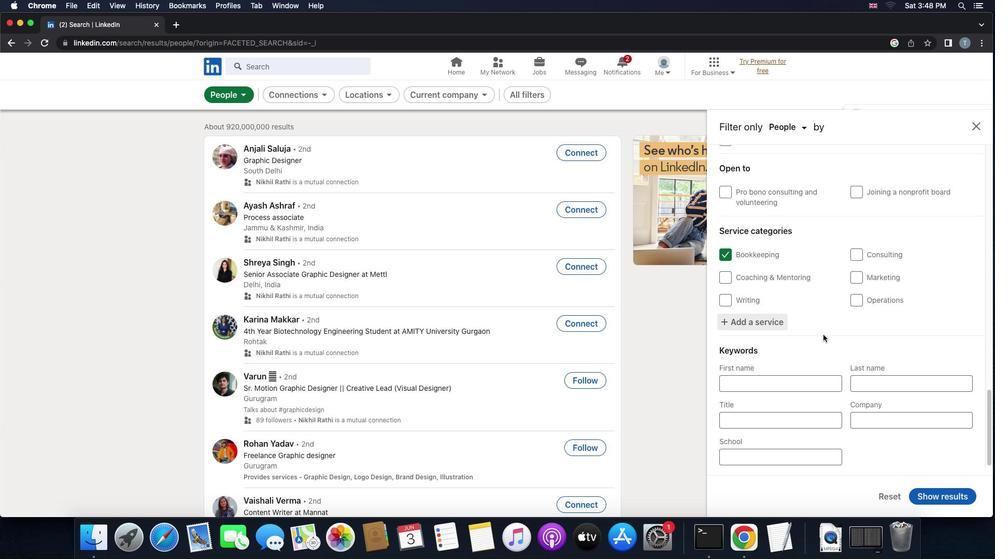 
Action: Mouse scrolled (823, 334) with delta (0, 0)
Screenshot: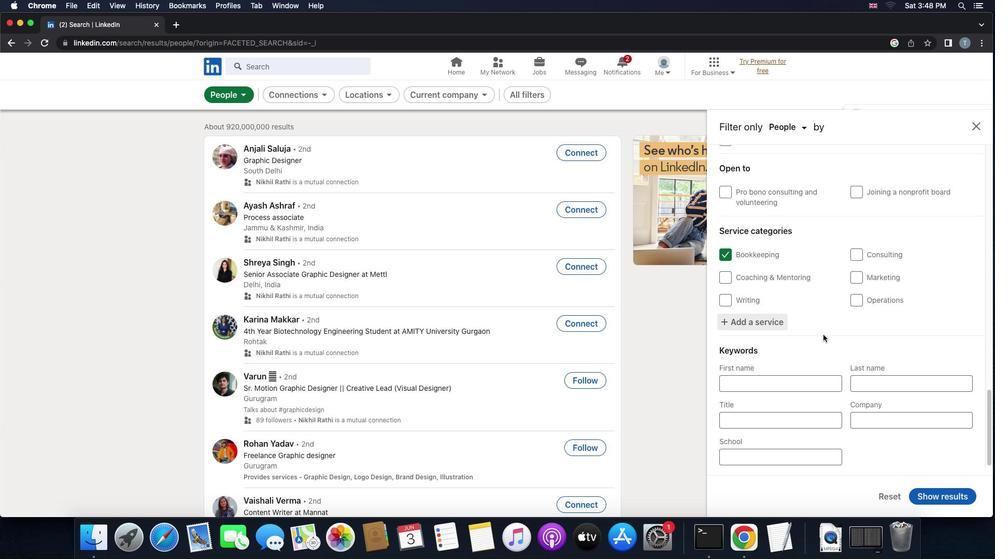 
Action: Mouse moved to (780, 420)
Screenshot: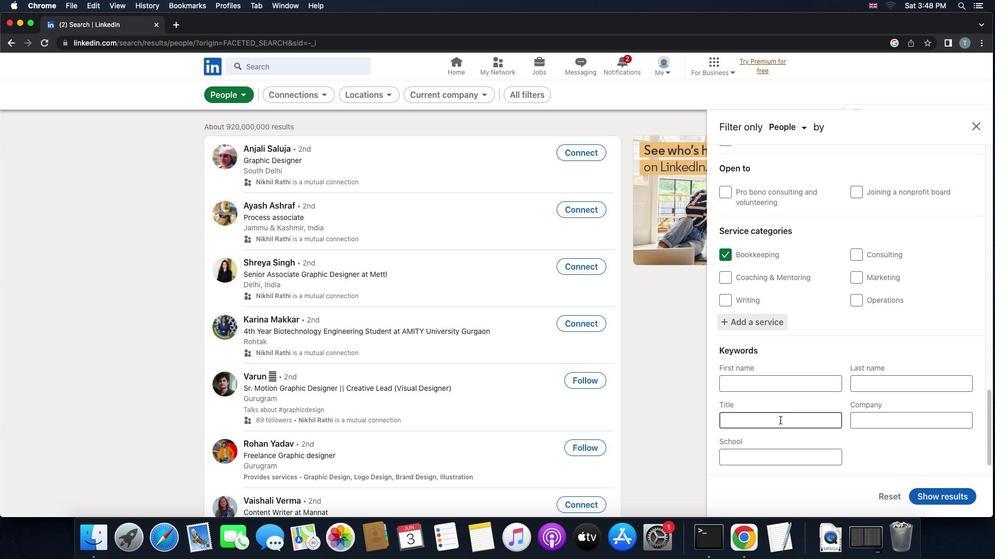 
Action: Mouse pressed left at (780, 420)
Screenshot: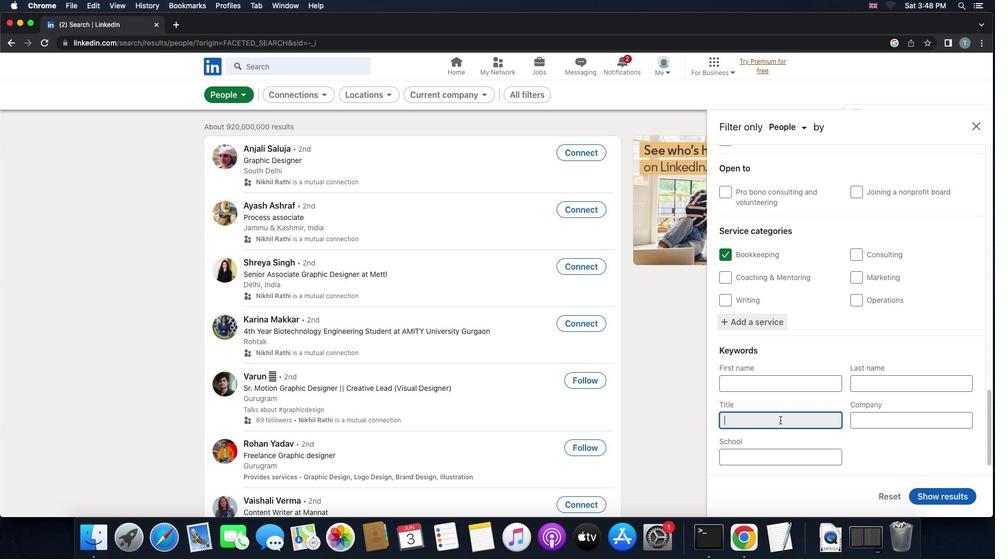 
Action: Key pressed 'c'Key.space'-''l''e''v''e''l'Key.space'o''r'Key.space's''-''s''u''i''t''e'
Screenshot: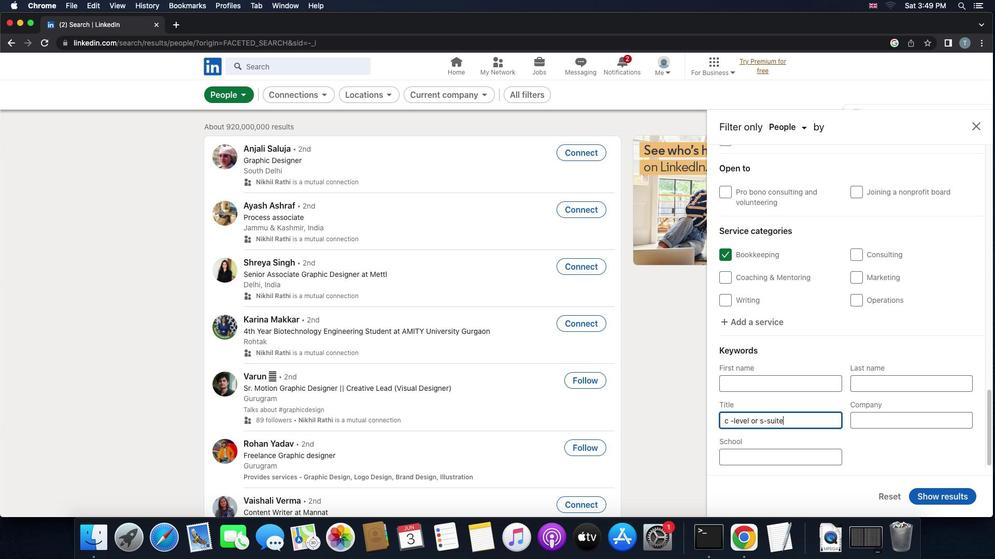 
Action: Mouse moved to (935, 495)
Screenshot: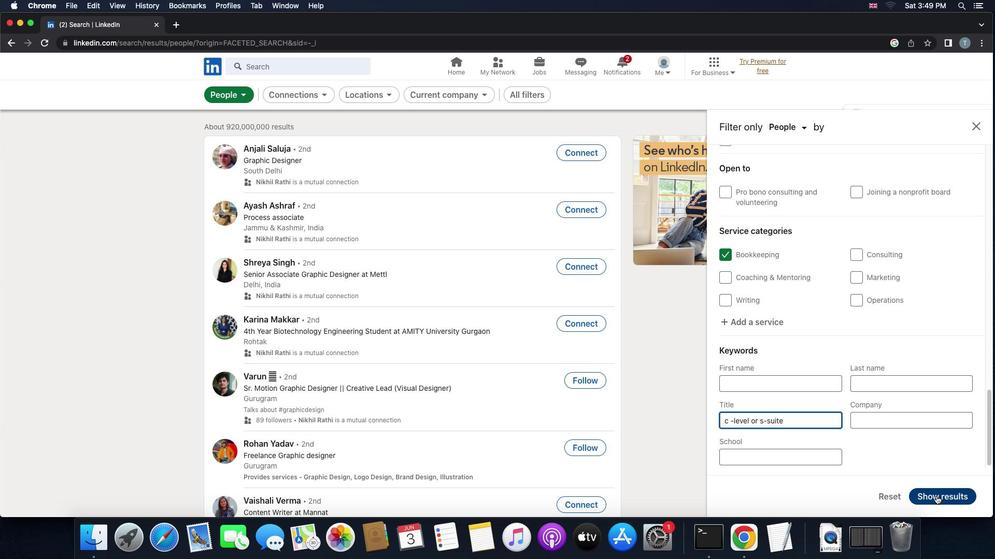 
Action: Mouse pressed left at (935, 495)
Screenshot: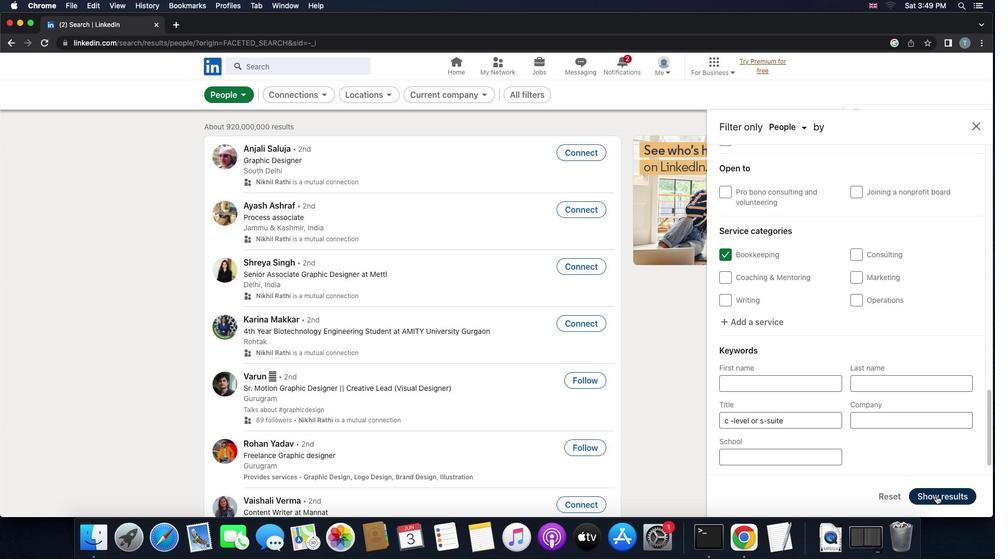 
